 Task: Add an event with the title Second Coffee Meeting with Business Mentor, date '2024/05/23', time 8:00 AM to 10:00 AMand add a description: Welcome to our Negotiation Techniques Training Workshop, a comprehensive and interactive session designed to equip participants with the skills and strategies necessary to navigate successful negotiations. This workshop offers a practical and hands-on approach to negotiation, providing participants with valuable insights and techniques to achieve optimal outcomes in a variety of professional scenarios.Select event color  Lavender . Add location for the event as: 876 Park Avenue, New York City, USA, logged in from the account softage.7@softage.netand send the event invitation to softage.9@softage.net and softage.10@softage.net. Set a reminder for the event Daily
Action: Mouse moved to (88, 127)
Screenshot: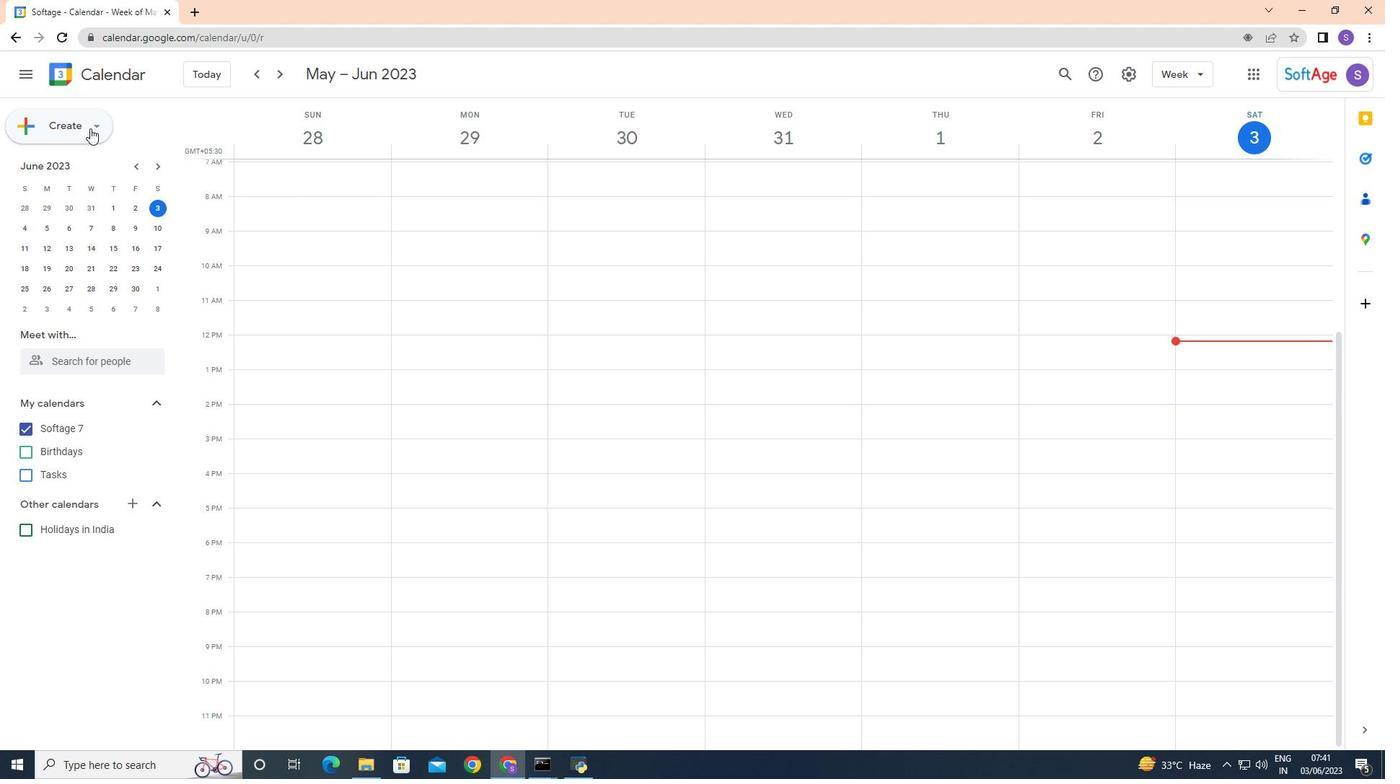 
Action: Mouse pressed left at (88, 127)
Screenshot: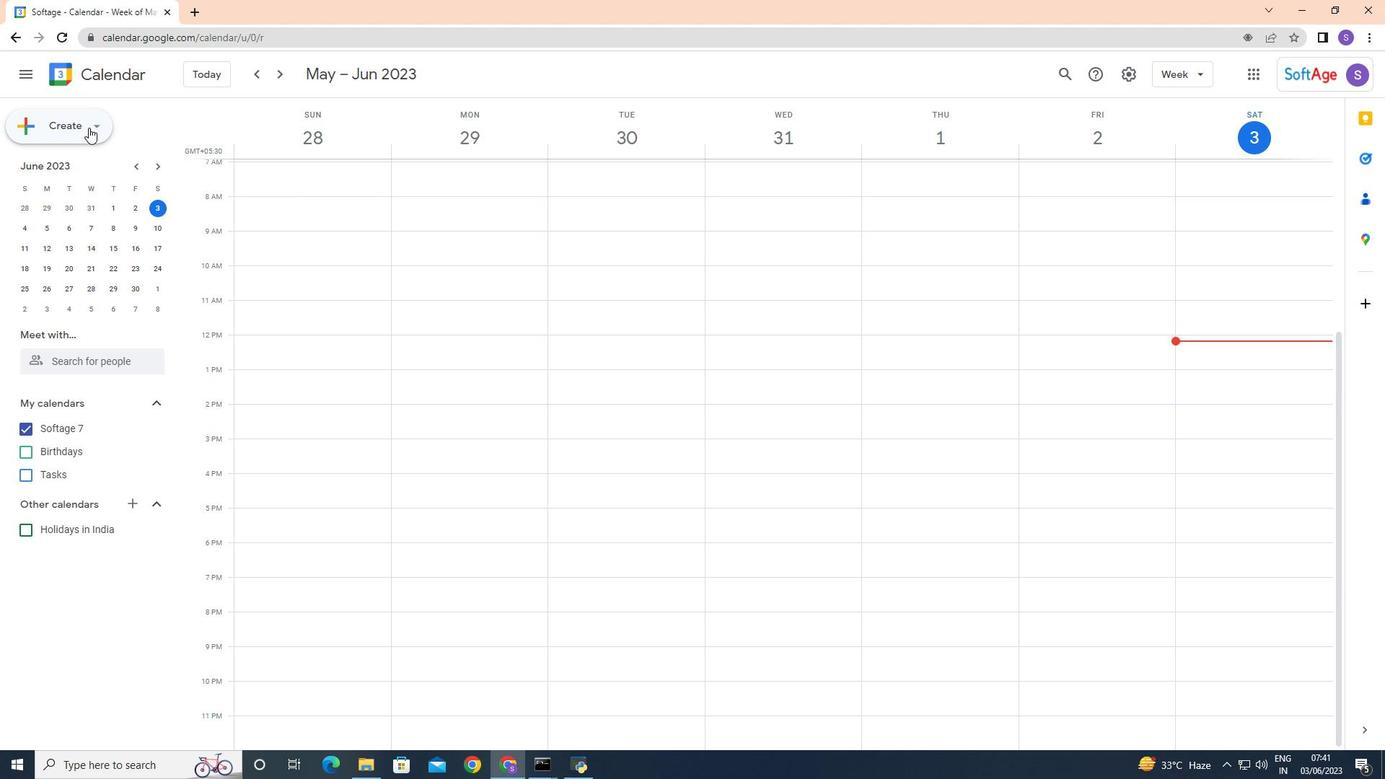 
Action: Mouse moved to (88, 169)
Screenshot: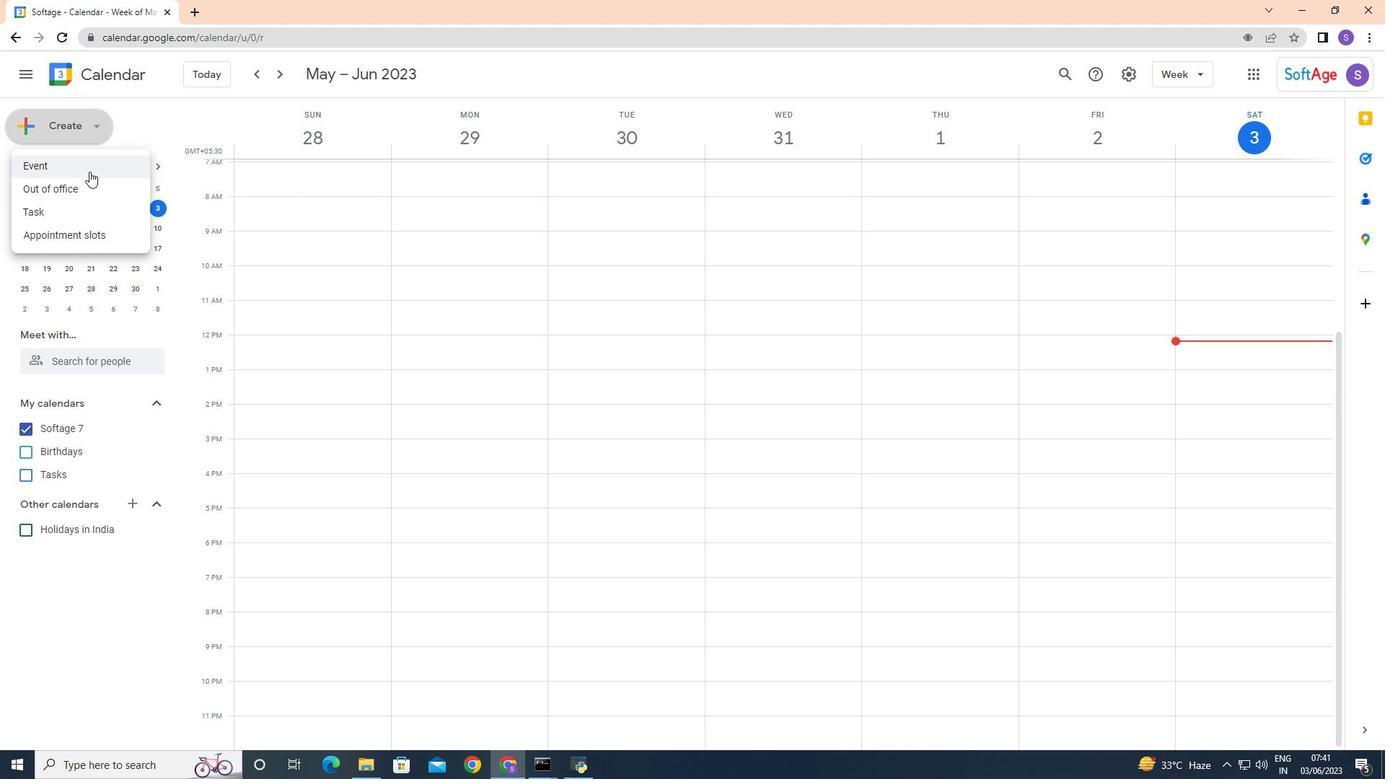 
Action: Mouse pressed left at (88, 169)
Screenshot: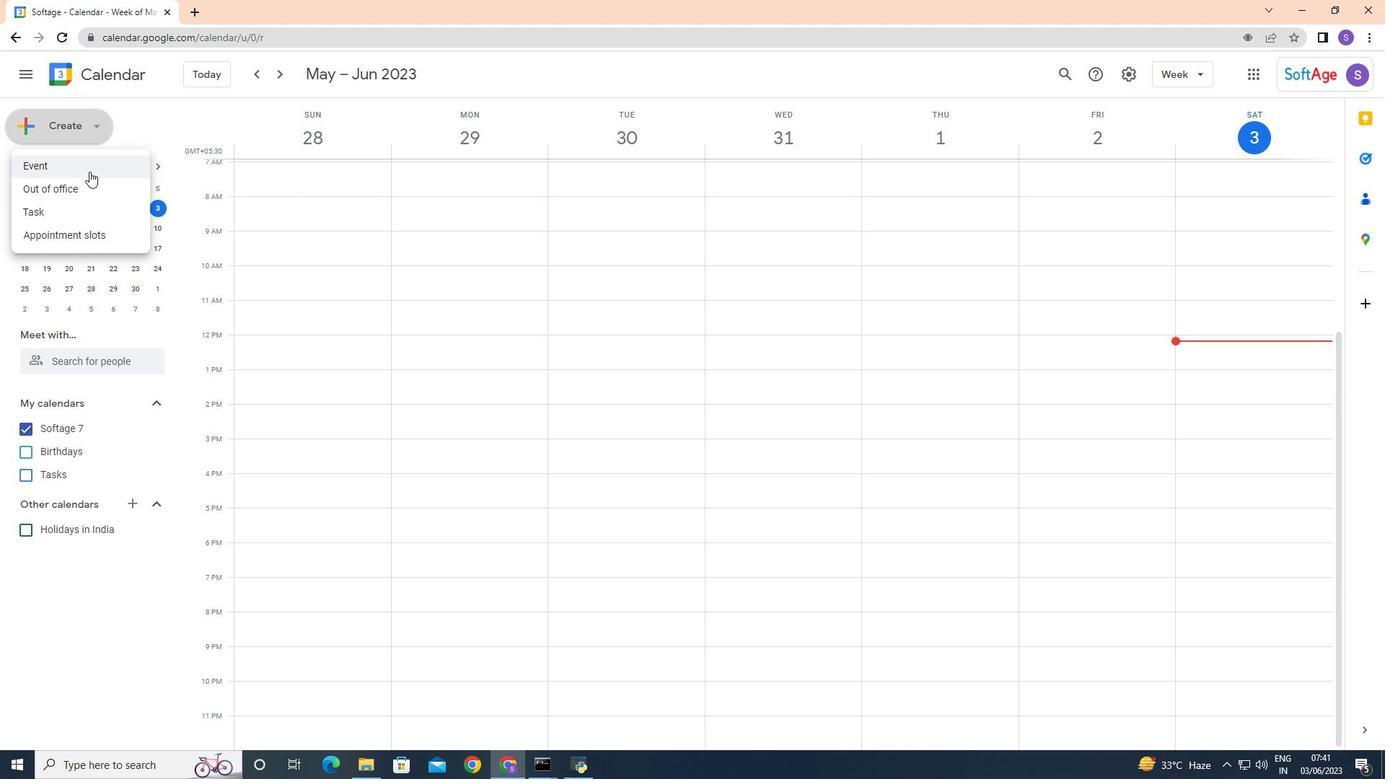 
Action: Mouse moved to (1046, 567)
Screenshot: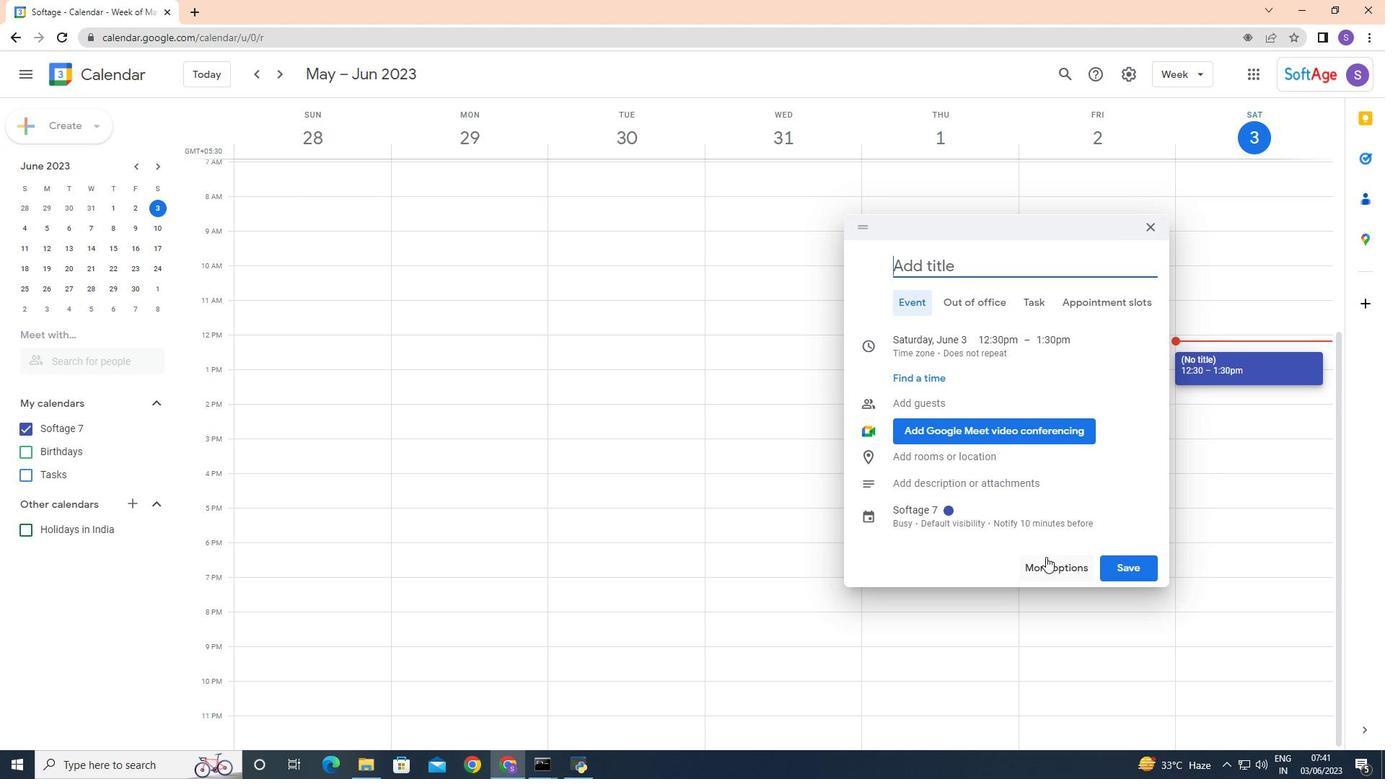 
Action: Mouse pressed left at (1046, 567)
Screenshot: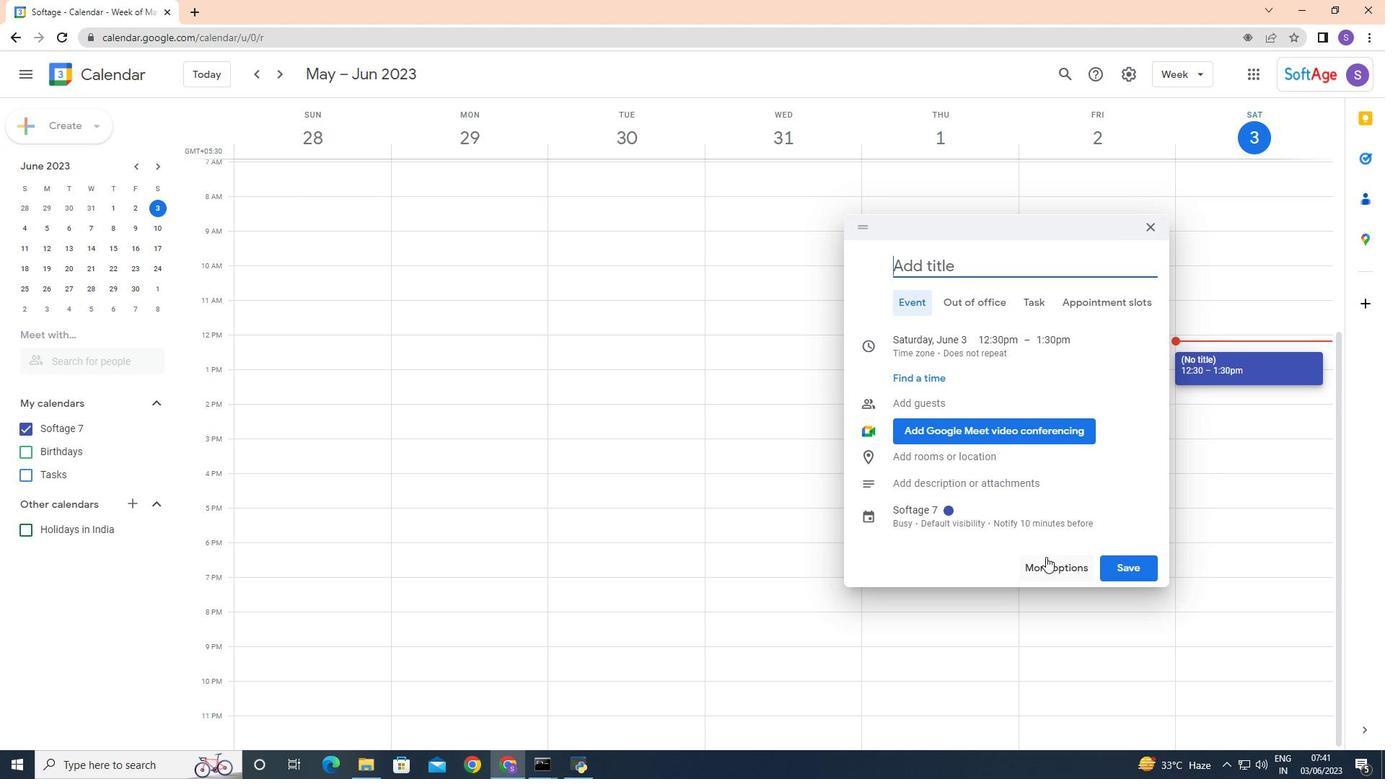 
Action: Mouse moved to (113, 84)
Screenshot: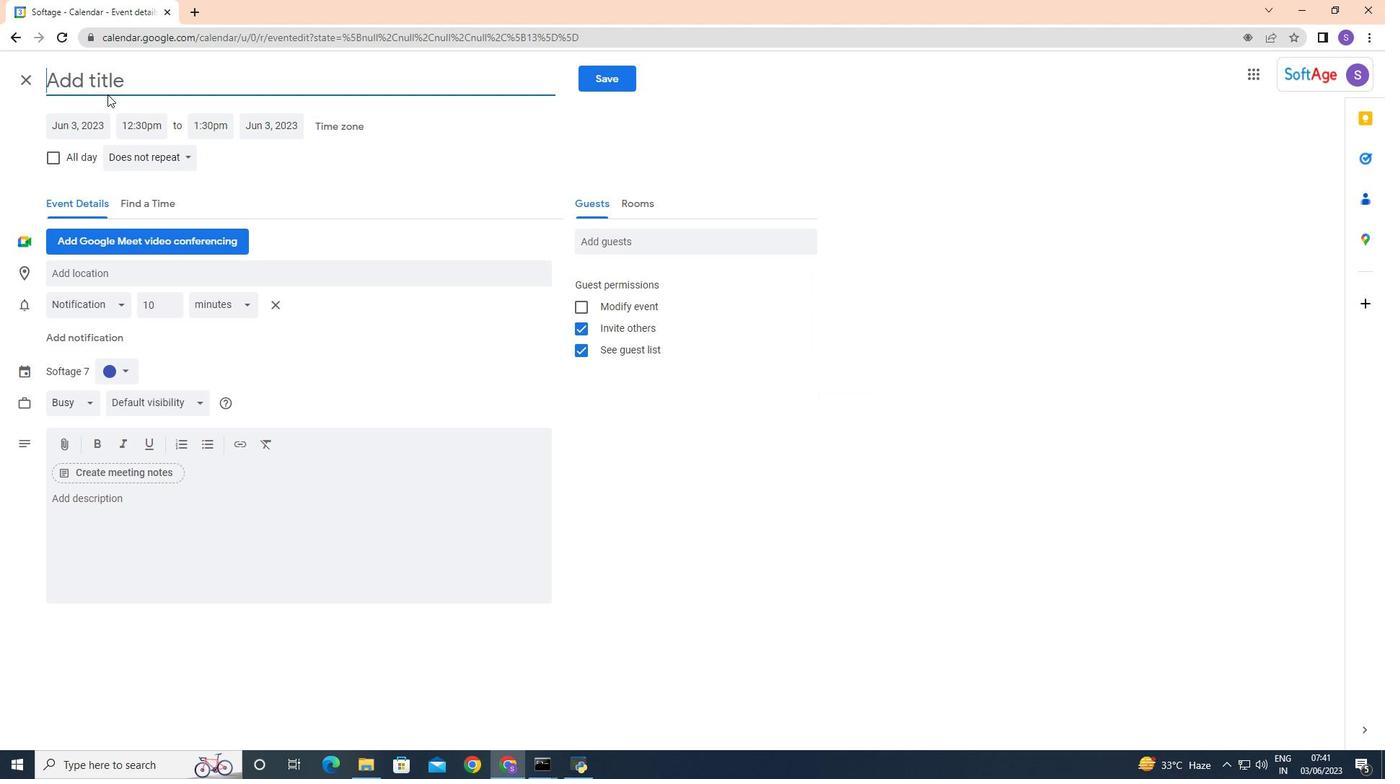 
Action: Mouse pressed left at (113, 84)
Screenshot: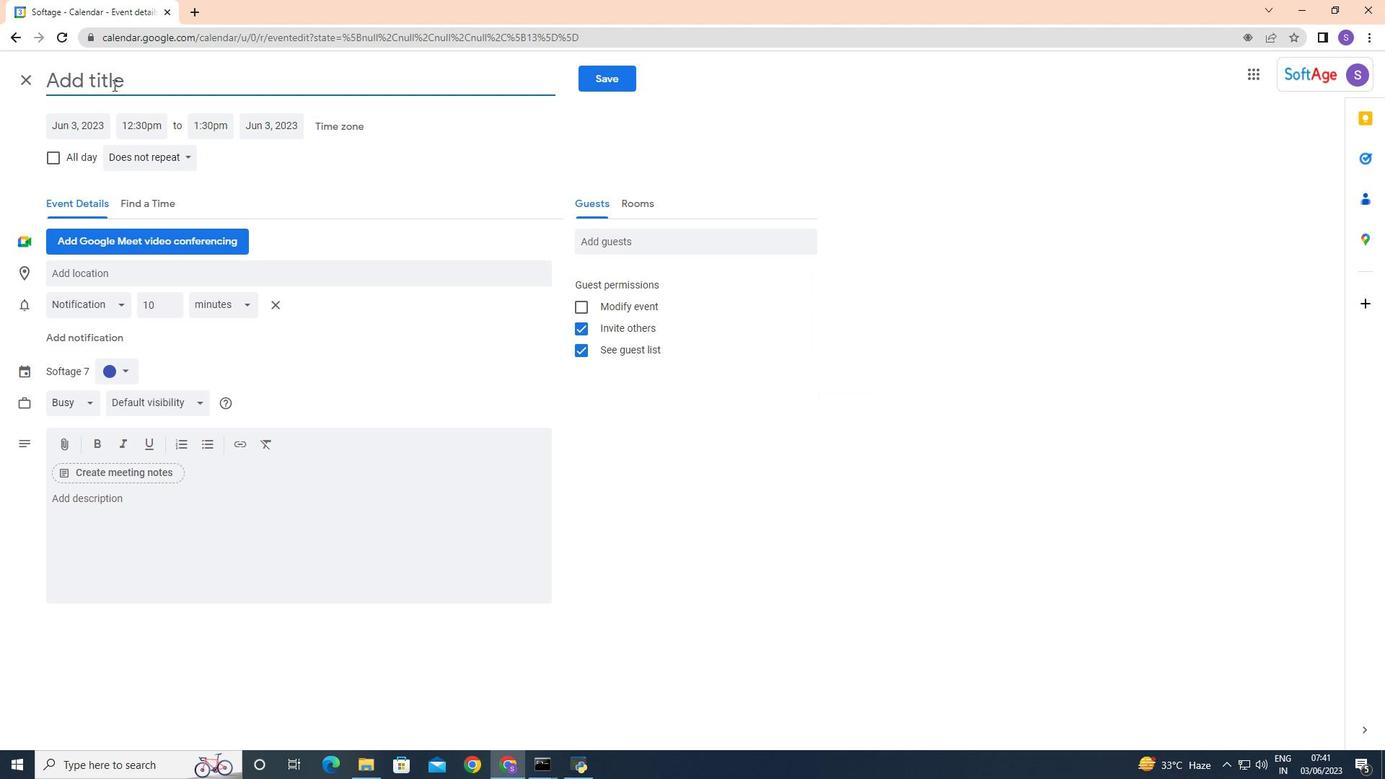 
Action: Key pressed <Key.caps_lock>S<Key.caps_lock>econd<Key.space>c<Key.backspace><Key.caps_lock>CO<Key.backspace><Key.caps_lock>offee<Key.space><Key.caps_lock>ME<Key.backspace><Key.caps_lock>eeting<Key.space>with<Key.space><Key.caps_lock>B<Key.caps_lock>usiness<Key.space>m<Key.backspace><Key.caps_lock>N<Key.backspace><Key.caps_lock>m<Key.backspace><Key.caps_lock>N<Key.backspace>M<Key.caps_lock>entor<Key.space>
Screenshot: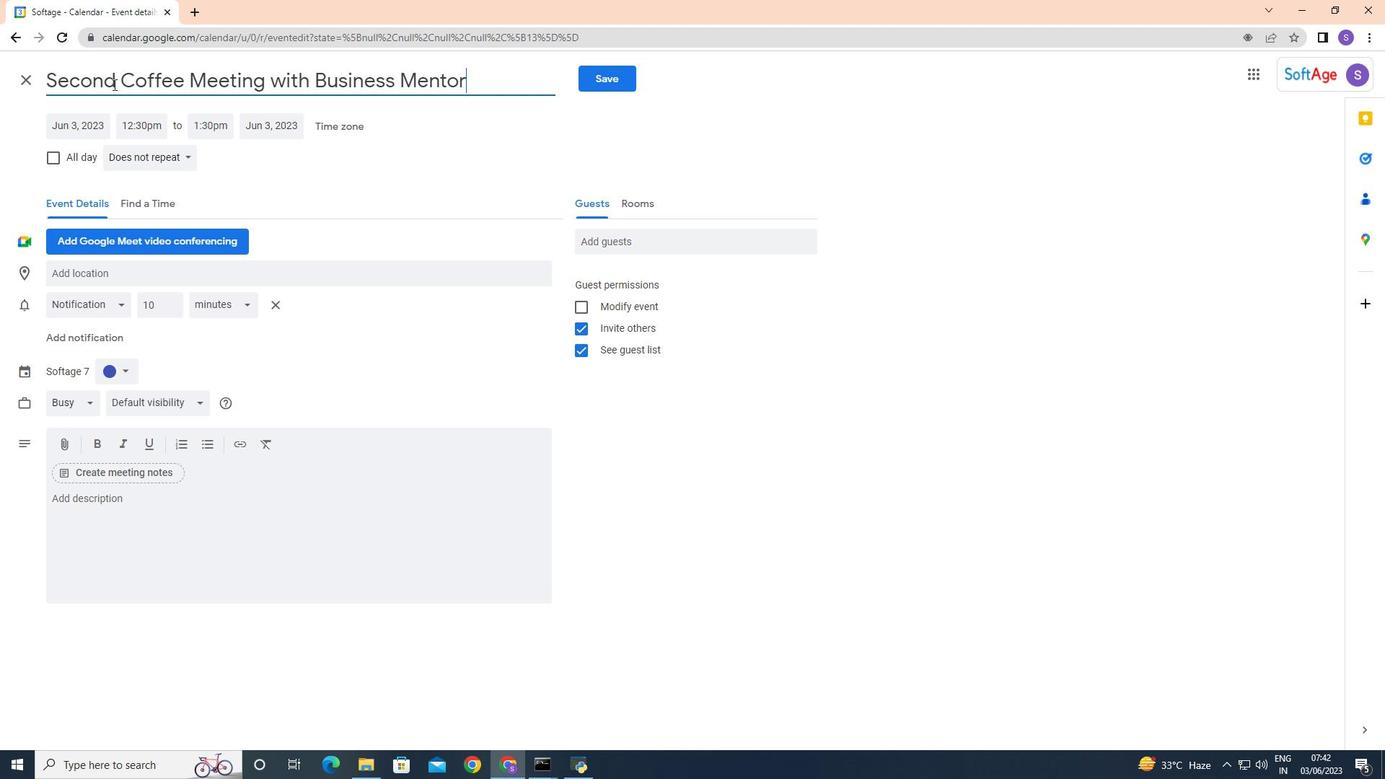 
Action: Mouse moved to (355, 166)
Screenshot: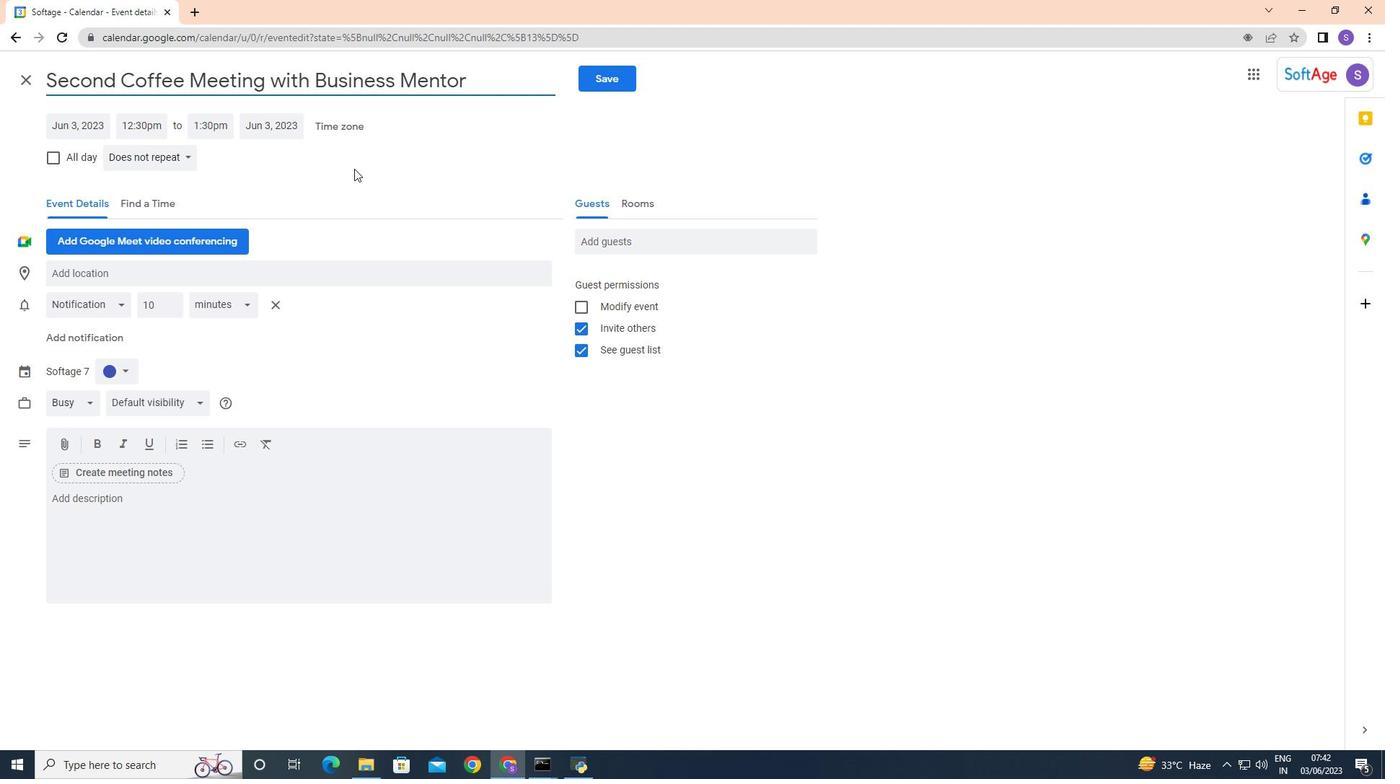 
Action: Mouse pressed left at (355, 166)
Screenshot: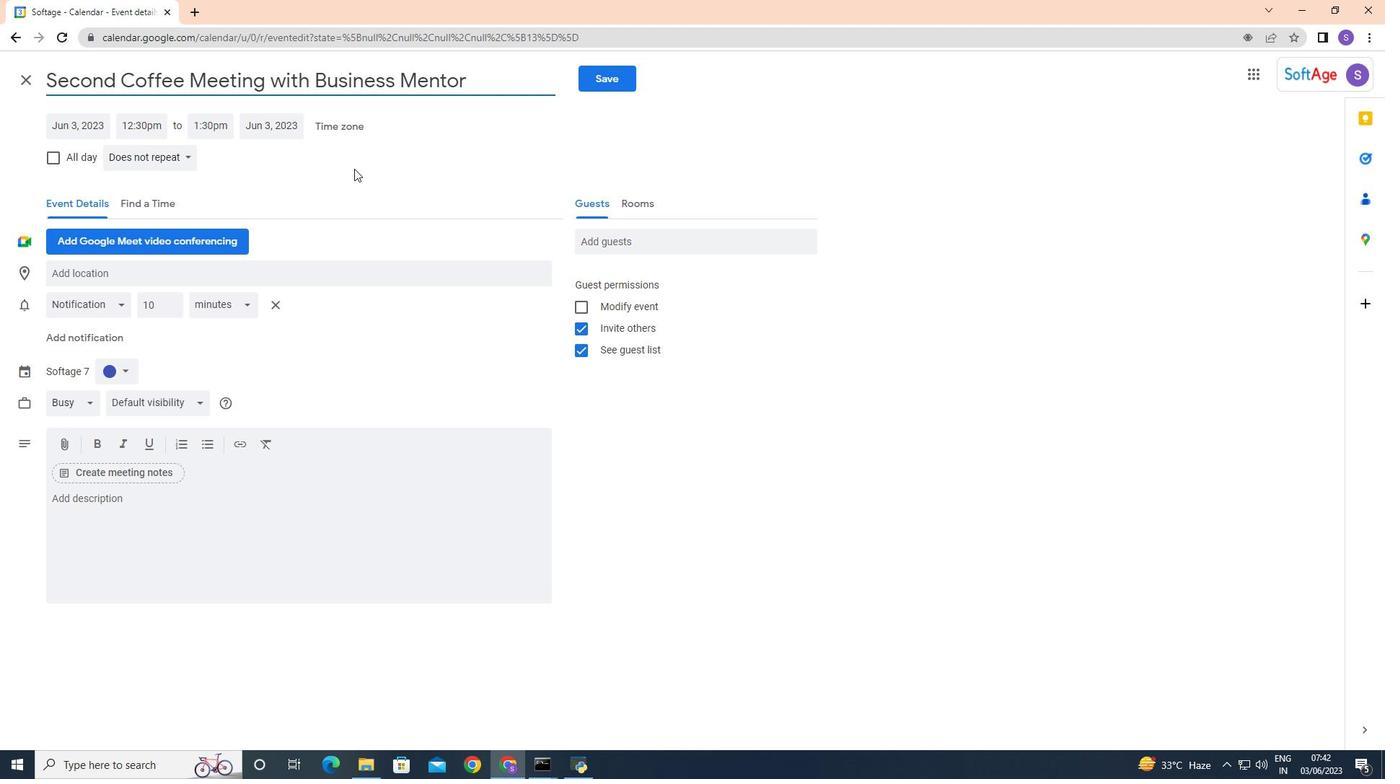 
Action: Mouse moved to (86, 118)
Screenshot: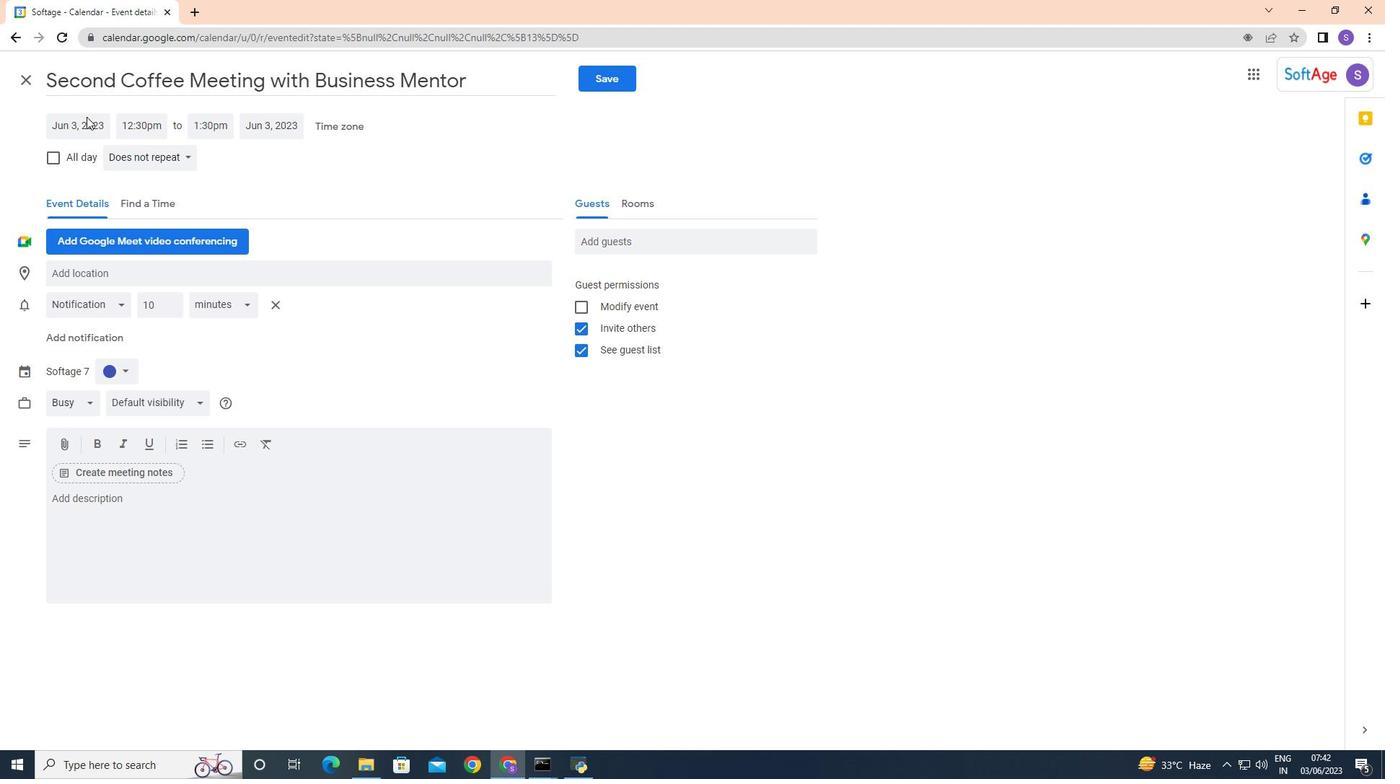 
Action: Mouse pressed left at (86, 118)
Screenshot: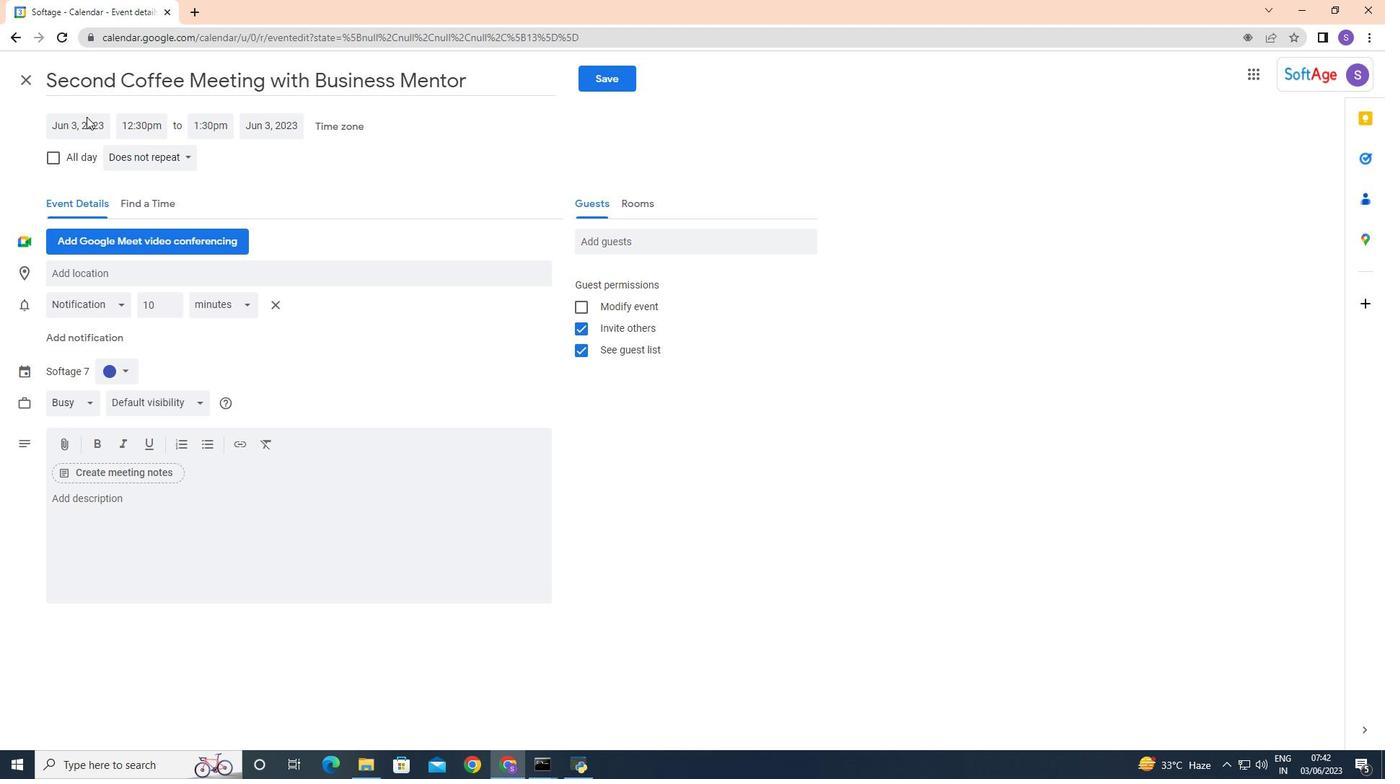 
Action: Mouse moved to (228, 154)
Screenshot: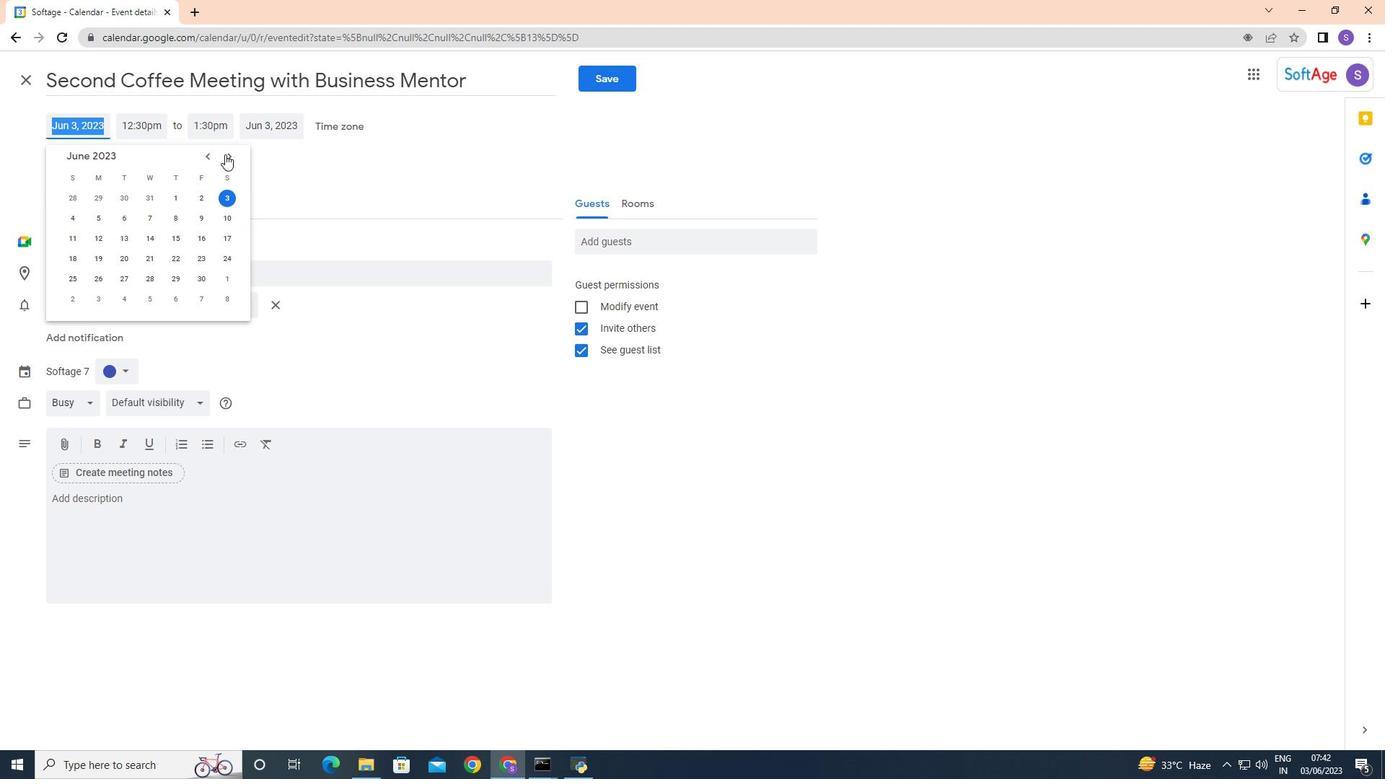 
Action: Mouse pressed left at (228, 154)
Screenshot: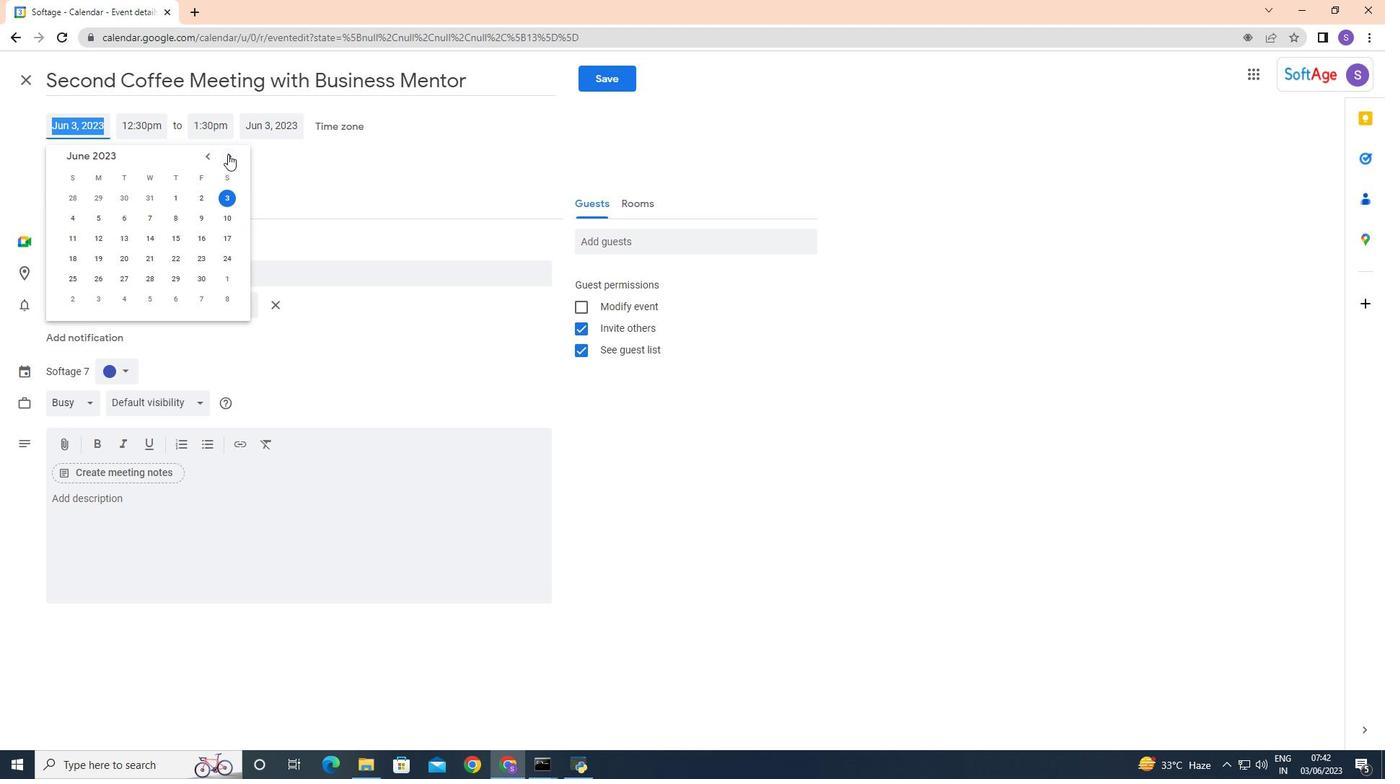 
Action: Mouse pressed left at (228, 154)
Screenshot: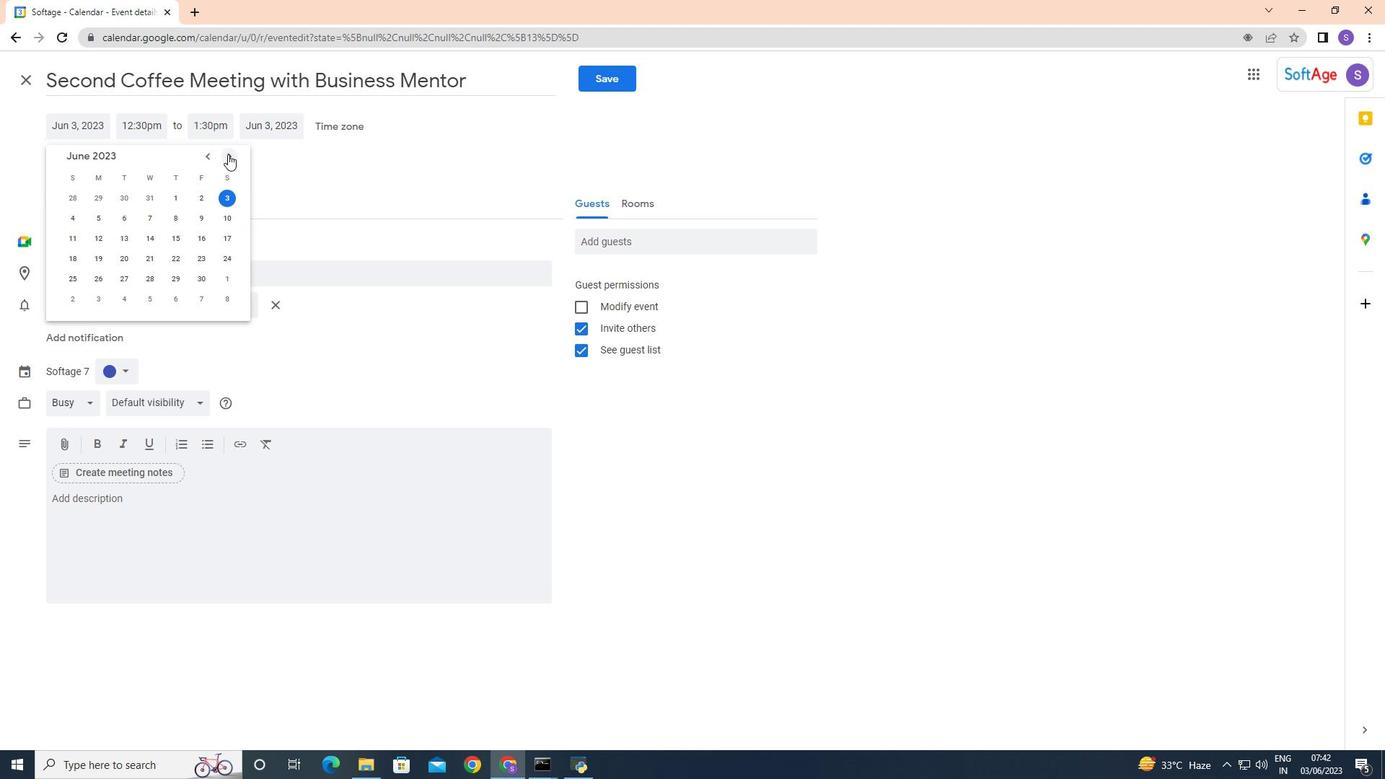 
Action: Mouse pressed left at (228, 154)
Screenshot: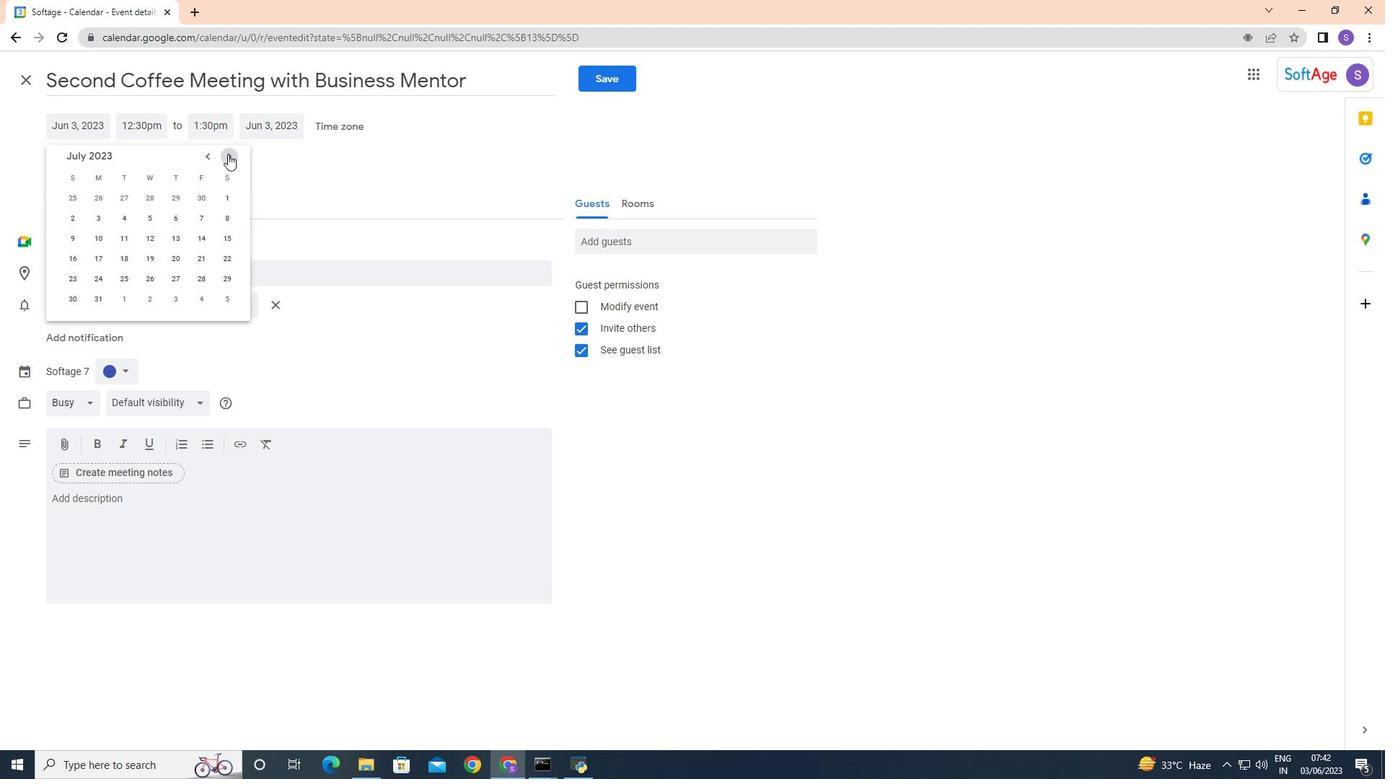 
Action: Mouse pressed left at (228, 154)
Screenshot: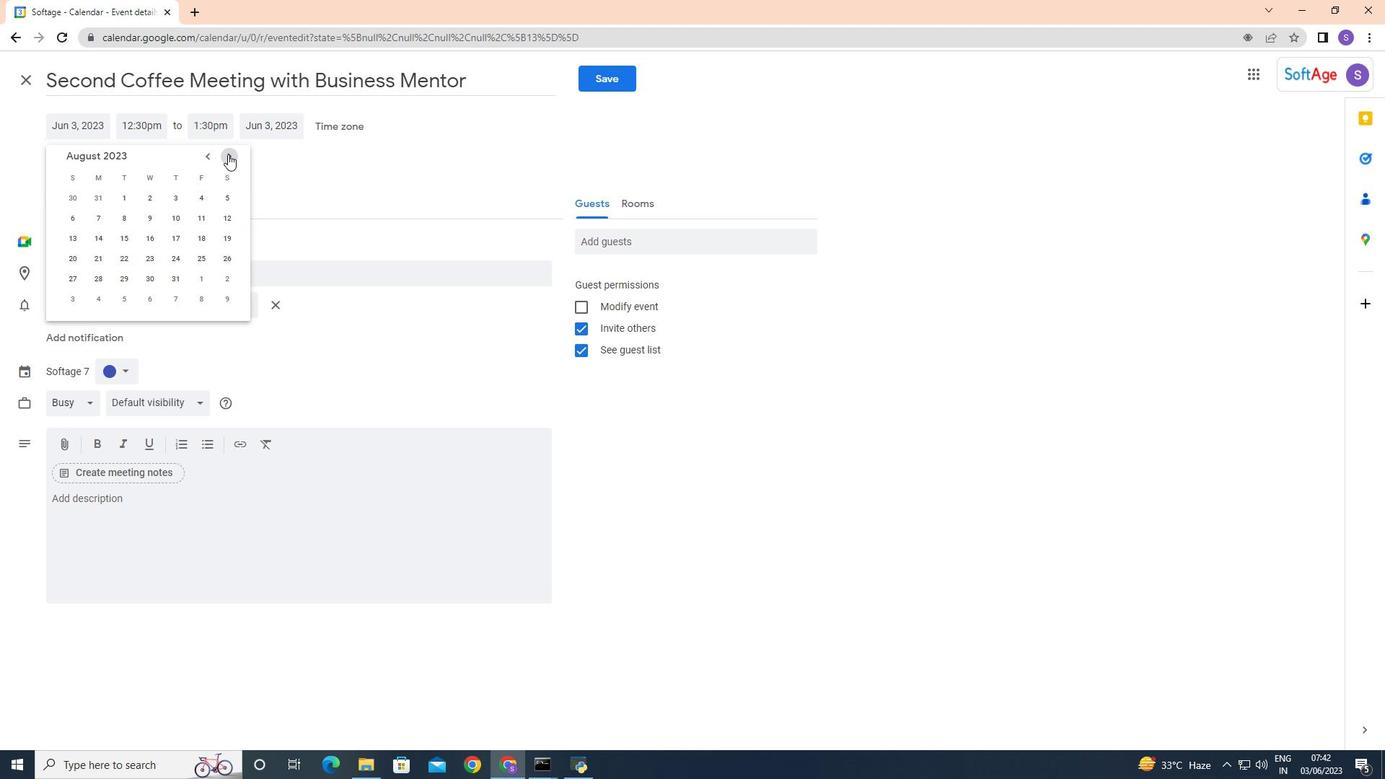 
Action: Mouse pressed left at (228, 154)
Screenshot: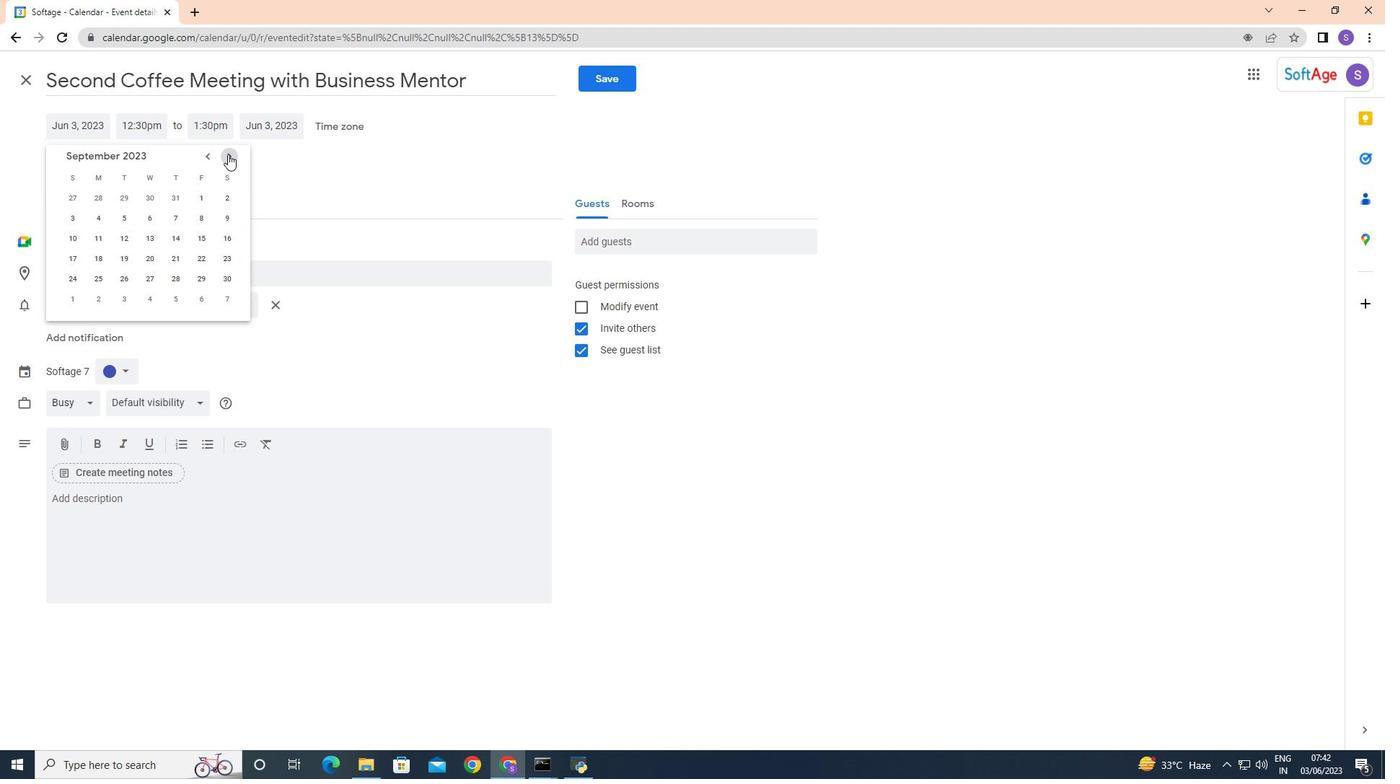
Action: Mouse pressed left at (228, 154)
Screenshot: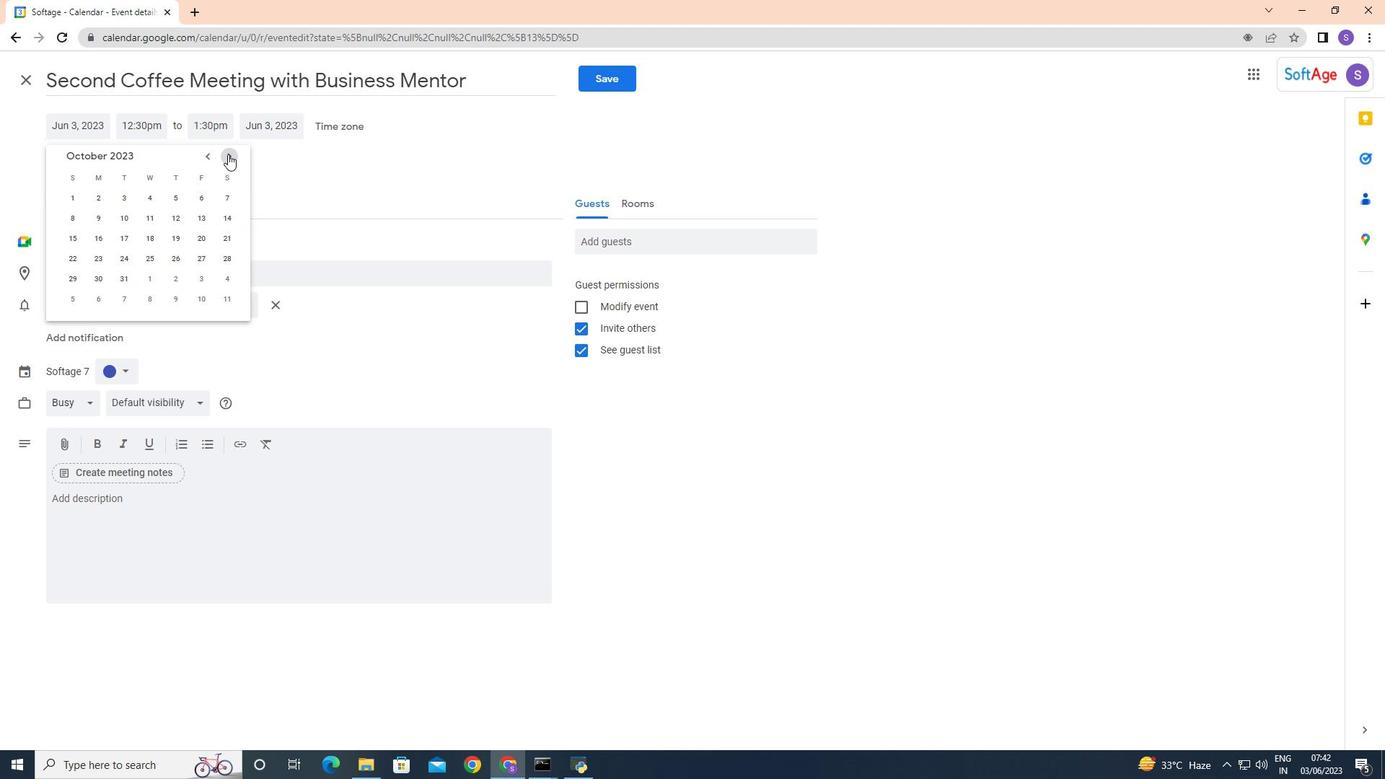 
Action: Mouse pressed left at (228, 154)
Screenshot: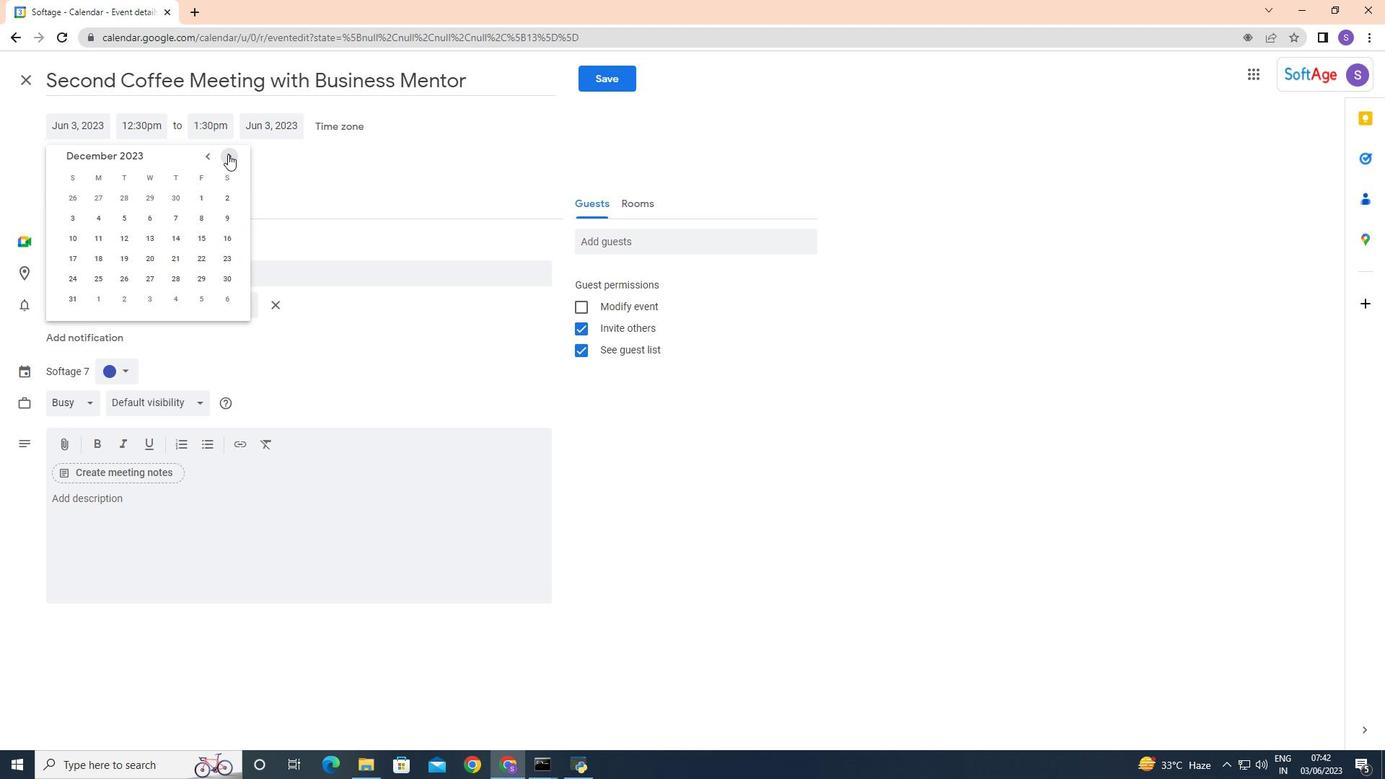 
Action: Mouse pressed left at (228, 154)
Screenshot: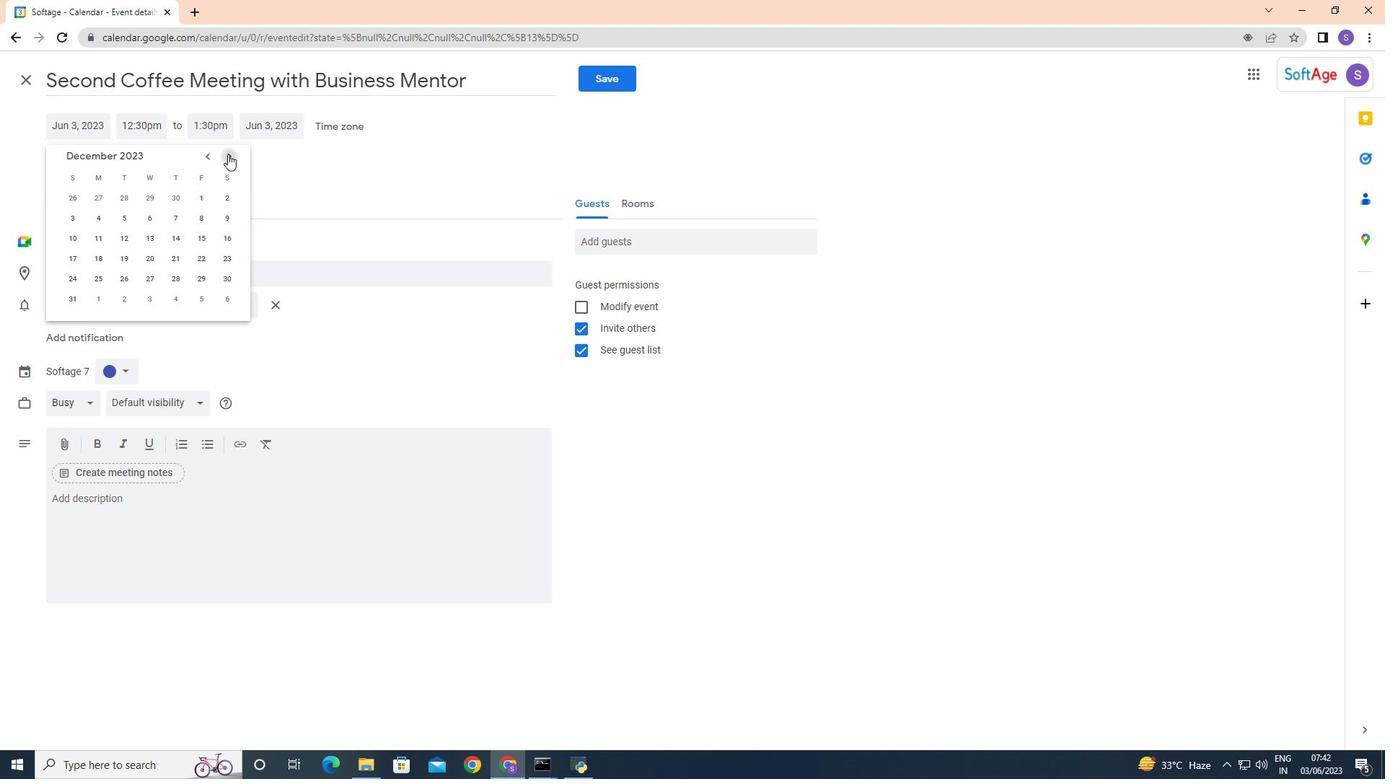 
Action: Mouse pressed left at (228, 154)
Screenshot: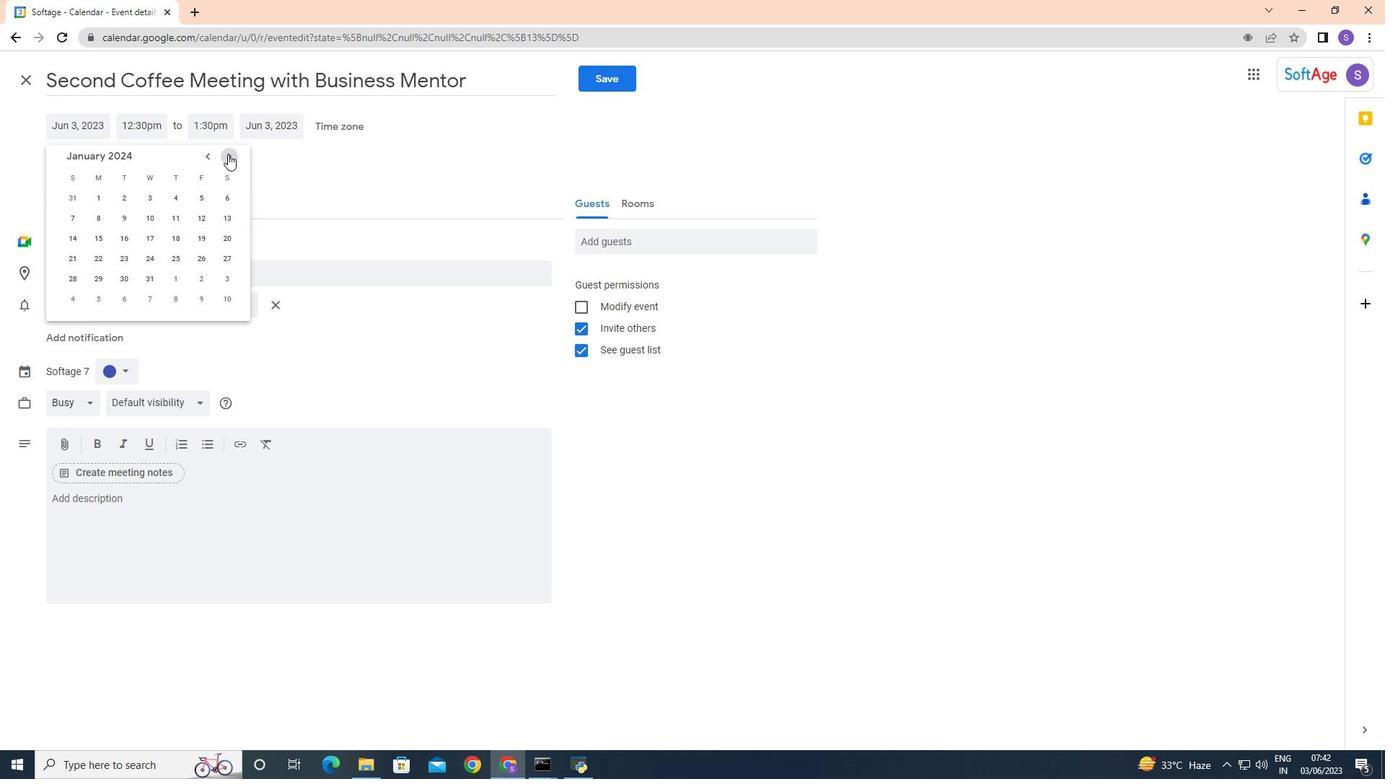 
Action: Mouse moved to (228, 154)
Screenshot: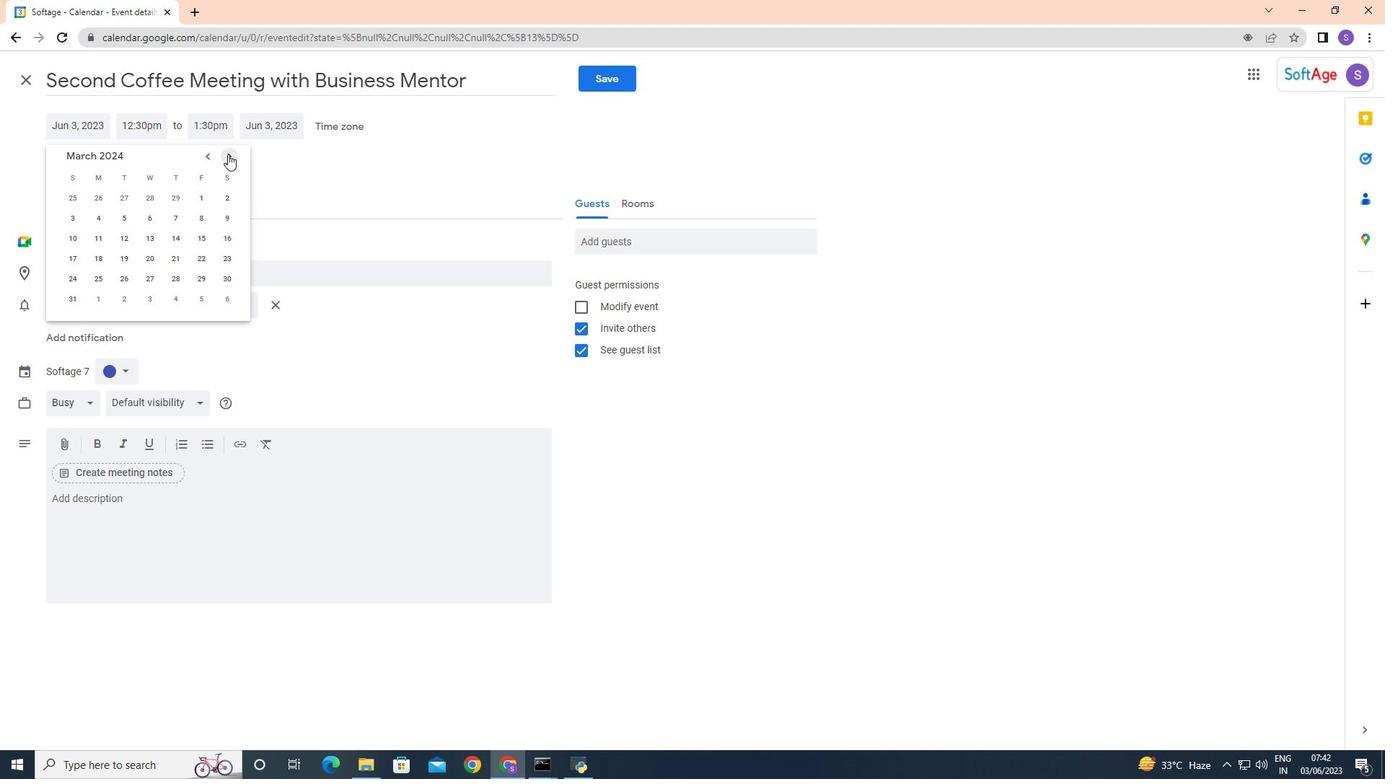
Action: Mouse pressed left at (228, 154)
Screenshot: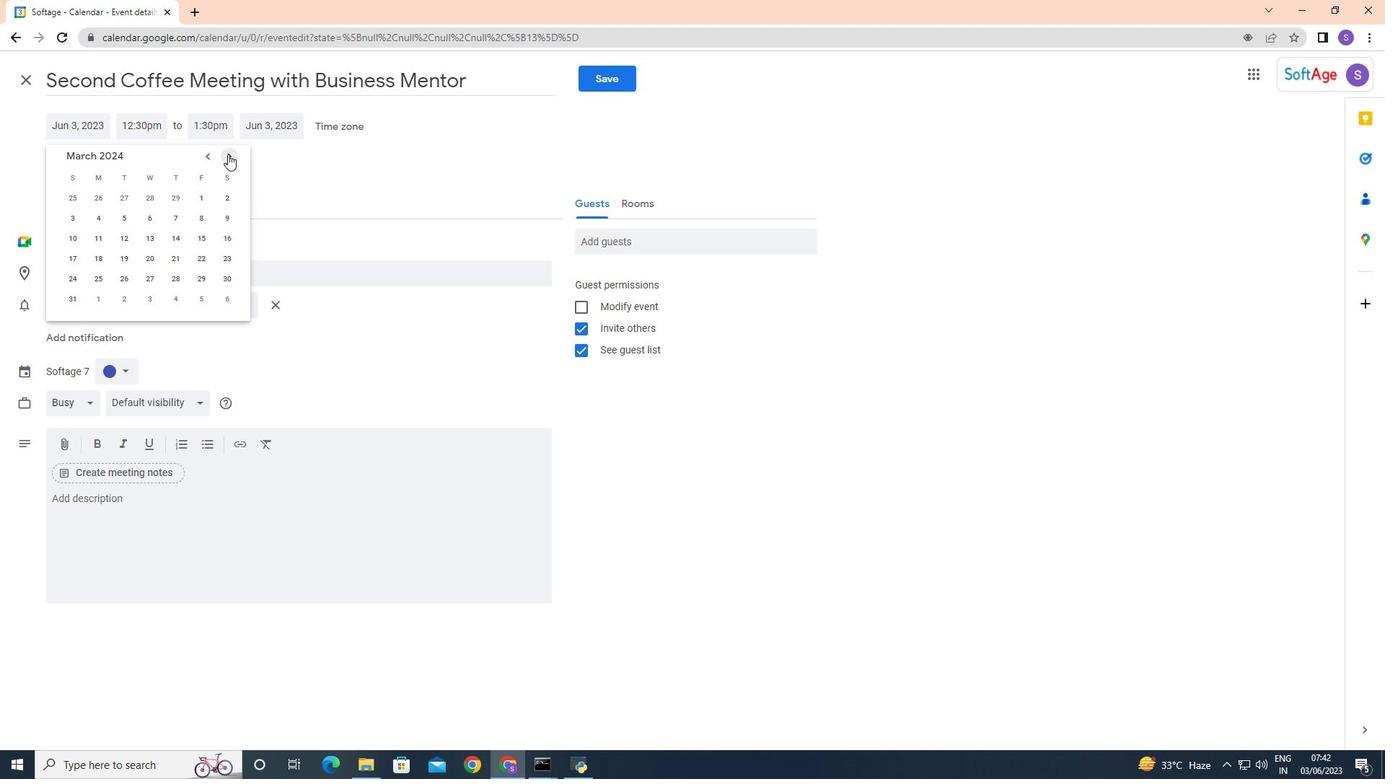 
Action: Mouse pressed left at (228, 154)
Screenshot: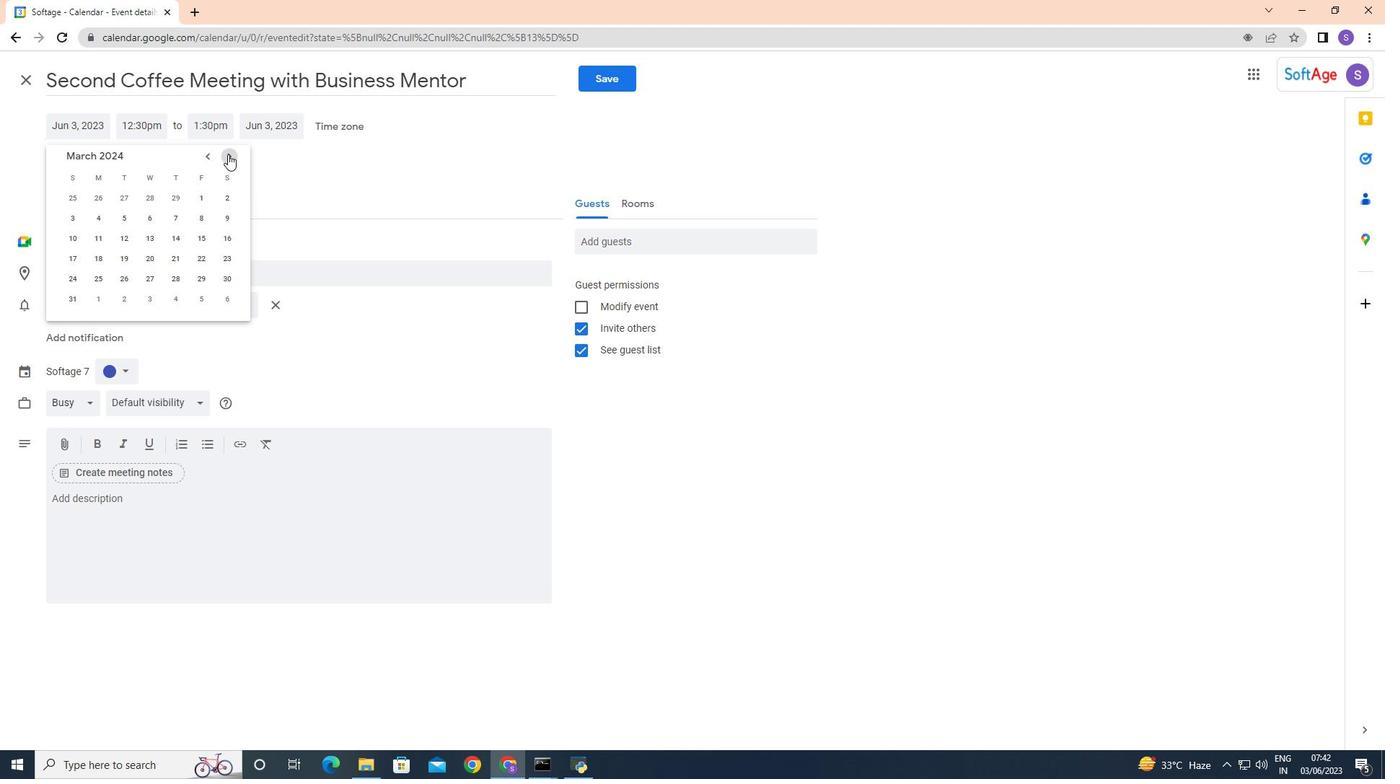 
Action: Mouse moved to (174, 259)
Screenshot: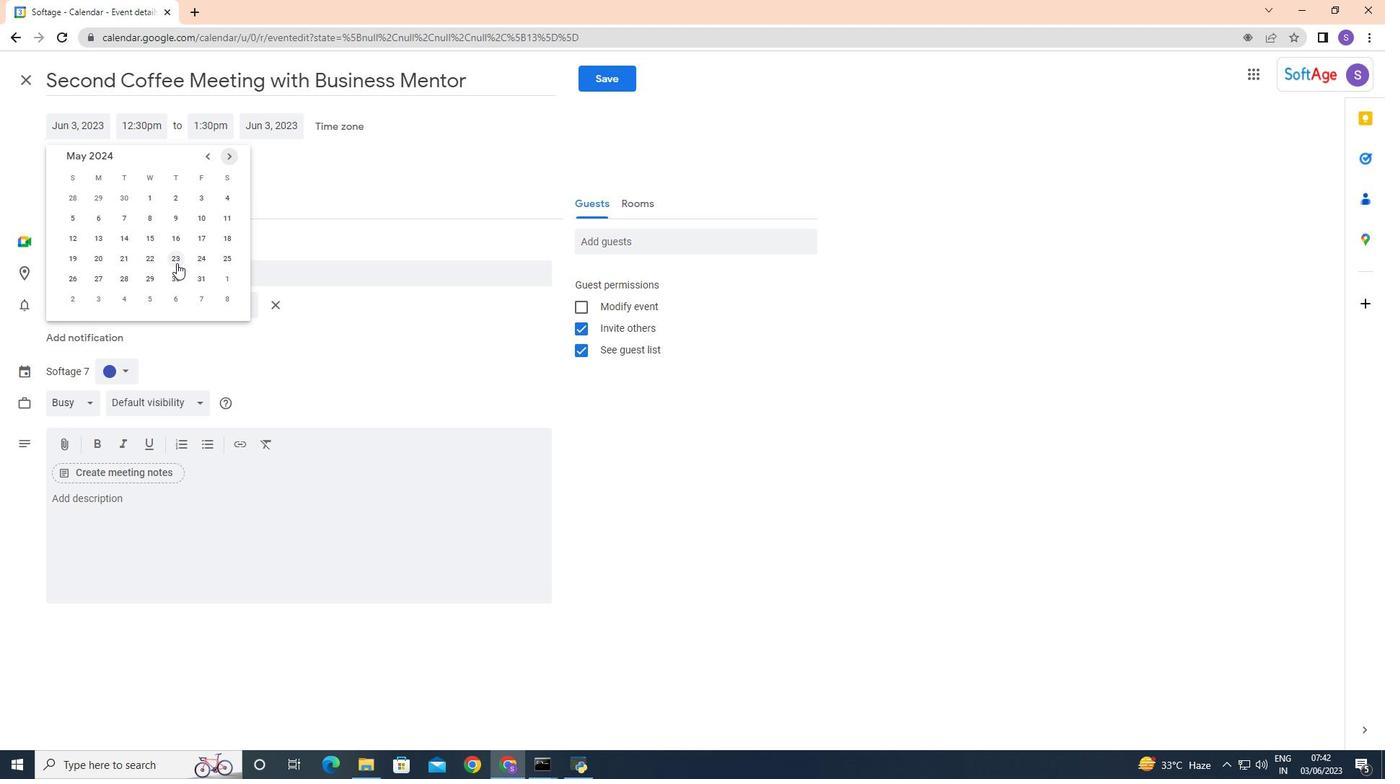 
Action: Mouse pressed left at (174, 259)
Screenshot: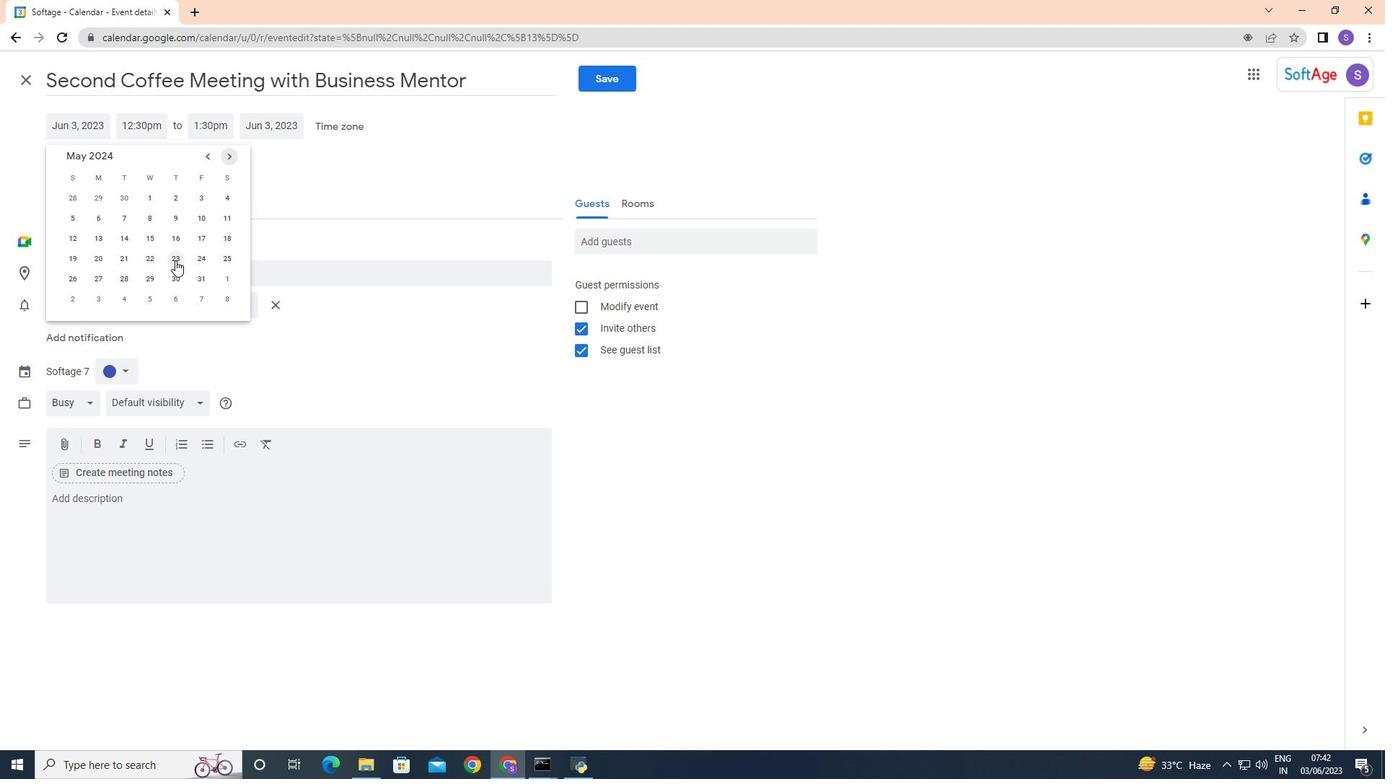 
Action: Mouse moved to (153, 123)
Screenshot: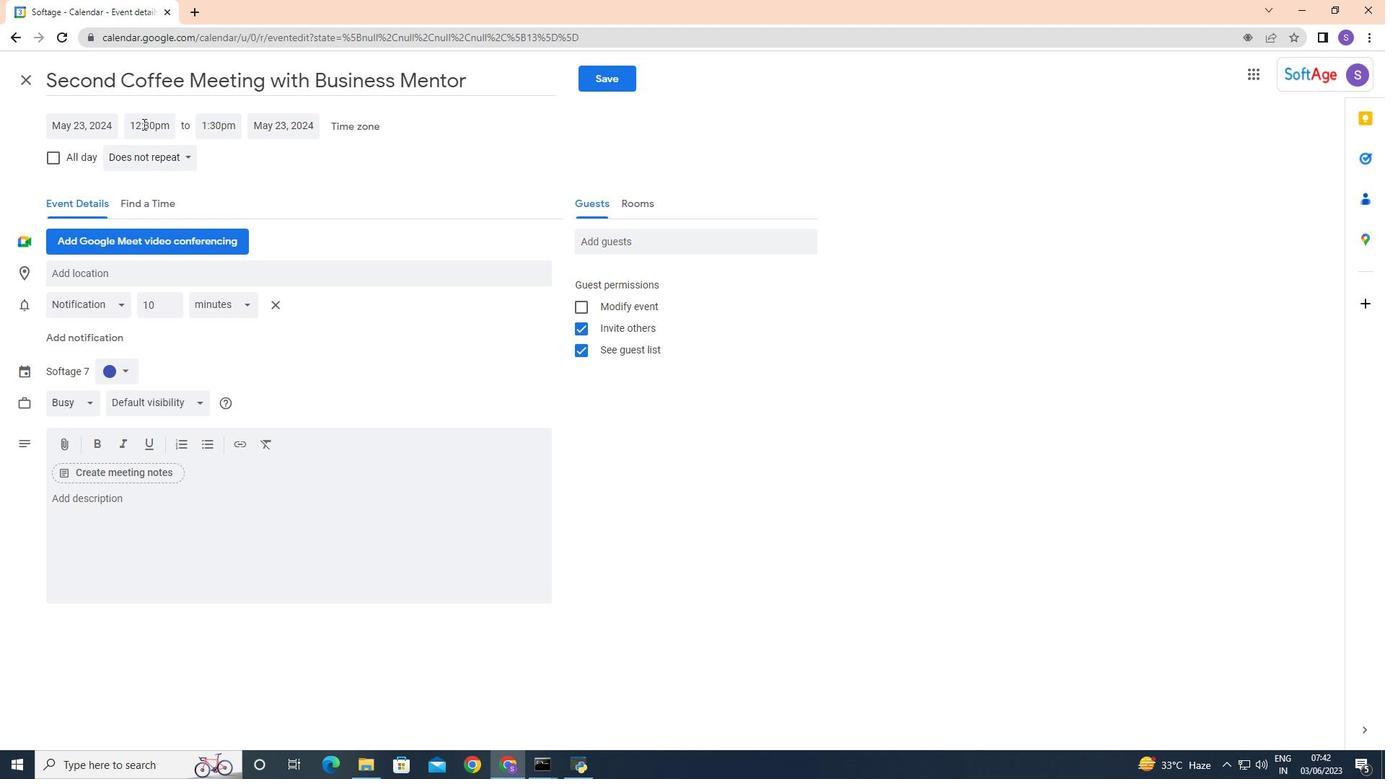 
Action: Mouse pressed left at (153, 123)
Screenshot: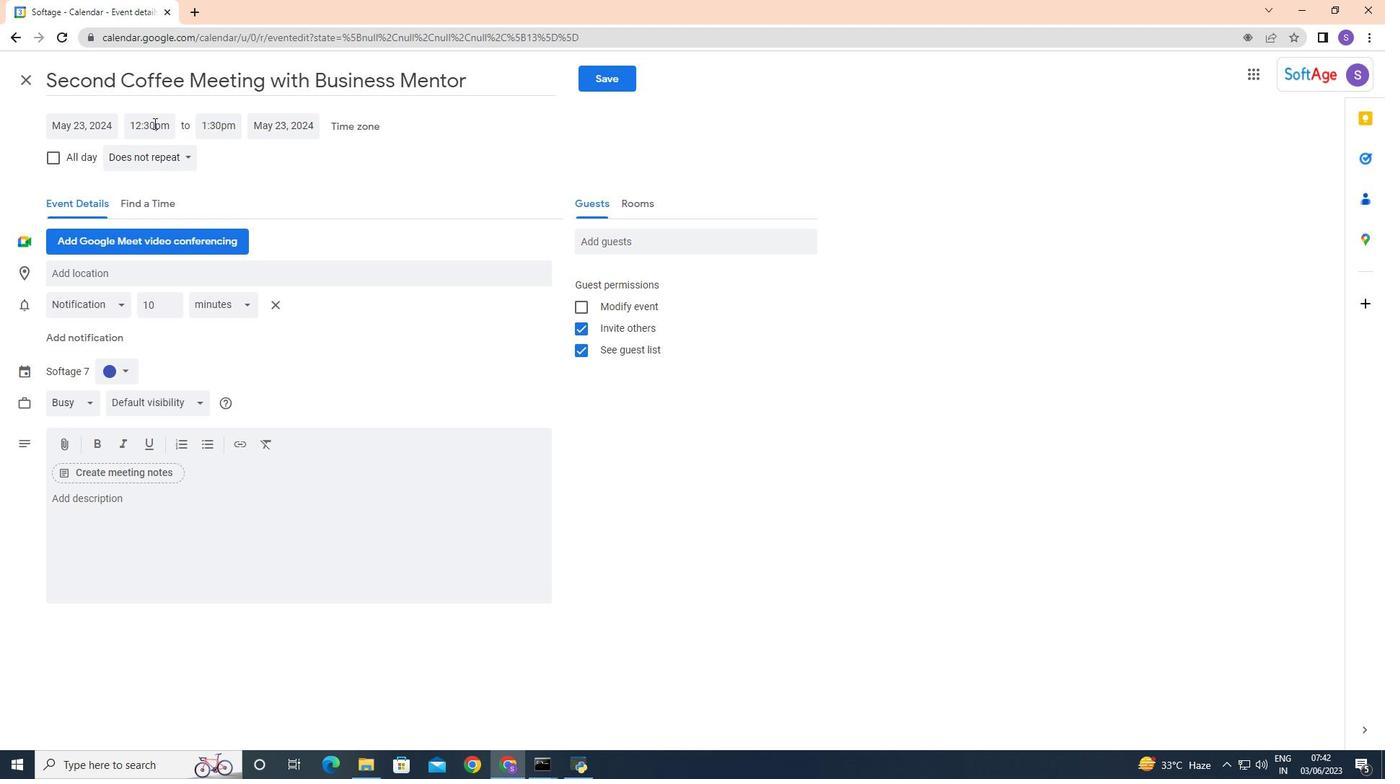 
Action: Mouse moved to (189, 258)
Screenshot: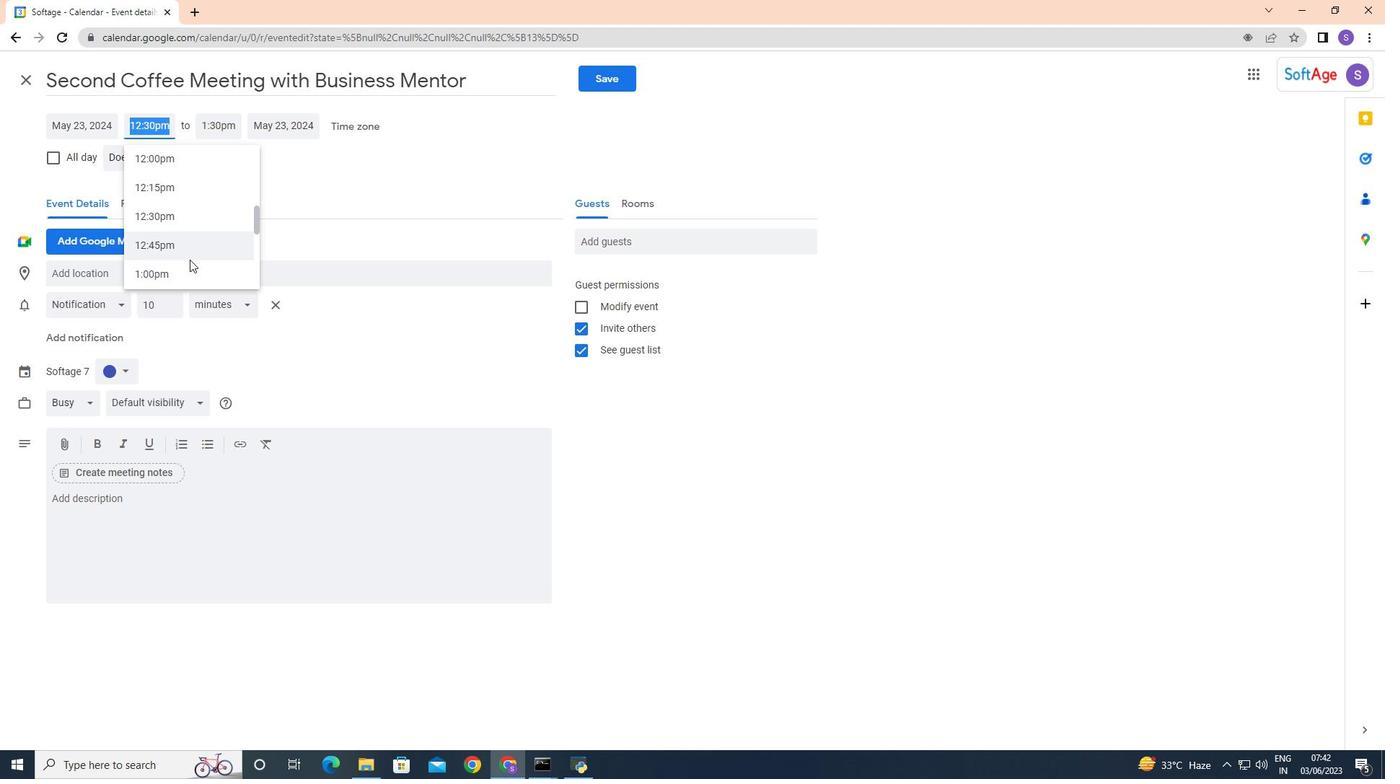 
Action: Mouse scrolled (189, 259) with delta (0, 0)
Screenshot: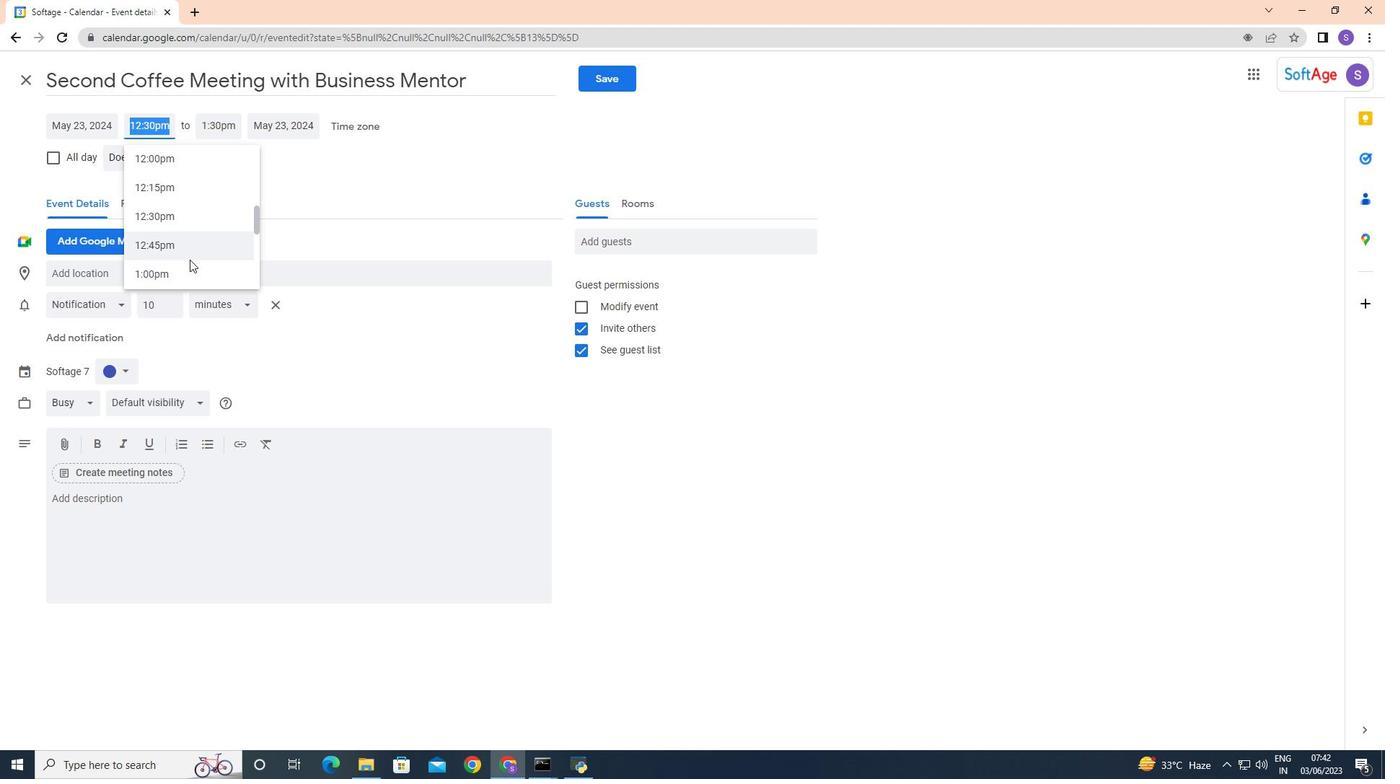 
Action: Mouse scrolled (189, 259) with delta (0, 0)
Screenshot: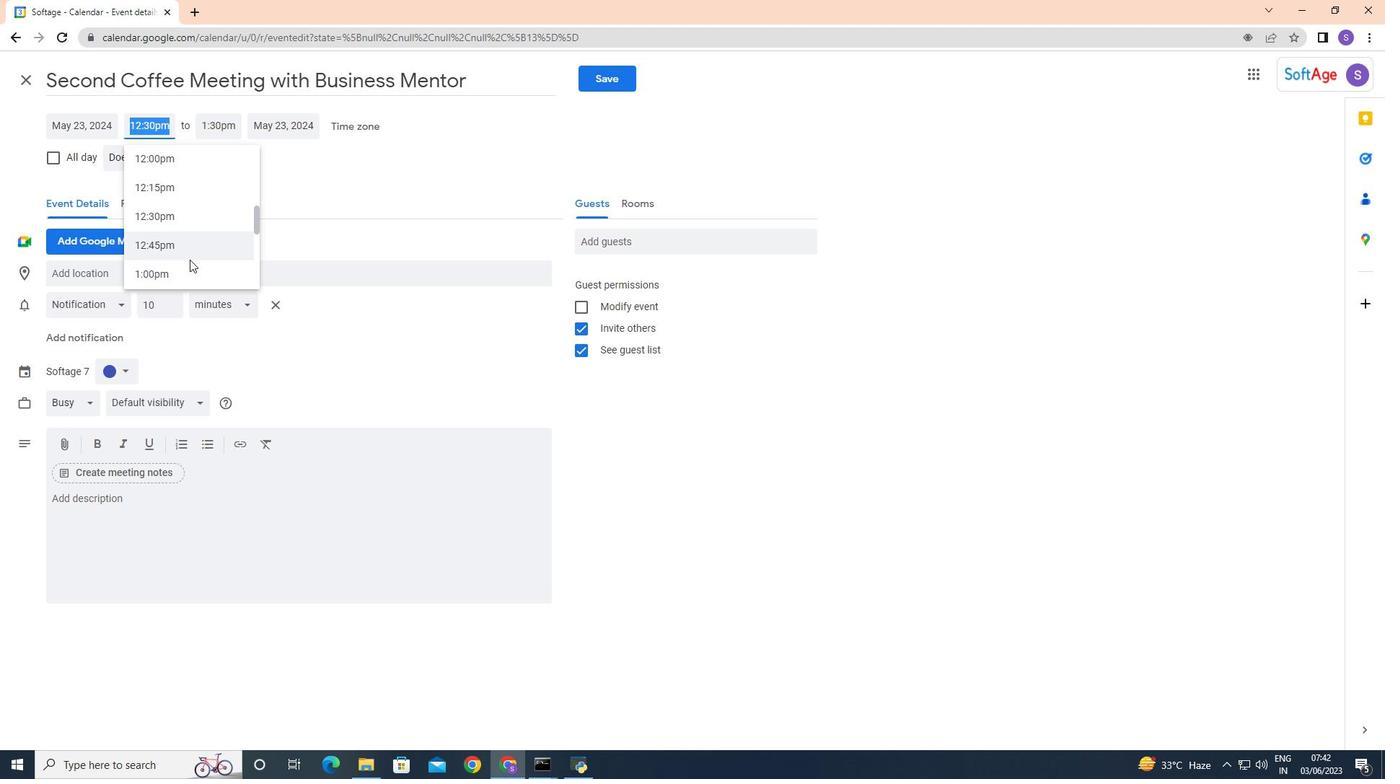 
Action: Mouse scrolled (189, 259) with delta (0, 0)
Screenshot: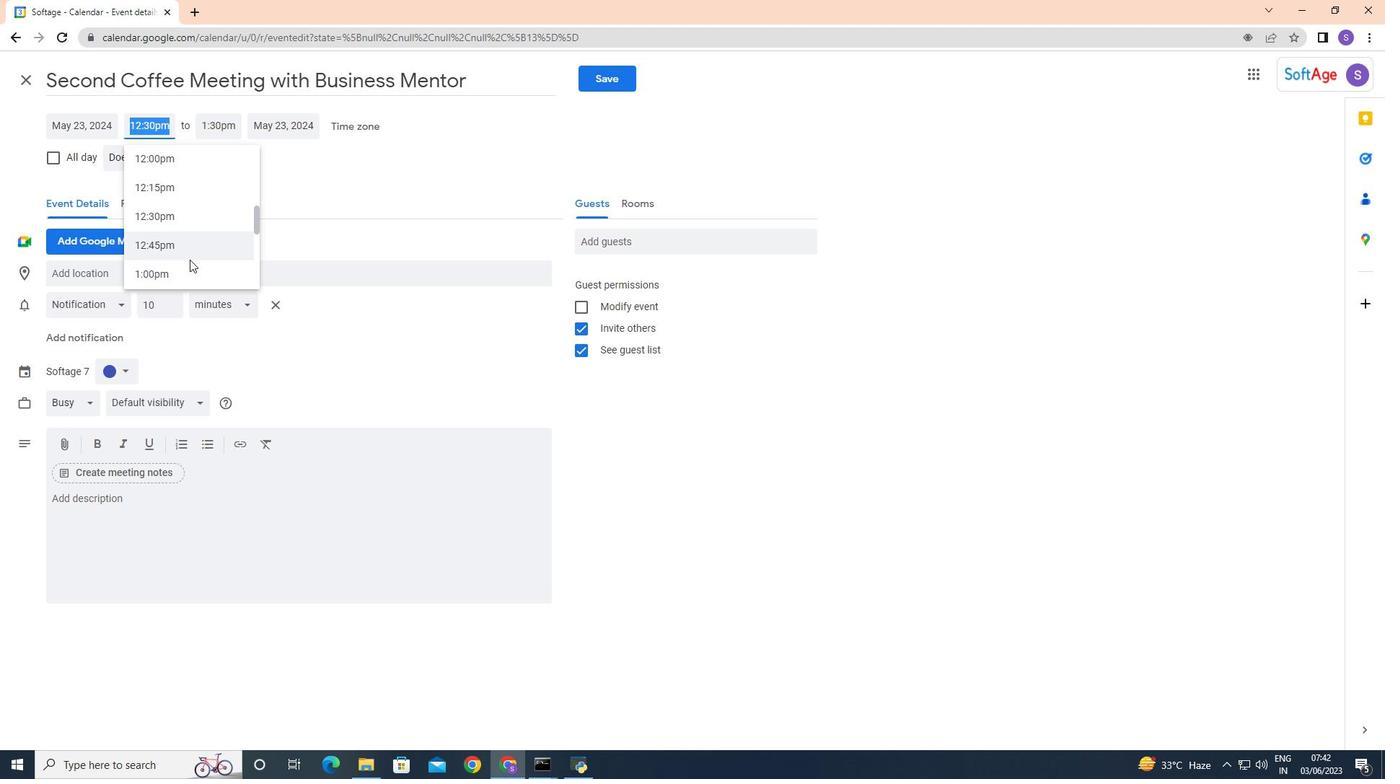
Action: Mouse moved to (175, 233)
Screenshot: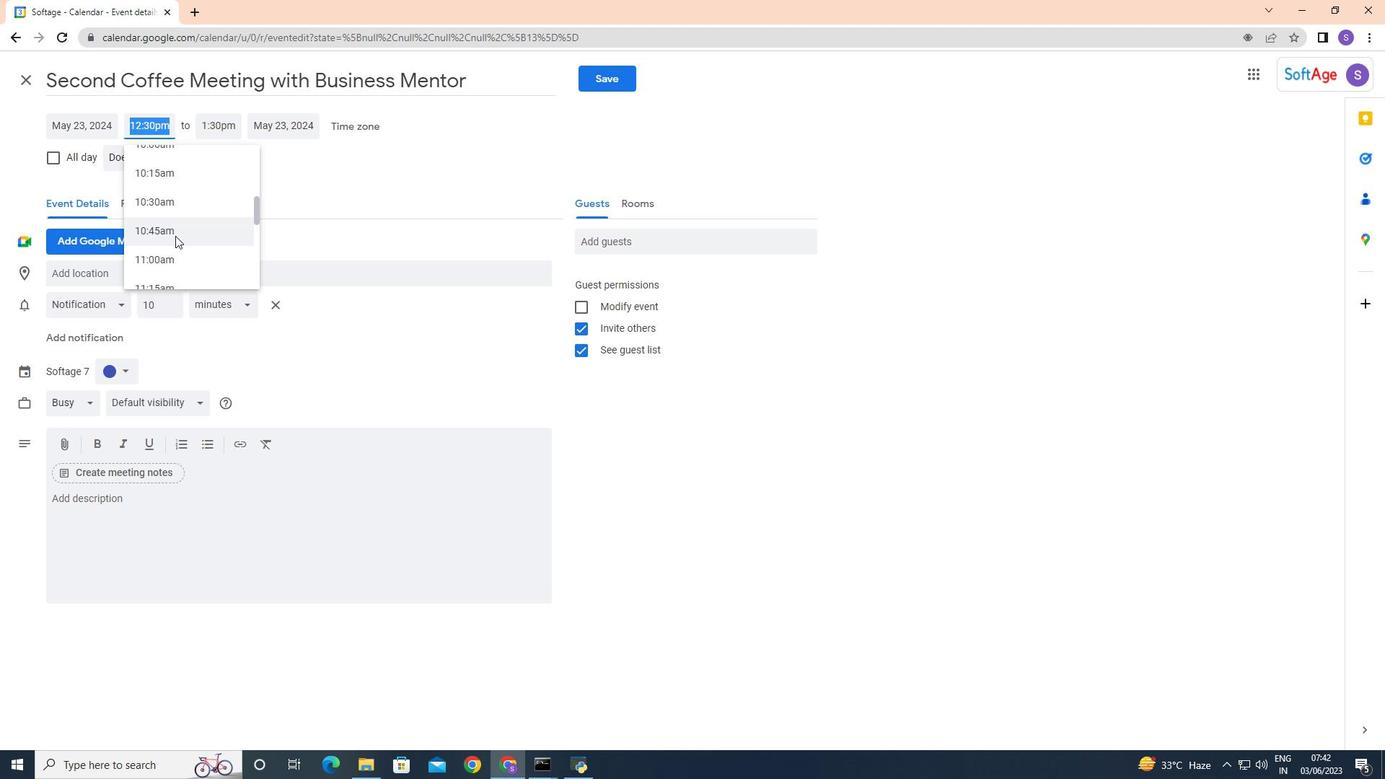 
Action: Mouse scrolled (175, 234) with delta (0, 0)
Screenshot: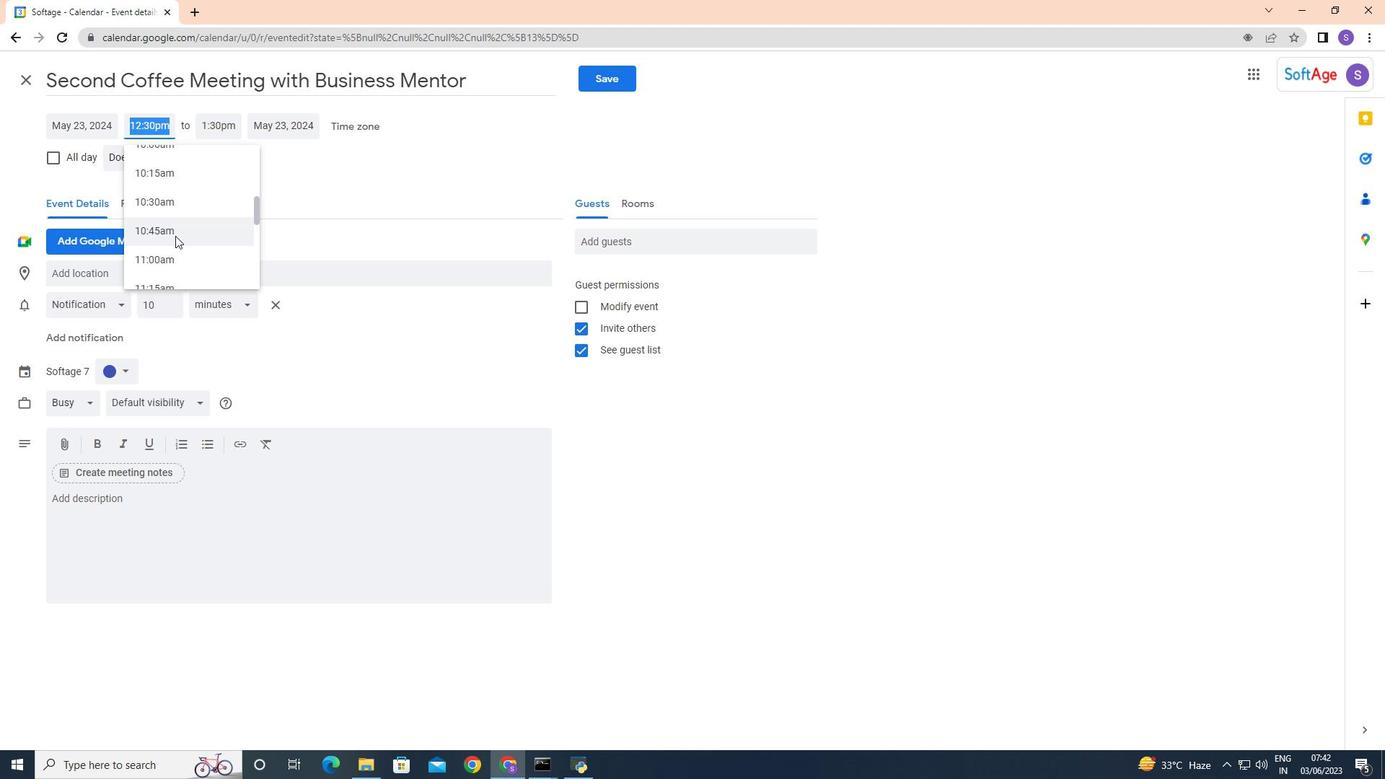 
Action: Mouse moved to (175, 233)
Screenshot: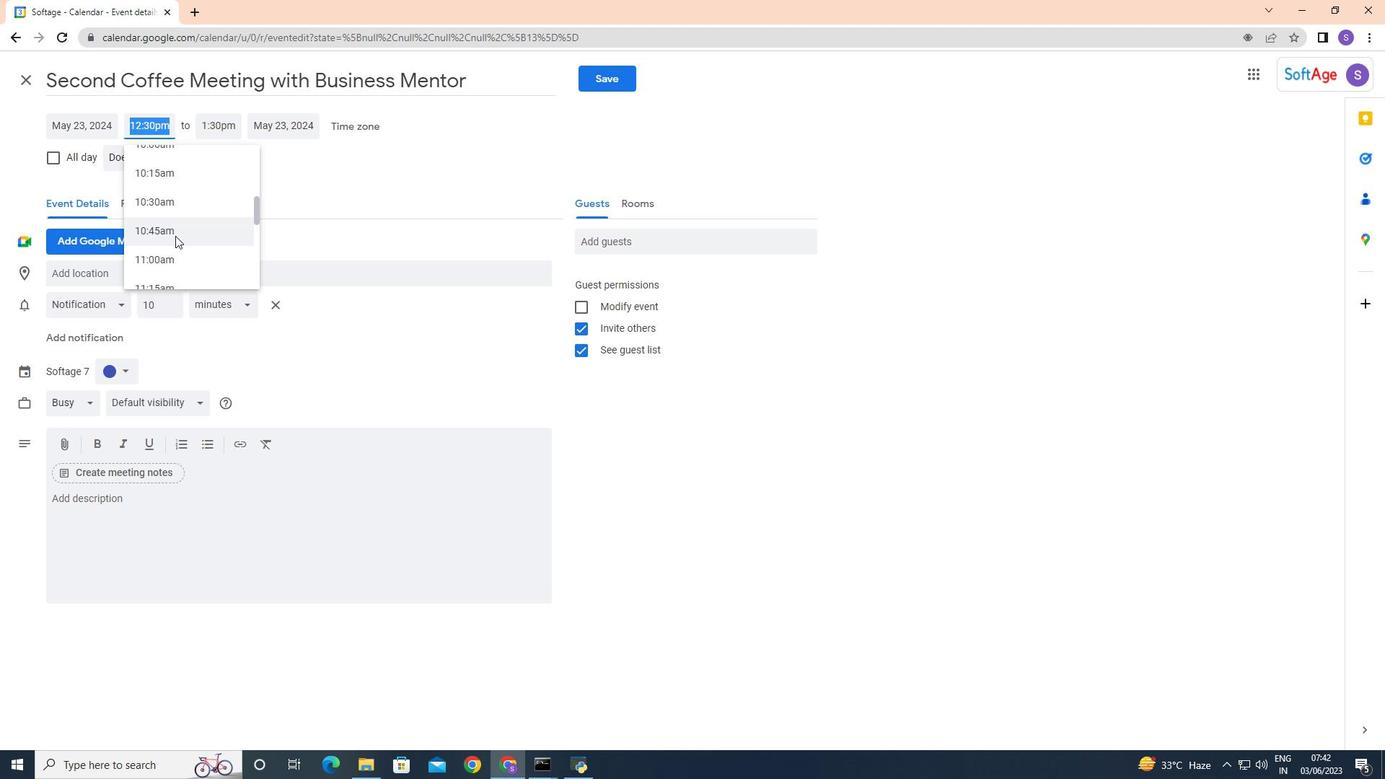 
Action: Mouse scrolled (175, 233) with delta (0, 0)
Screenshot: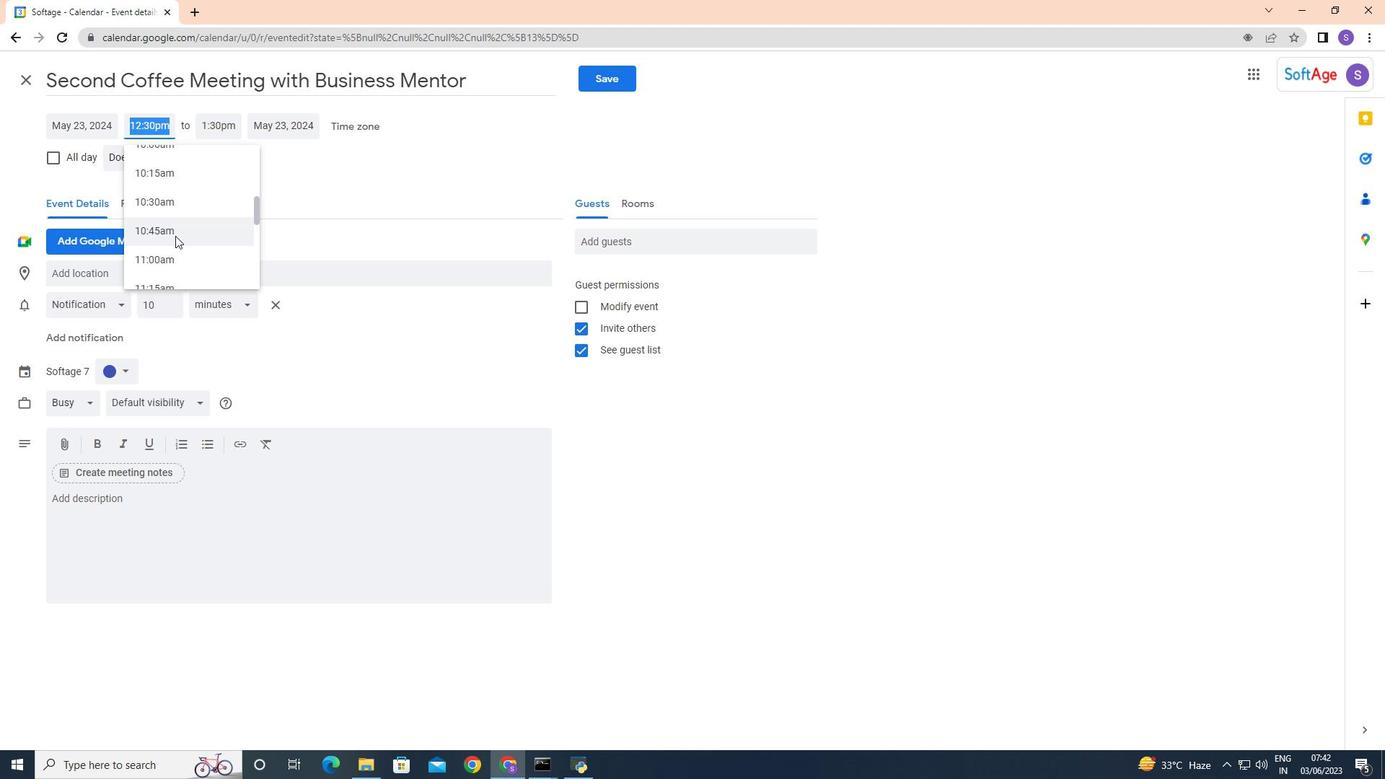 
Action: Mouse scrolled (175, 233) with delta (0, 0)
Screenshot: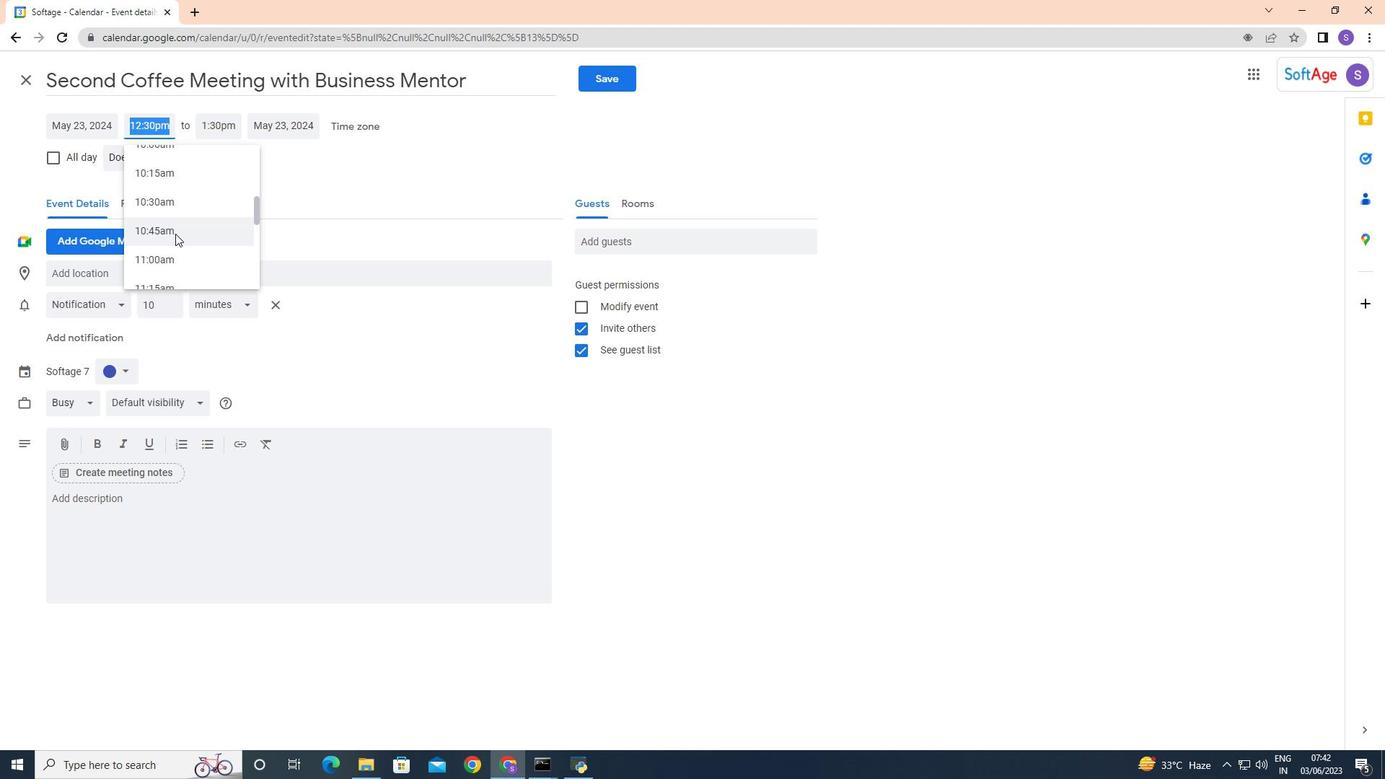 
Action: Mouse moved to (175, 230)
Screenshot: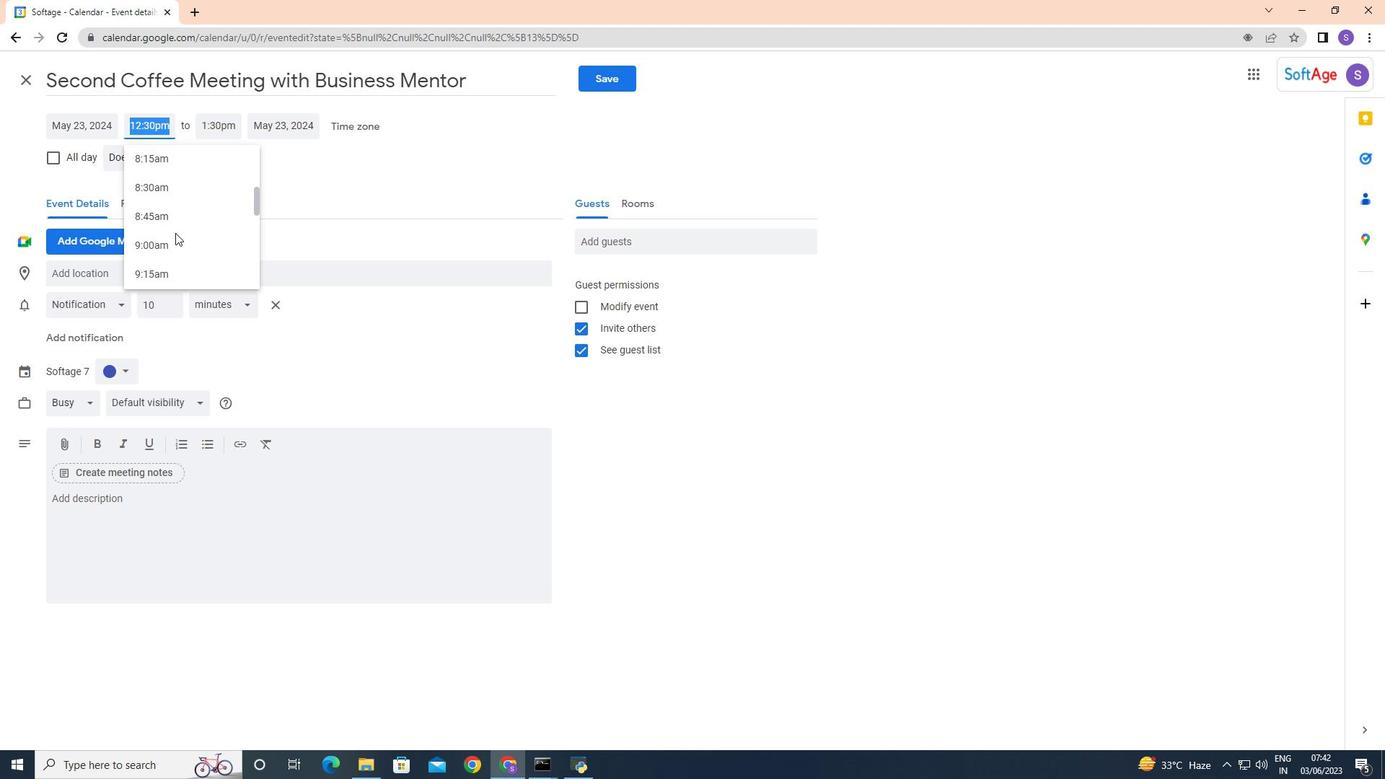 
Action: Mouse scrolled (175, 231) with delta (0, 0)
Screenshot: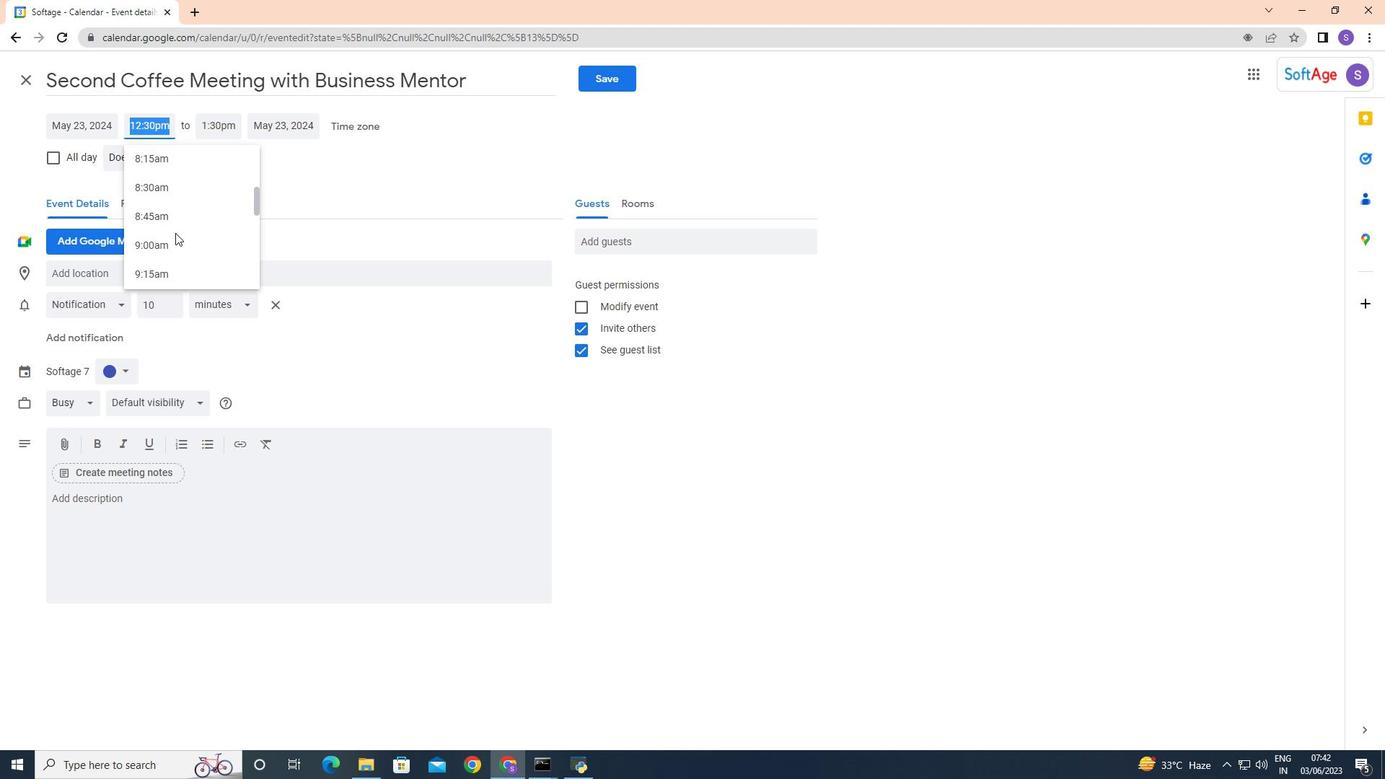 
Action: Mouse scrolled (175, 231) with delta (0, 0)
Screenshot: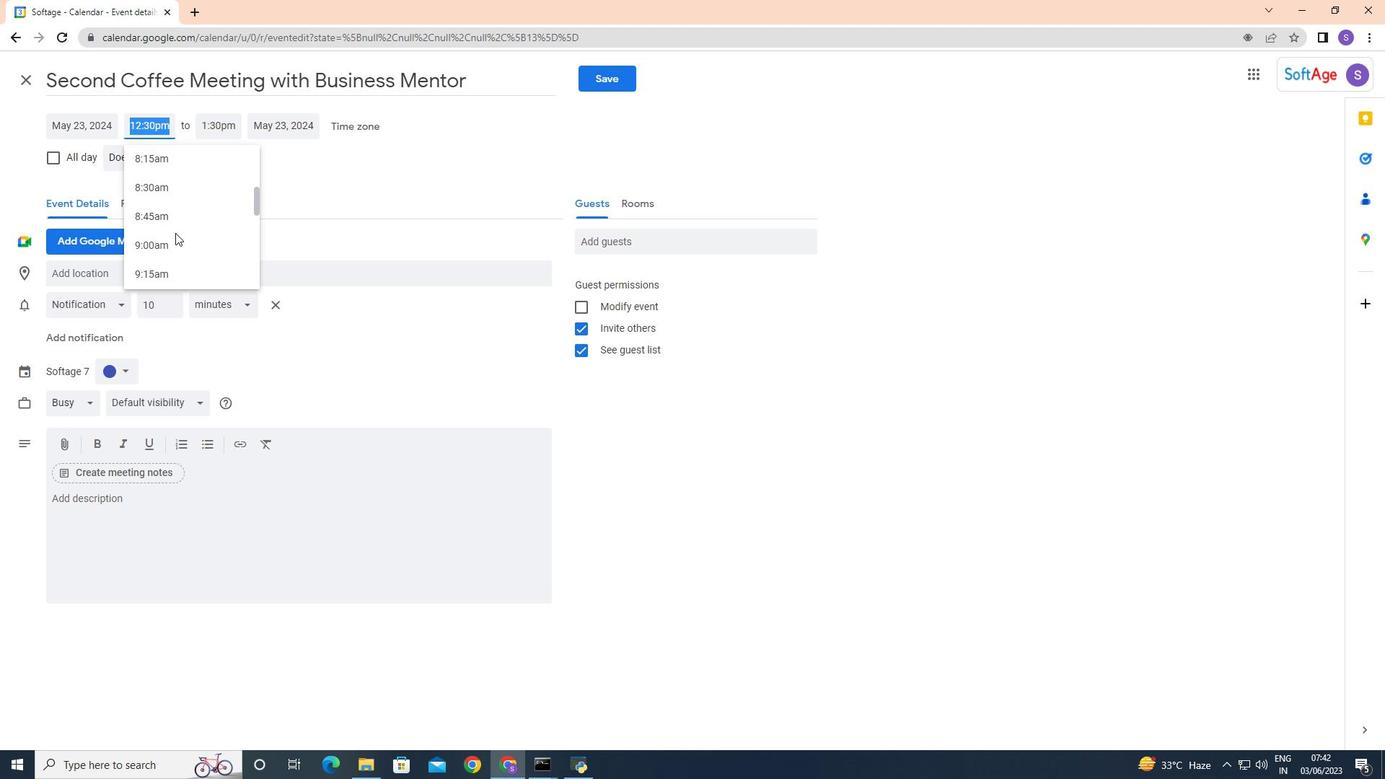 
Action: Mouse scrolled (175, 231) with delta (0, 0)
Screenshot: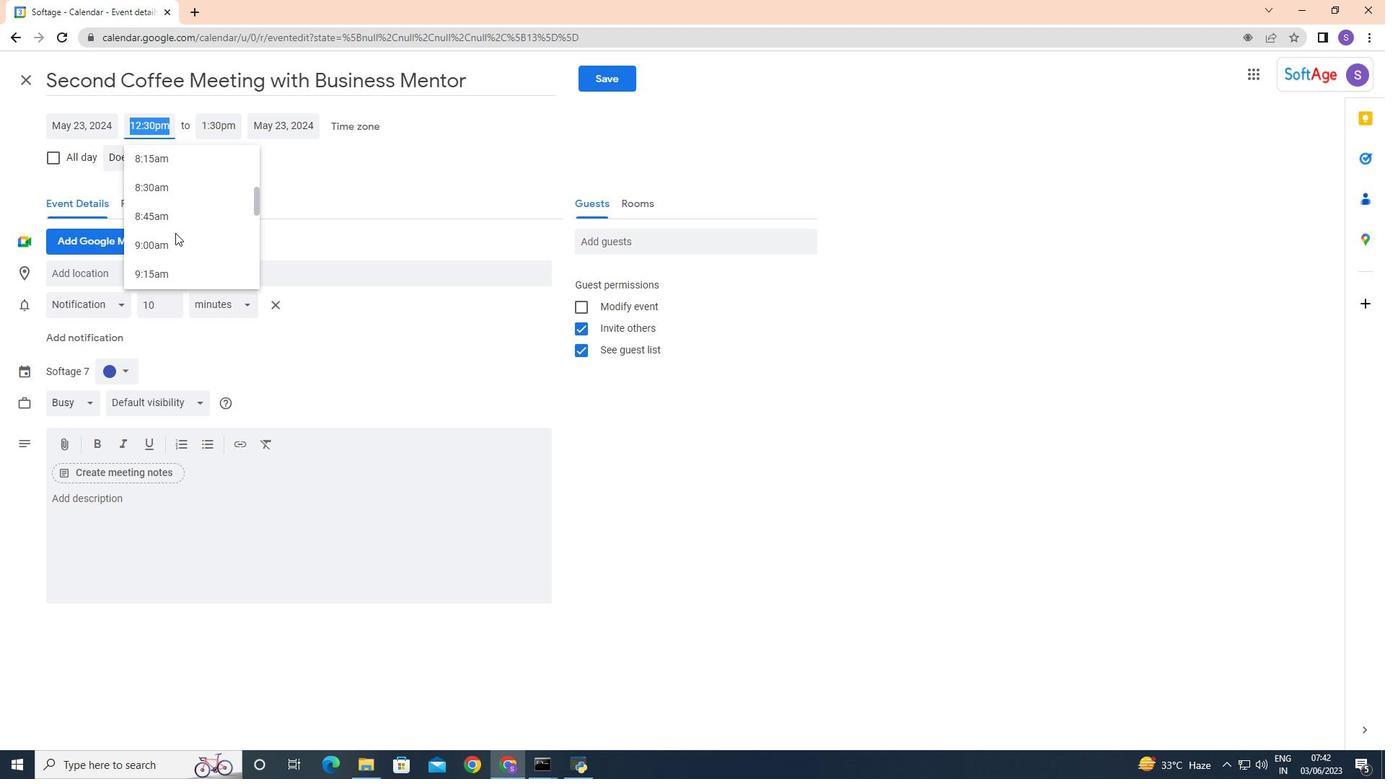 
Action: Mouse moved to (171, 237)
Screenshot: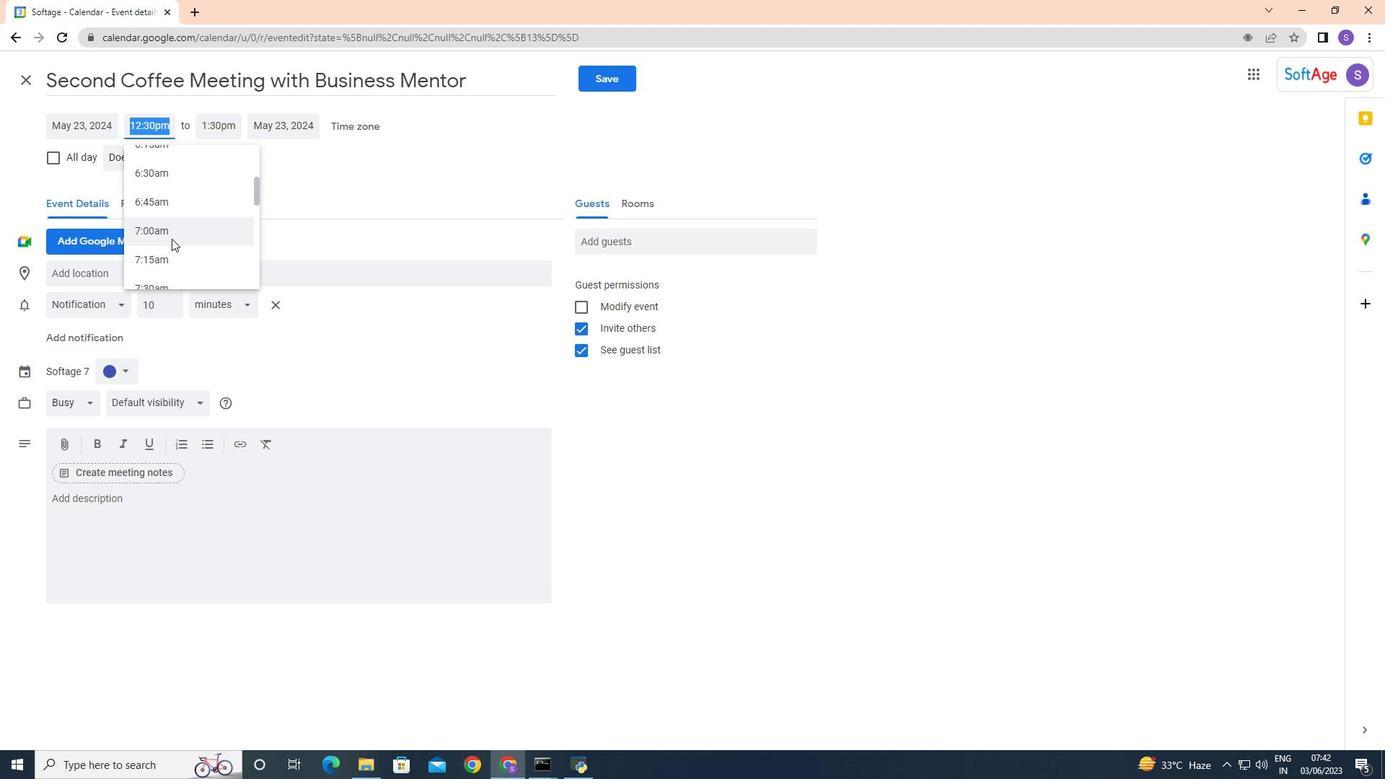 
Action: Mouse scrolled (171, 236) with delta (0, 0)
Screenshot: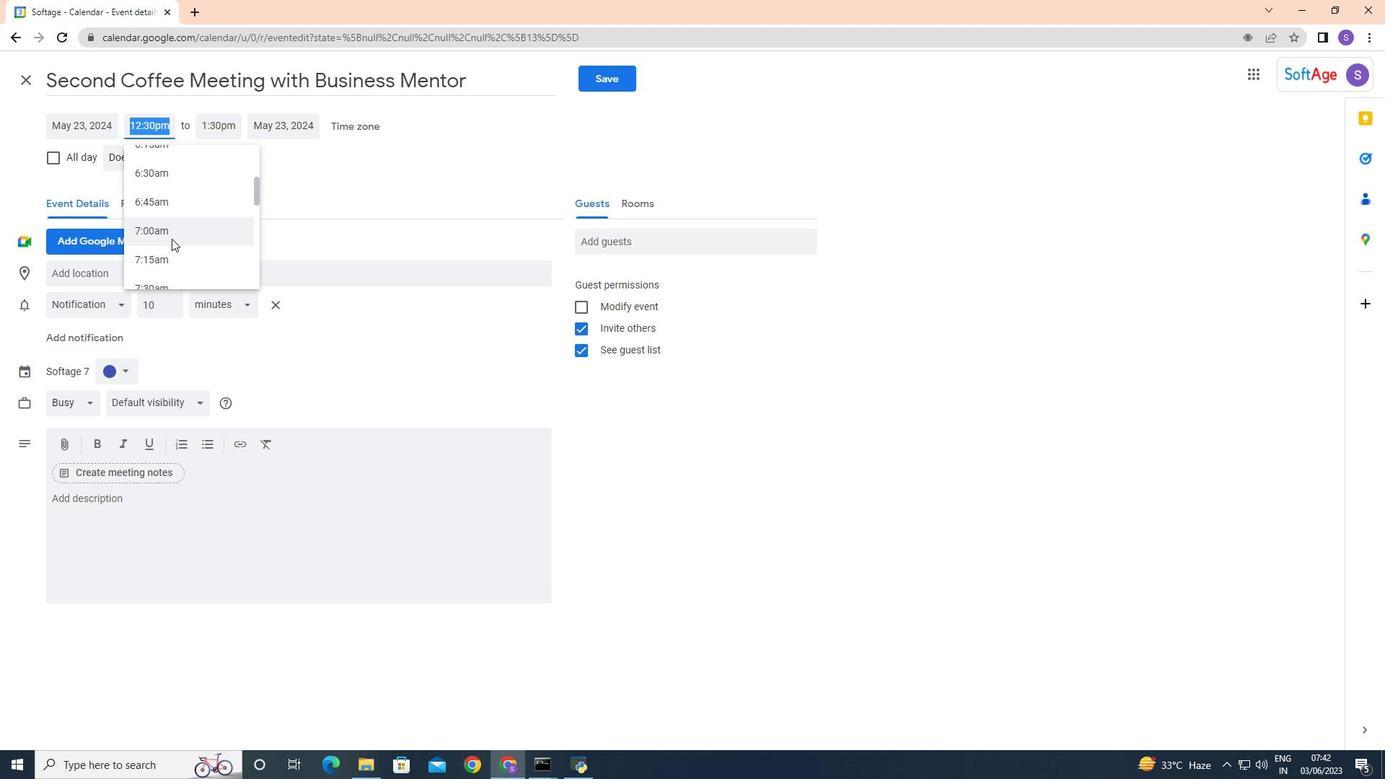 
Action: Mouse scrolled (171, 236) with delta (0, 0)
Screenshot: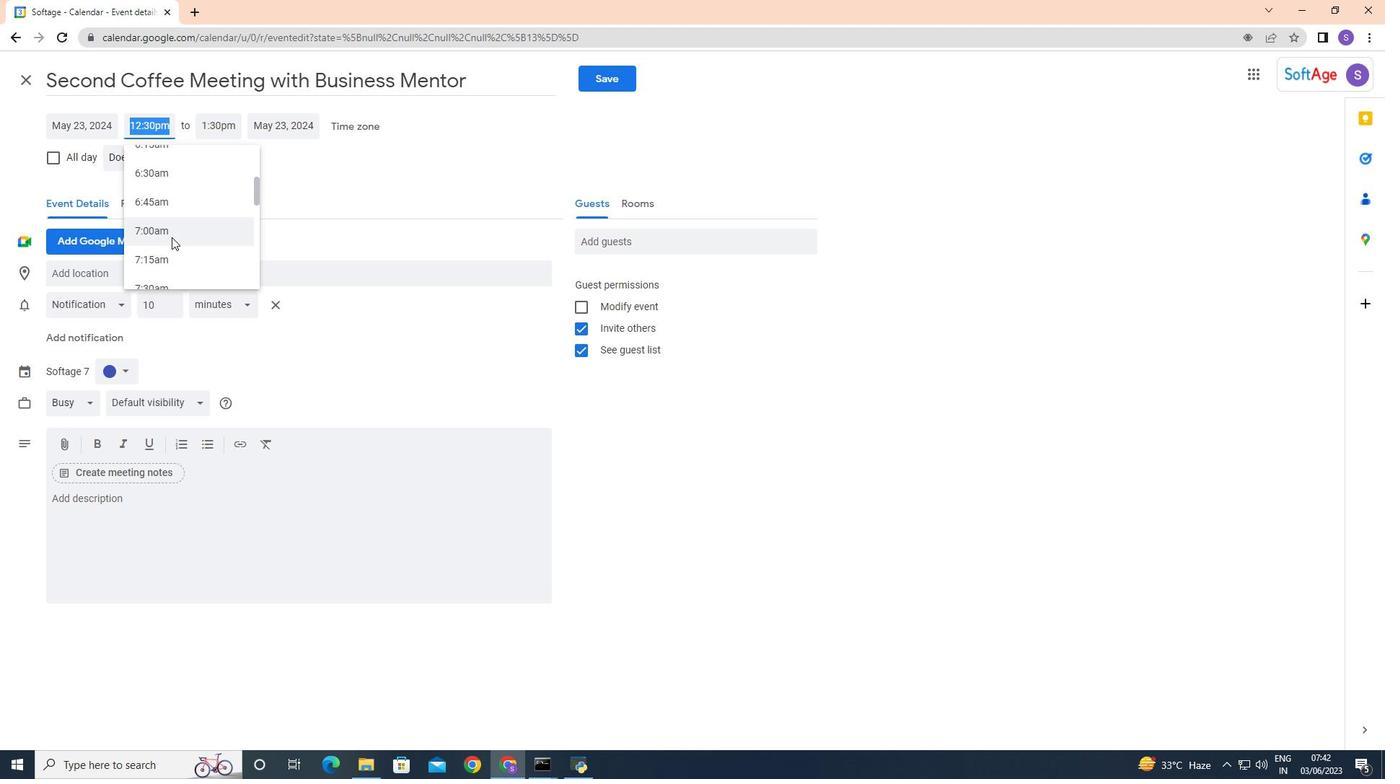 
Action: Mouse moved to (155, 207)
Screenshot: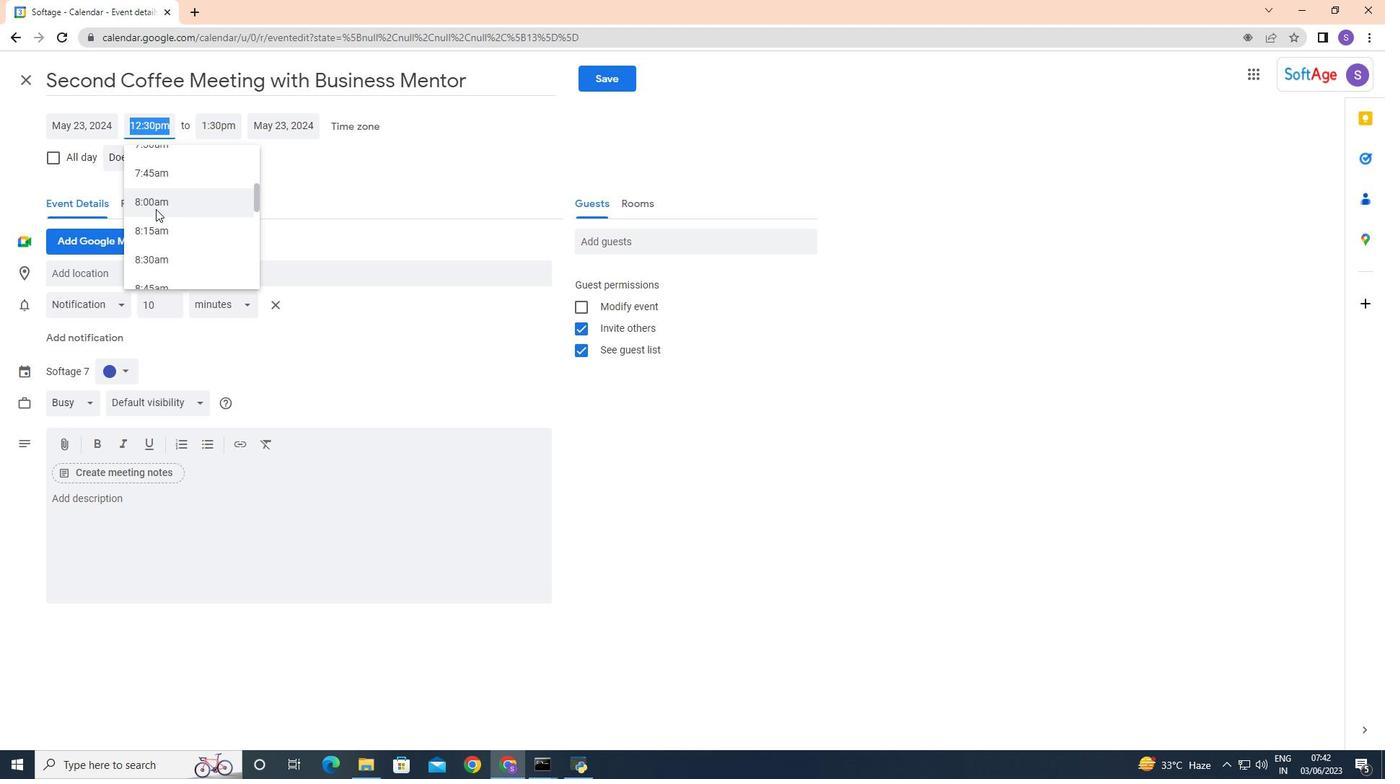 
Action: Mouse pressed left at (155, 207)
Screenshot: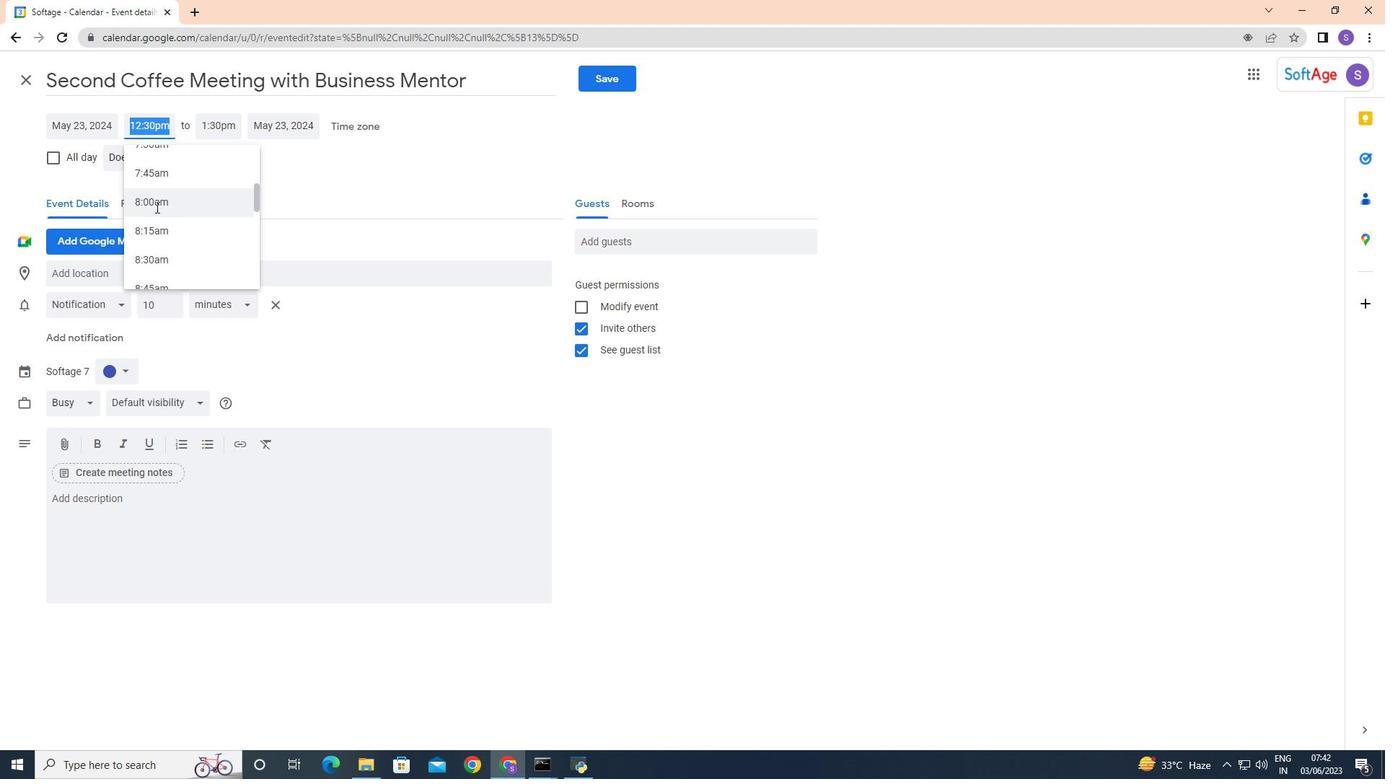 
Action: Mouse moved to (216, 125)
Screenshot: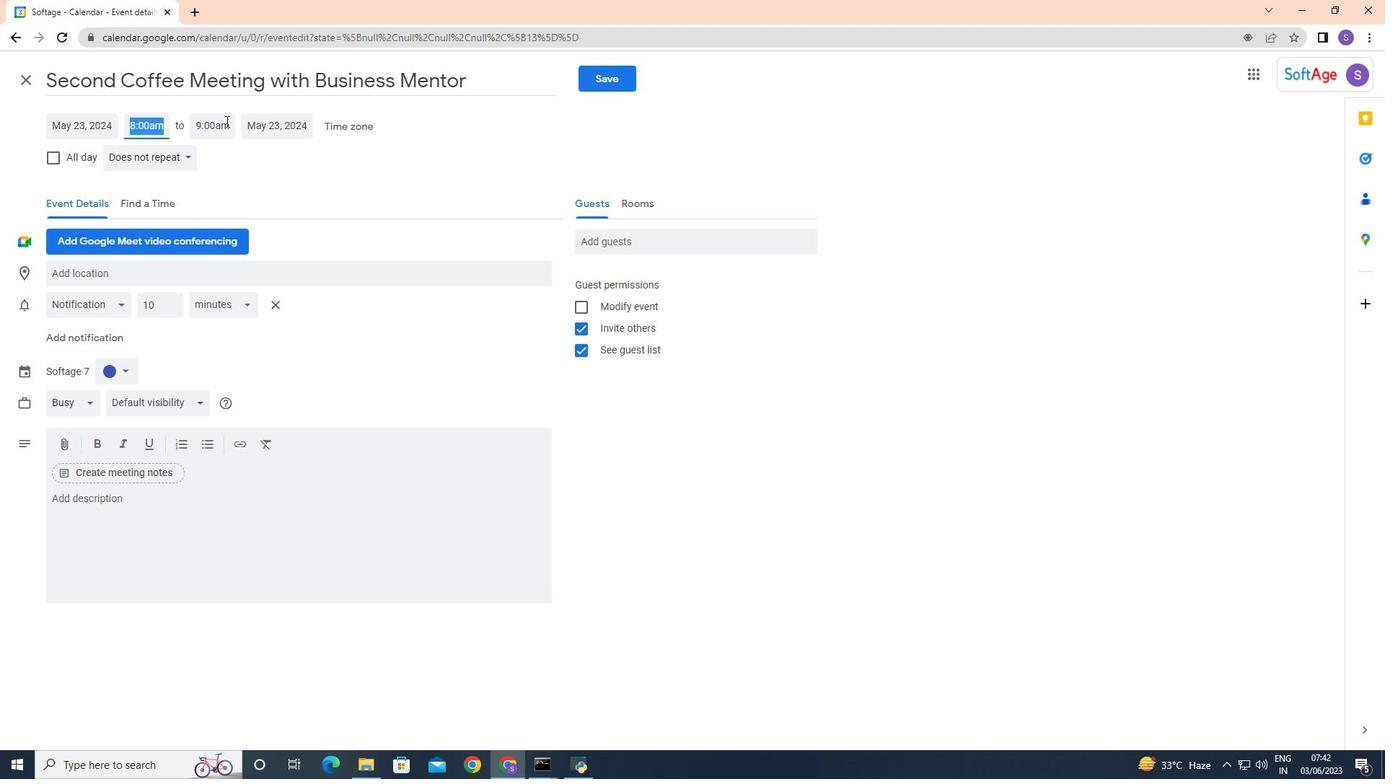
Action: Mouse pressed left at (216, 125)
Screenshot: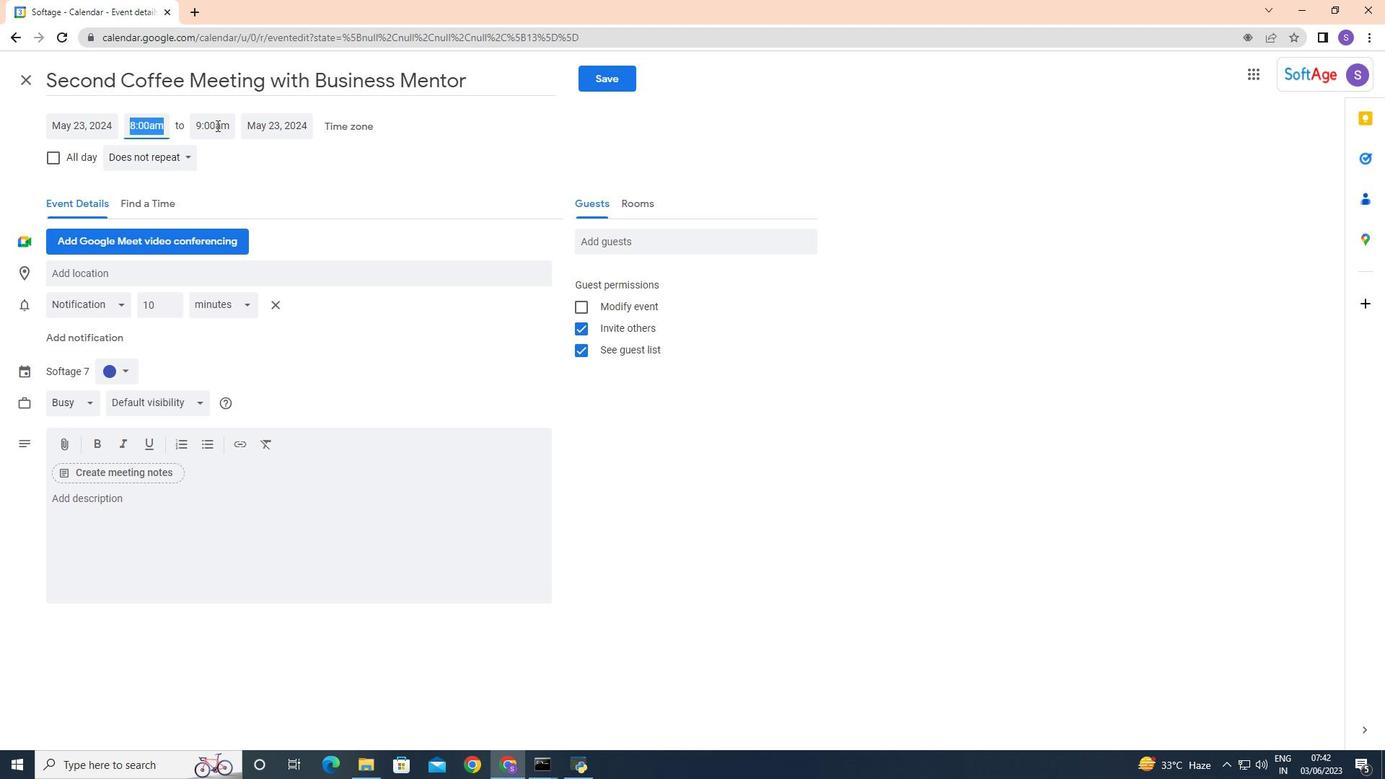 
Action: Mouse moved to (243, 274)
Screenshot: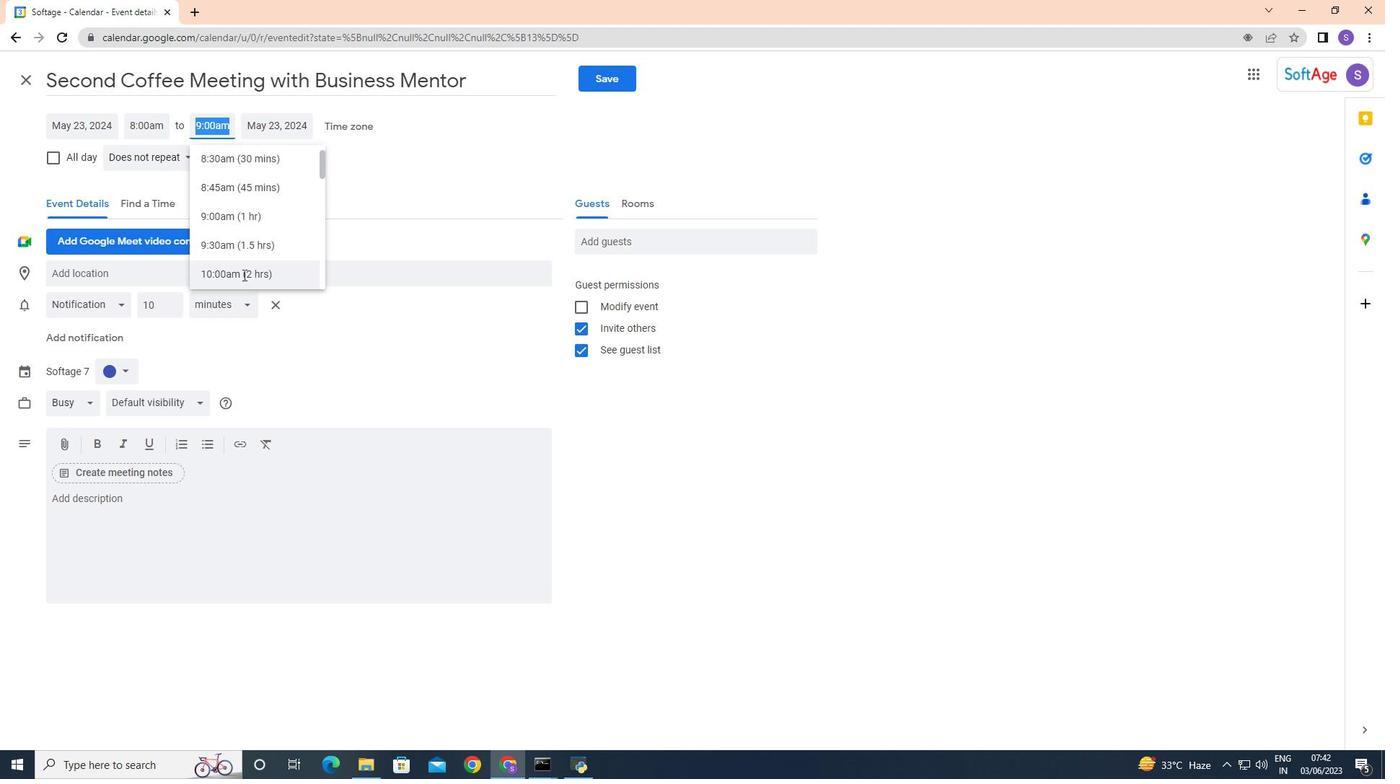 
Action: Mouse pressed left at (243, 274)
Screenshot: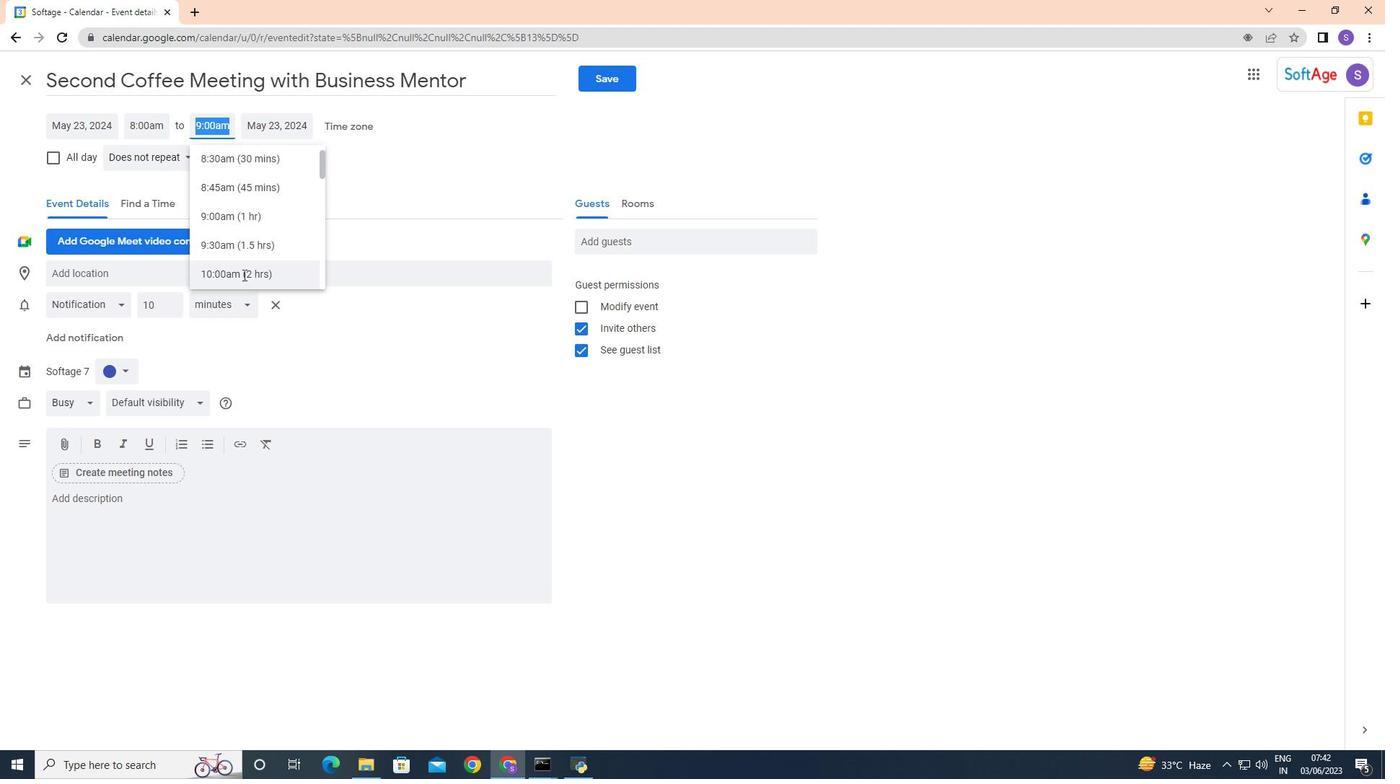 
Action: Mouse moved to (313, 168)
Screenshot: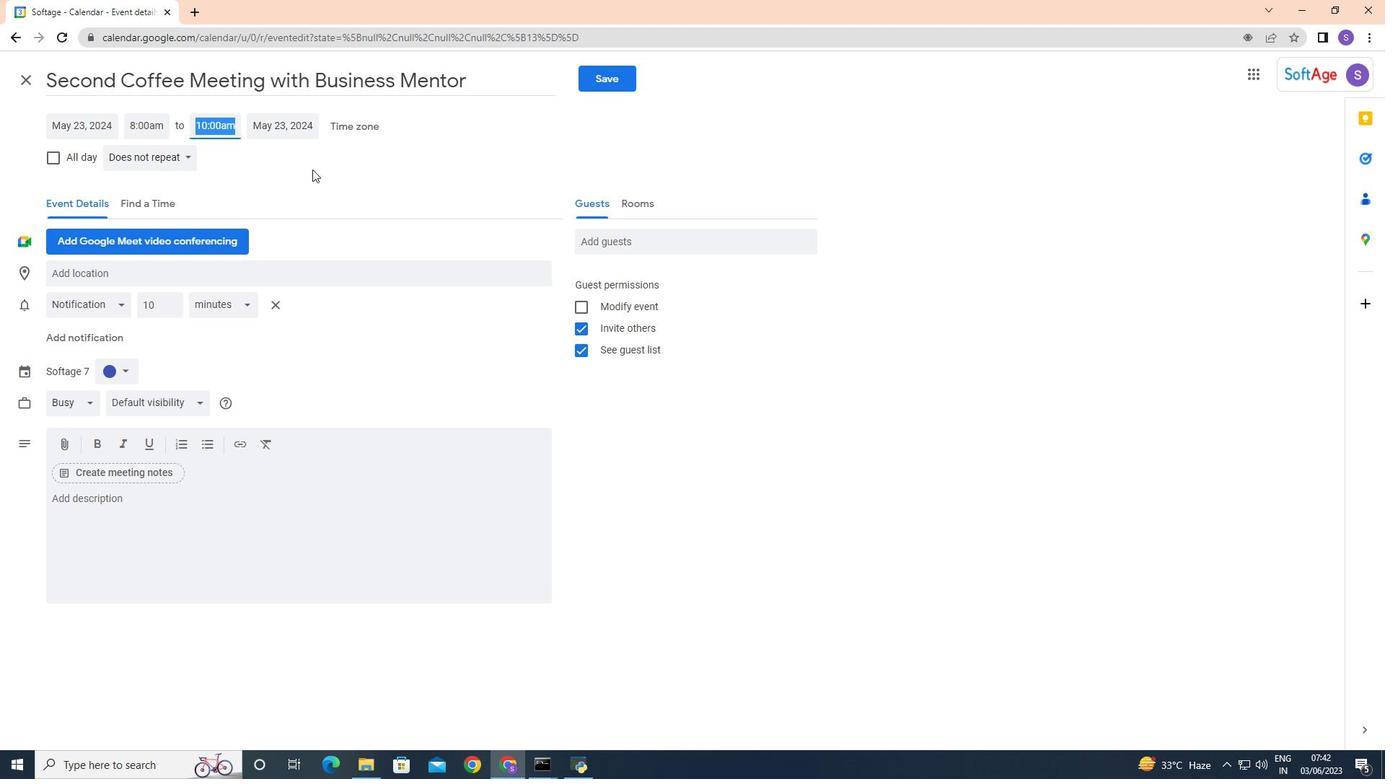 
Action: Mouse pressed left at (313, 168)
Screenshot: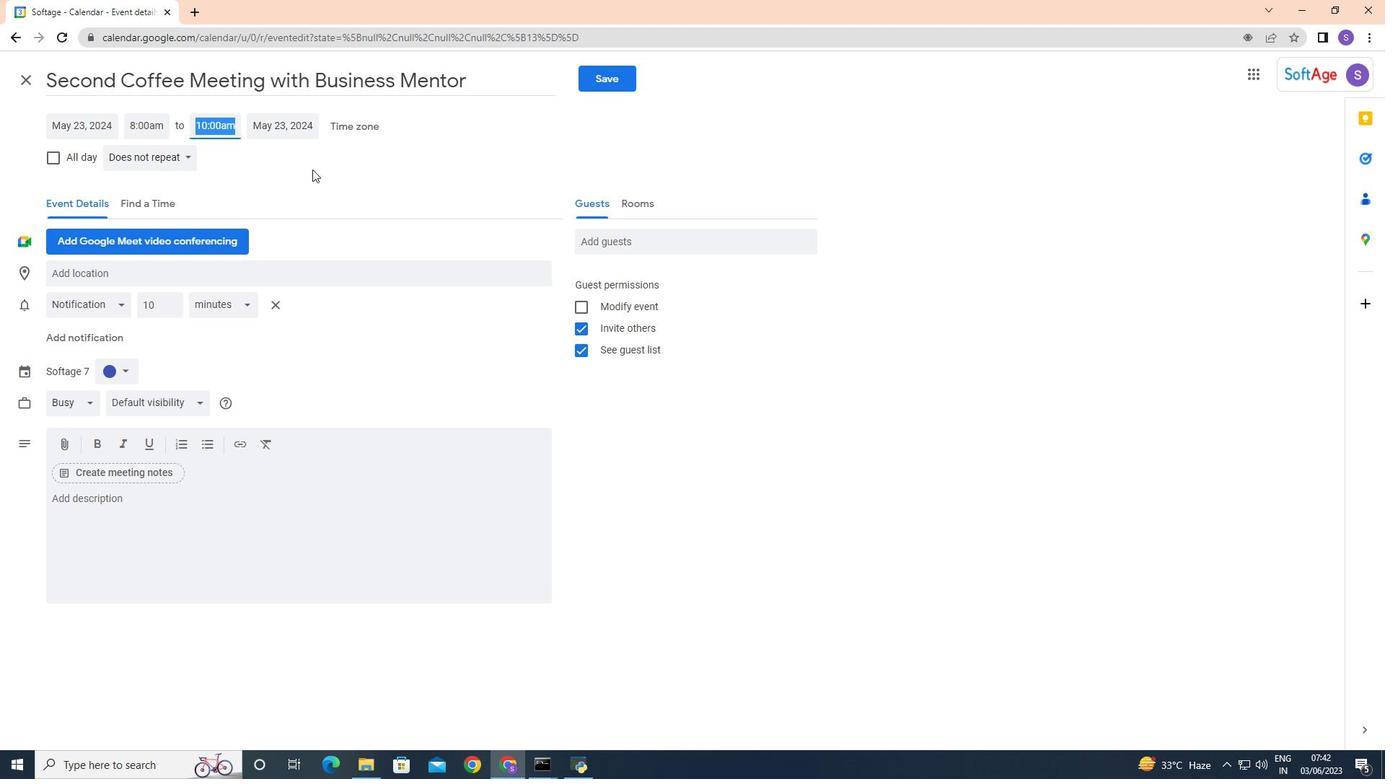 
Action: Mouse moved to (130, 507)
Screenshot: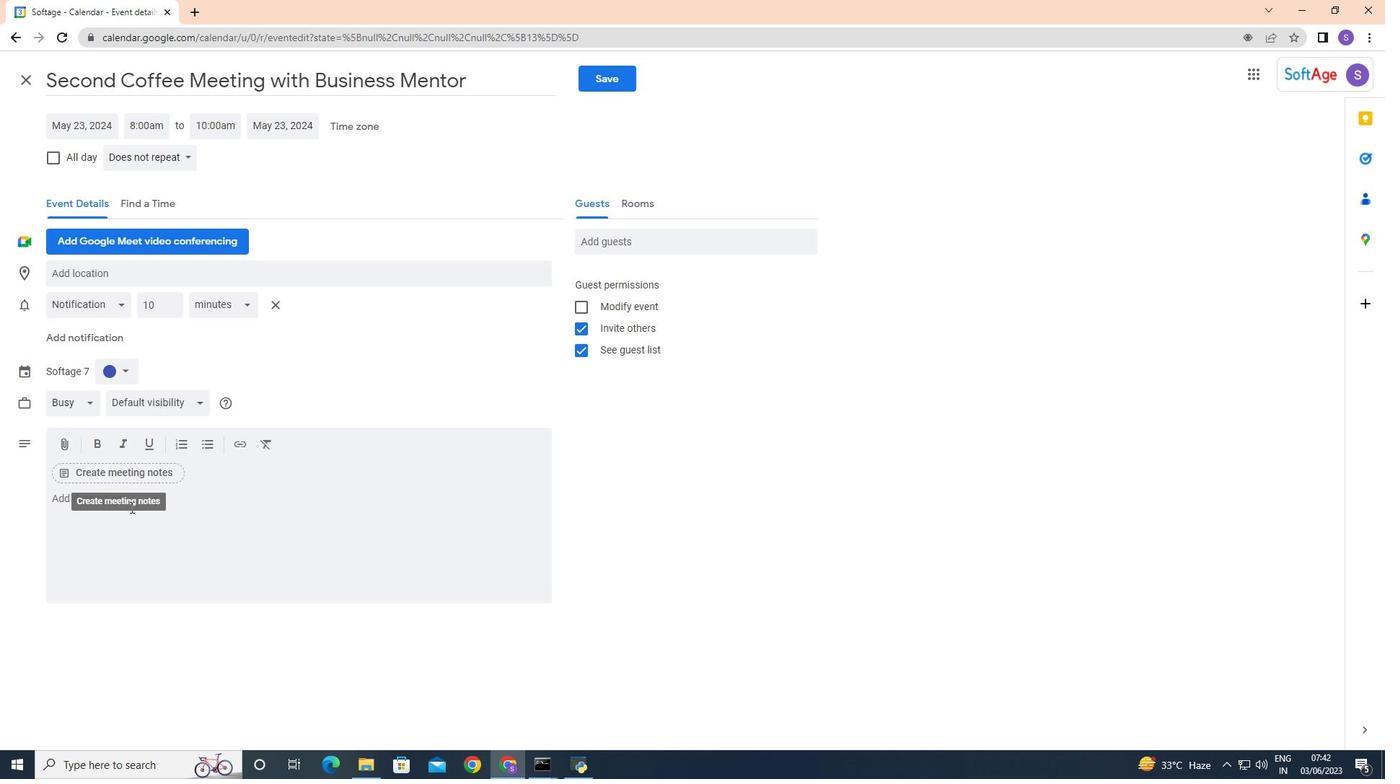
Action: Mouse pressed left at (130, 507)
Screenshot: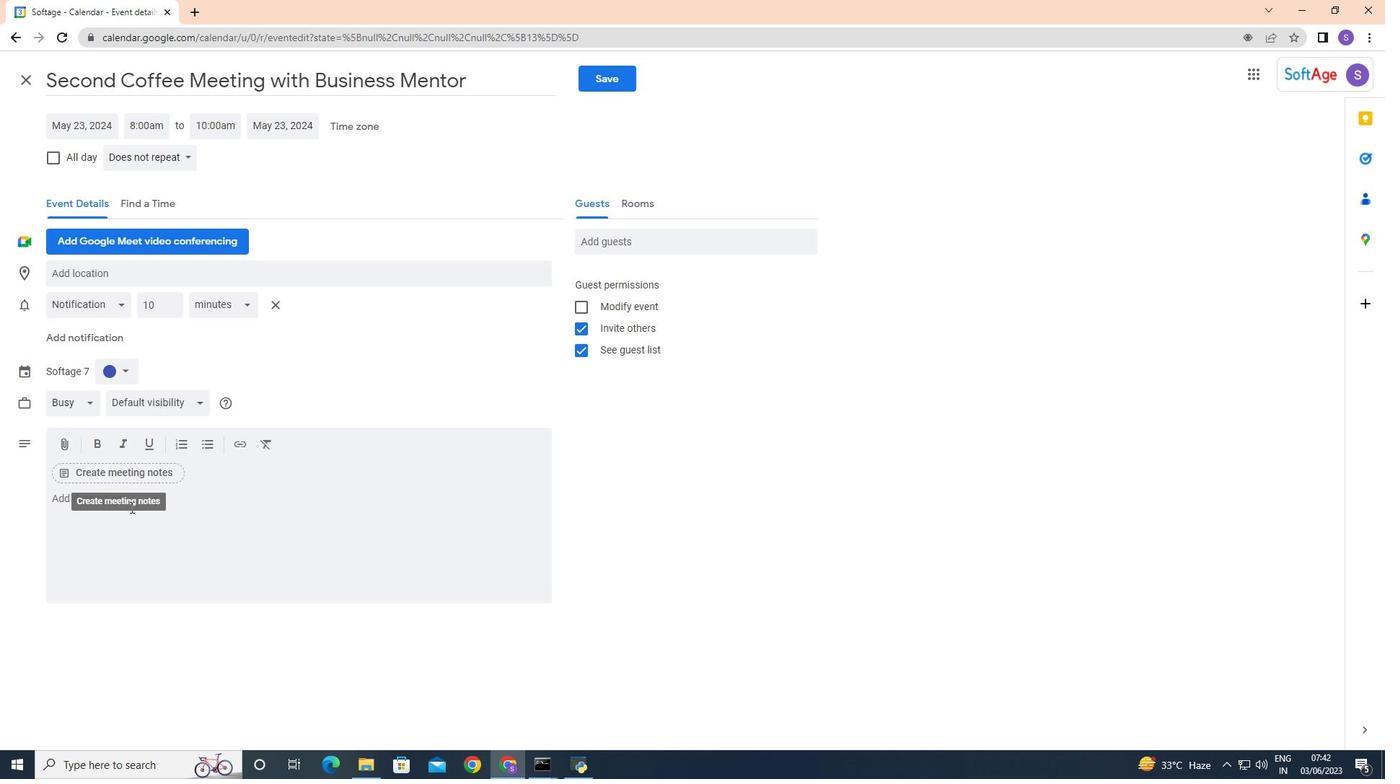 
Action: Key pressed <Key.caps_lock>W<Key.caps_lock>elcome<Key.space>to<Key.space>our<Key.space><Key.caps_lock>N<Key.caps_lock>w<Key.backspace>eho<Key.backspace>g<Key.backspace><Key.backspace>gotiation<Key.space><Key.caps_lock>T<Key.caps_lock>echnic<Key.backspace>ques<Key.space><Key.caps_lock>T<Key.caps_lock>ranining<Key.space><Key.caps_lock><Key.backspace><Key.backspace><Key.backspace><Key.backspace><Key.backspace>NG<Key.space><Key.backspace><Key.backspace><Key.backspace><Key.caps_lock>ng<Key.space><Key.backspace><Key.backspace><Key.backspace><Key.backspace><Key.backspace>ining<Key.space><Key.caps_lock>W<Key.caps_lock>orkshop,<Key.space>a<Key.space>comprehensive<Key.space>and<Key.space>interactive<Key.space>session<Key.space>designed<Key.space>to<Key.space>equip<Key.space>partivi<Key.backspace><Key.backspace>cipants<Key.space>with<Key.space>the<Key.space>skills<Key.space>and<Key.space>strategies<Key.space>necessart<Key.backspace>y<Key.space>to<Key.space>navigate<Key.space>sucess<Key.backspace><Key.backspace><Key.backspace>cessful<Key.space>negotion<Key.backspace><Key.backspace>ations,<Key.space><Key.caps_lock>T<Key.caps_lock>he<Key.backspace>is<Key.space>workshop<Key.space>offers<Key.space>a<Key.space>practical<Key.space>and<Key.space>hands<Key.space><Key.backspace>-on<Key.space>approch<Key.backspace><Key.backspace>ach<Key.space>to<Key.space>negotiation,<Key.space>providing<Key.space>partiv<Key.backspace>cipants<Key.space>with<Key.space>valuable<Key.space>insights<Key.space>and<Key.space>techniqui<Key.backspace>e<Key.space>and<Key.space>techniques<Key.space>to<Key.space>achieve<Key.space>optimal<Key.space>outcomes<Key.space>in<Key.space>a<Key.space>vari<Key.backspace>iety<Key.space>of<Key.space>professional<Key.space><Key.caps_lock>S<Key.caps_lock>cenarios.
Screenshot: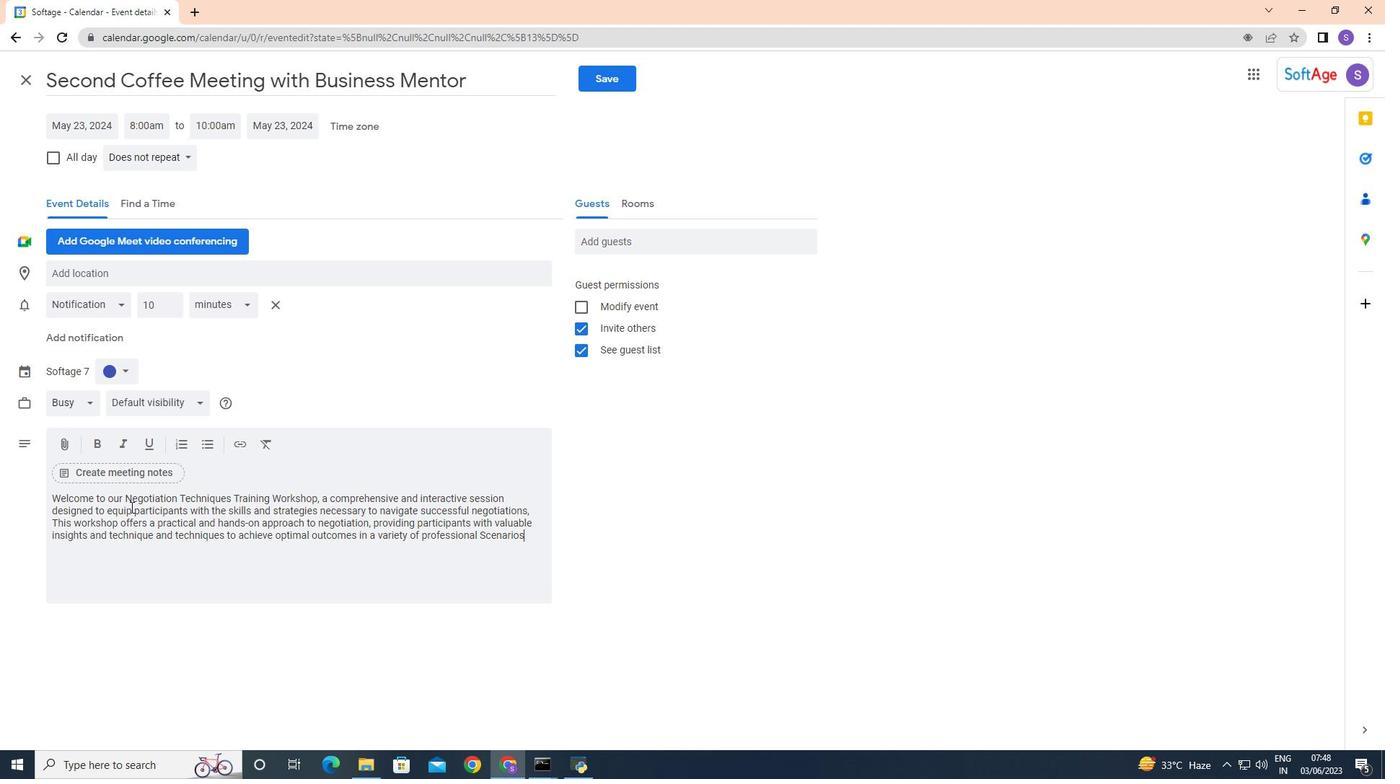 
Action: Mouse moved to (119, 365)
Screenshot: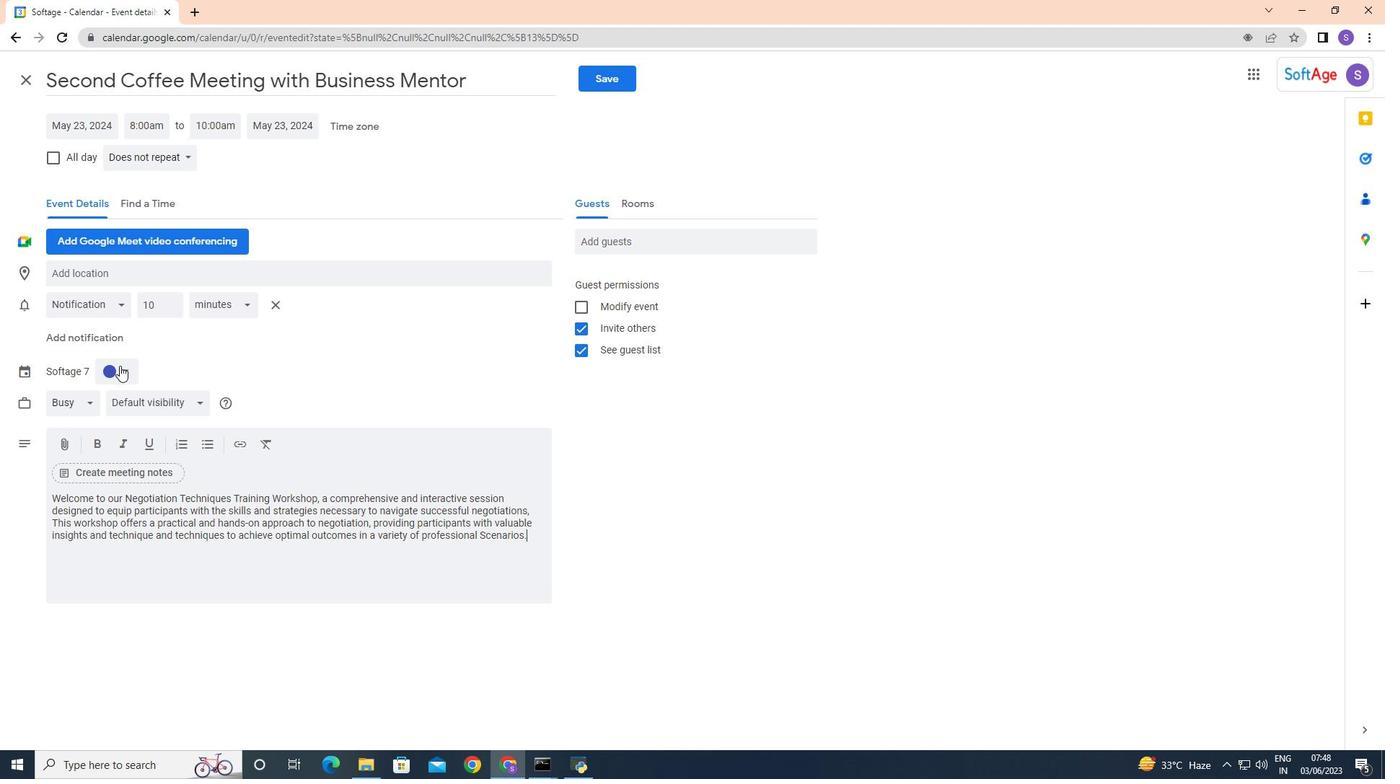 
Action: Mouse pressed left at (119, 365)
Screenshot: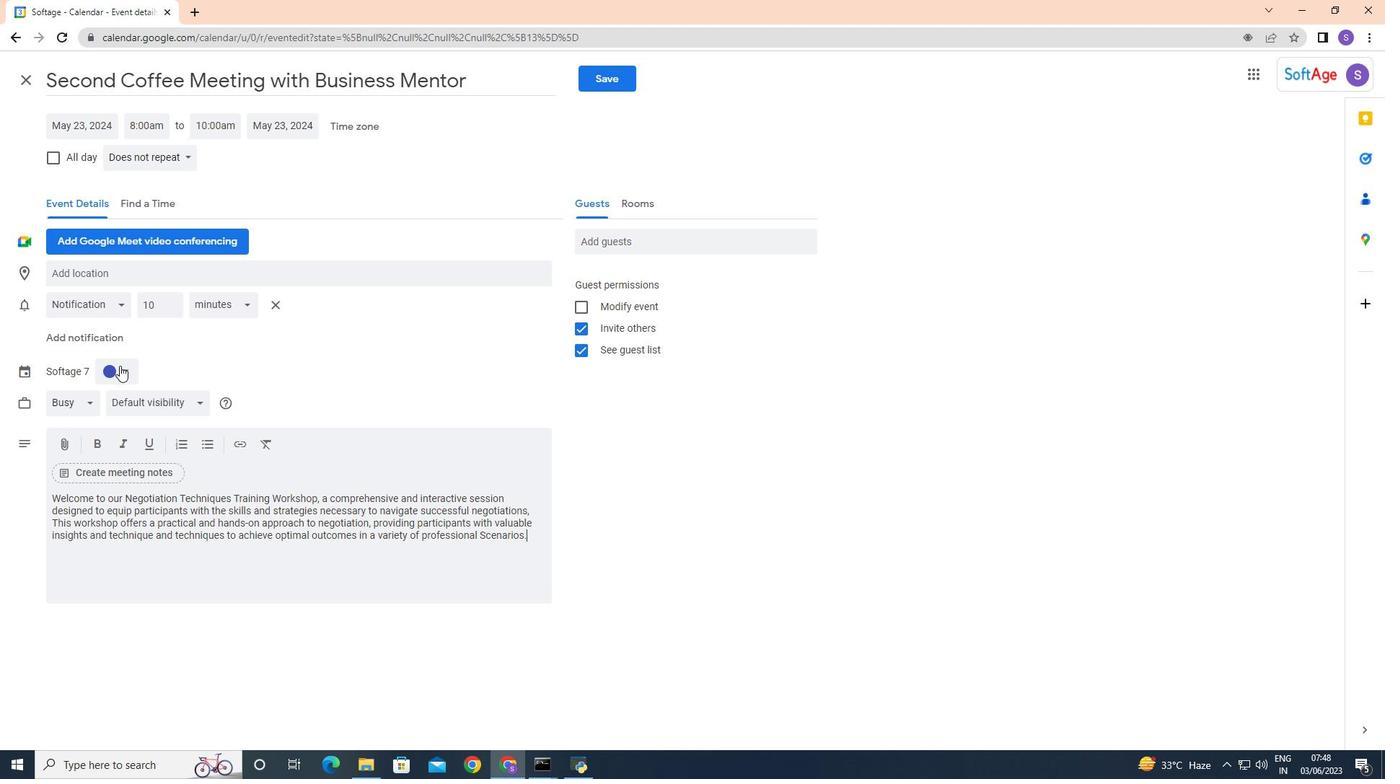 
Action: Mouse moved to (113, 438)
Screenshot: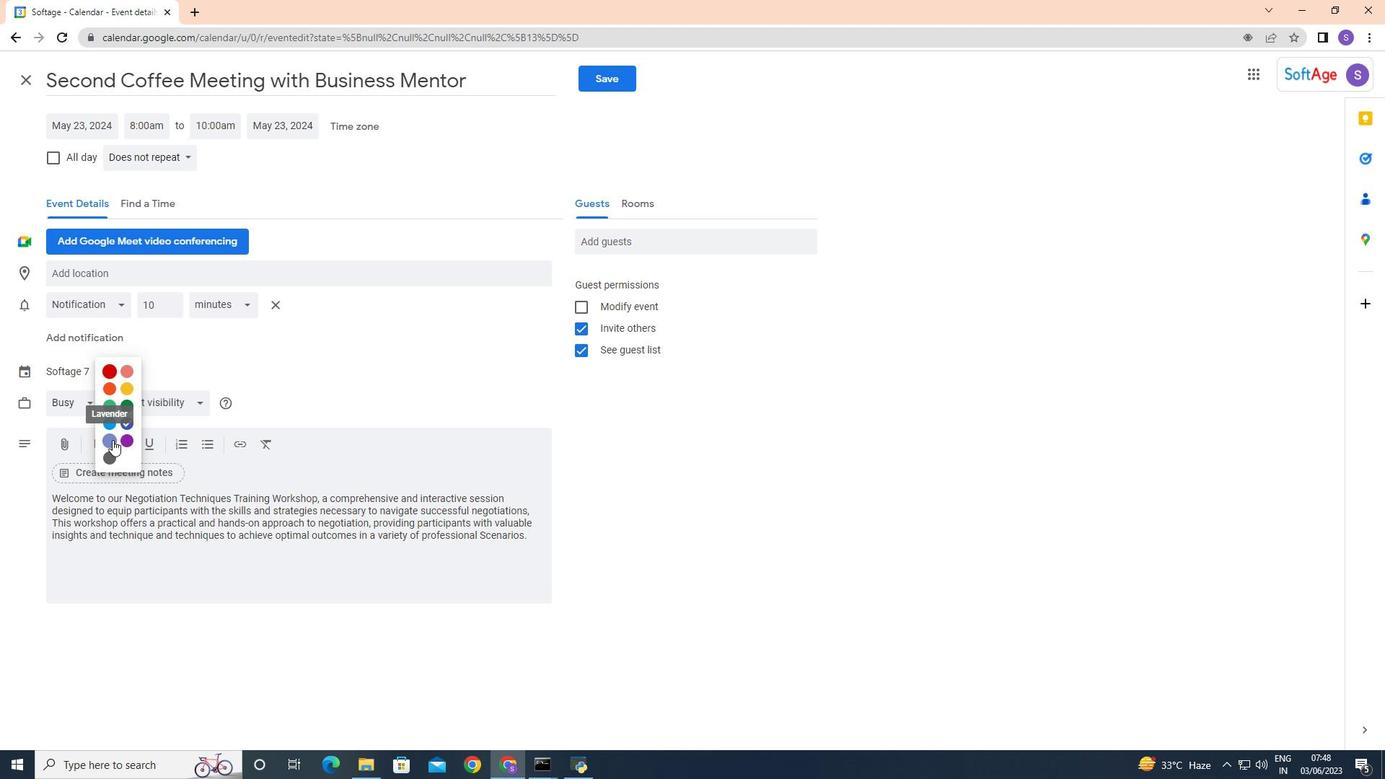 
Action: Mouse pressed left at (113, 438)
Screenshot: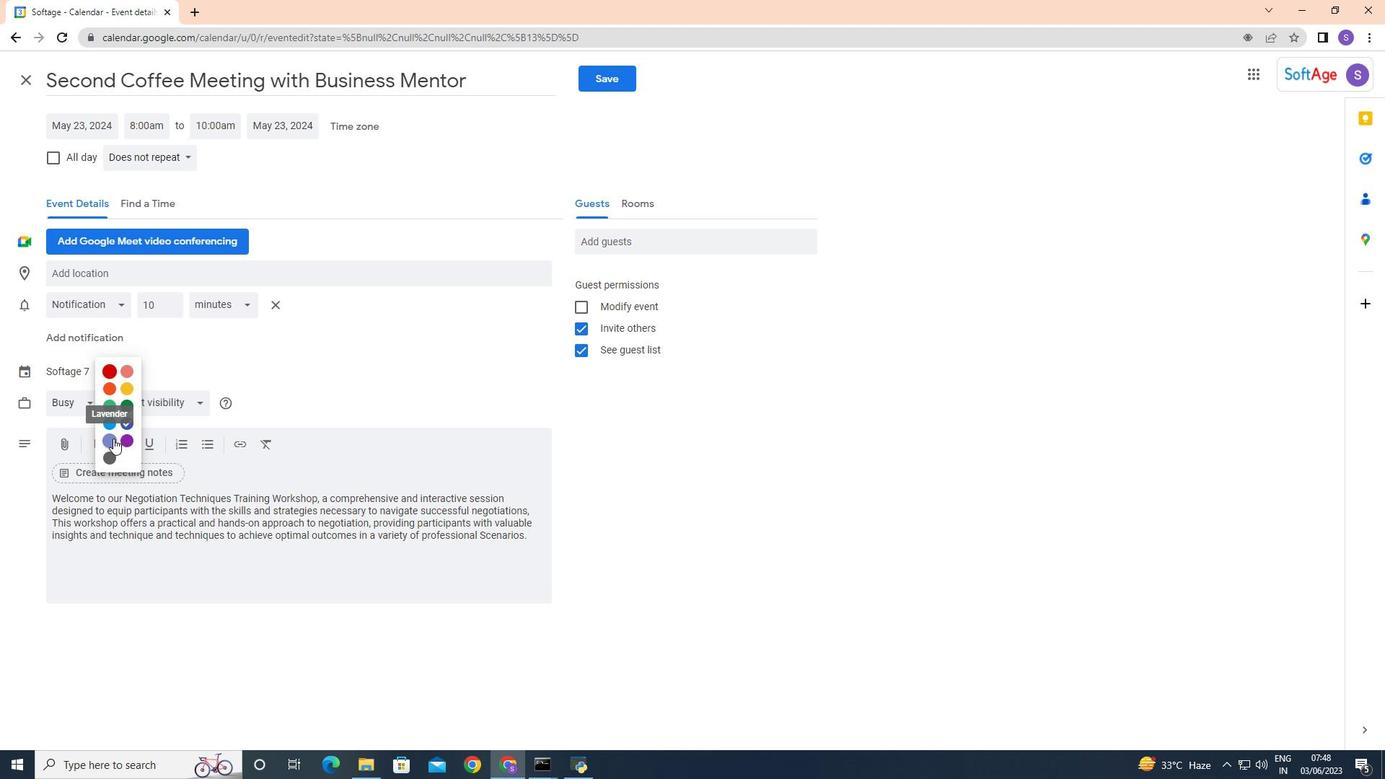 
Action: Mouse moved to (165, 266)
Screenshot: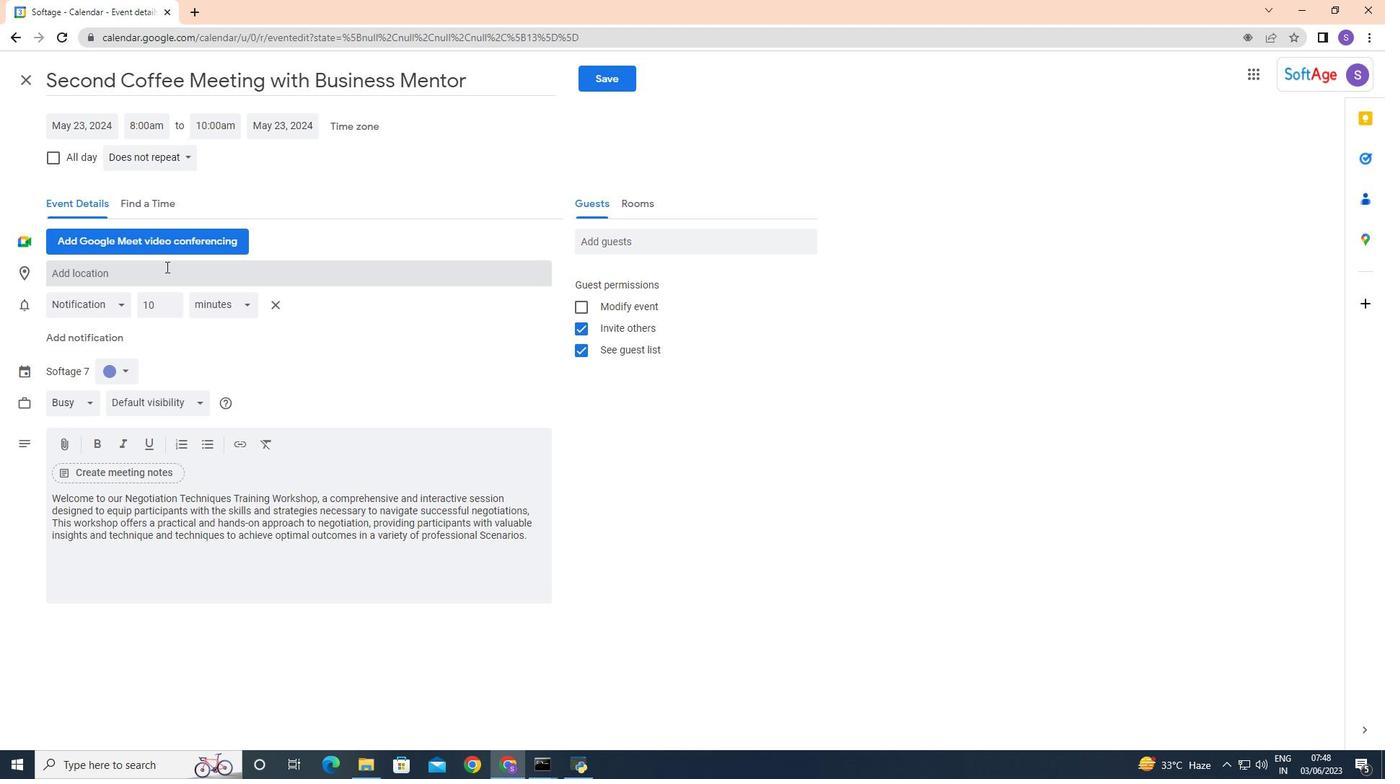 
Action: Mouse pressed left at (165, 266)
Screenshot: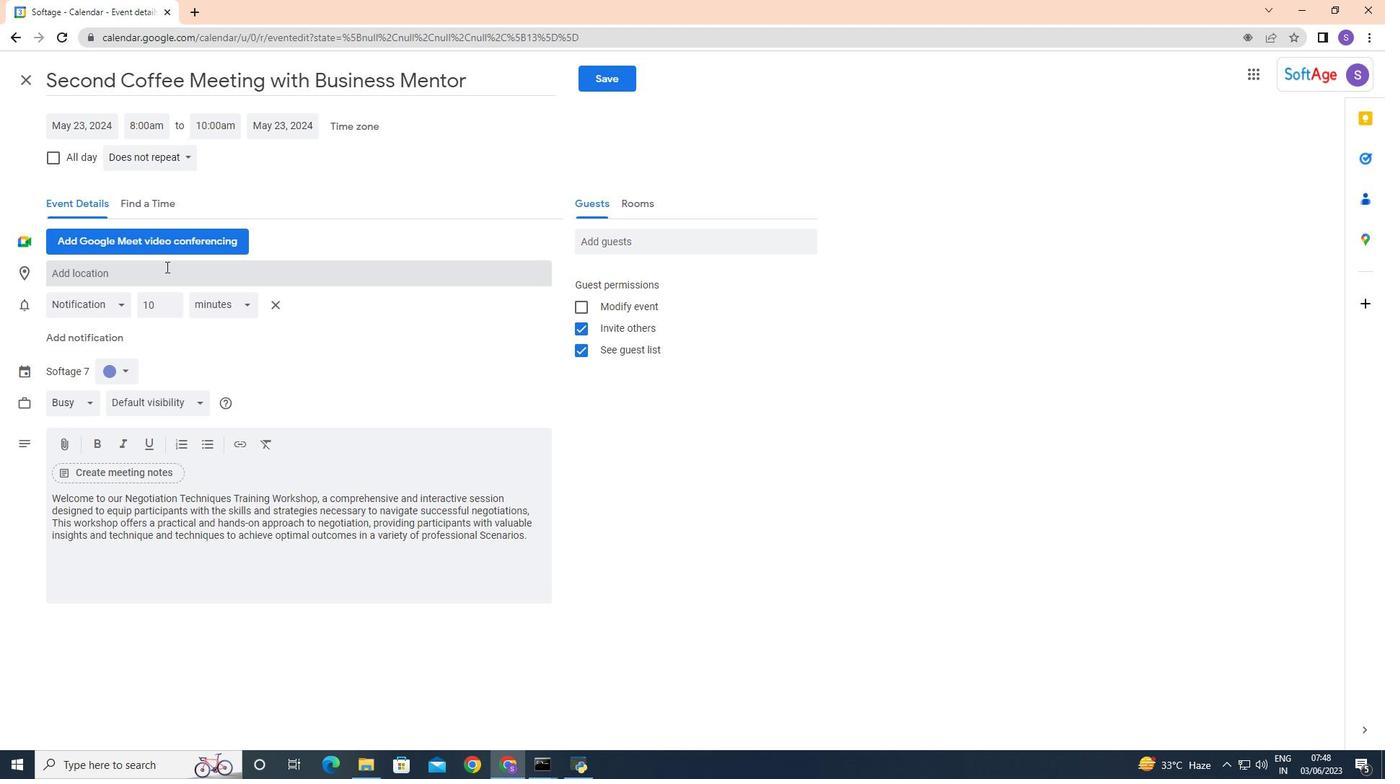
Action: Key pressed <Key.caps_lock>876<Key.space><Key.shift><Key.shift>pARK<Key.space><Key.shift><Key.shift><Key.shift><Key.shift><Key.shift><Key.shift><Key.shift><Key.shift><Key.shift><Key.shift><Key.shift><Key.backspace><Key.backspace><Key.backspace><Key.backspace><Key.backspace><Key.caps_lock><Key.shift>Park<Key.space><Key.shift>Avenue,<Key.space><Key.shift>New<Key.space><Key.shift>York<Key.space><Key.shift>City,<Key.space><Key.shift>USA
Screenshot: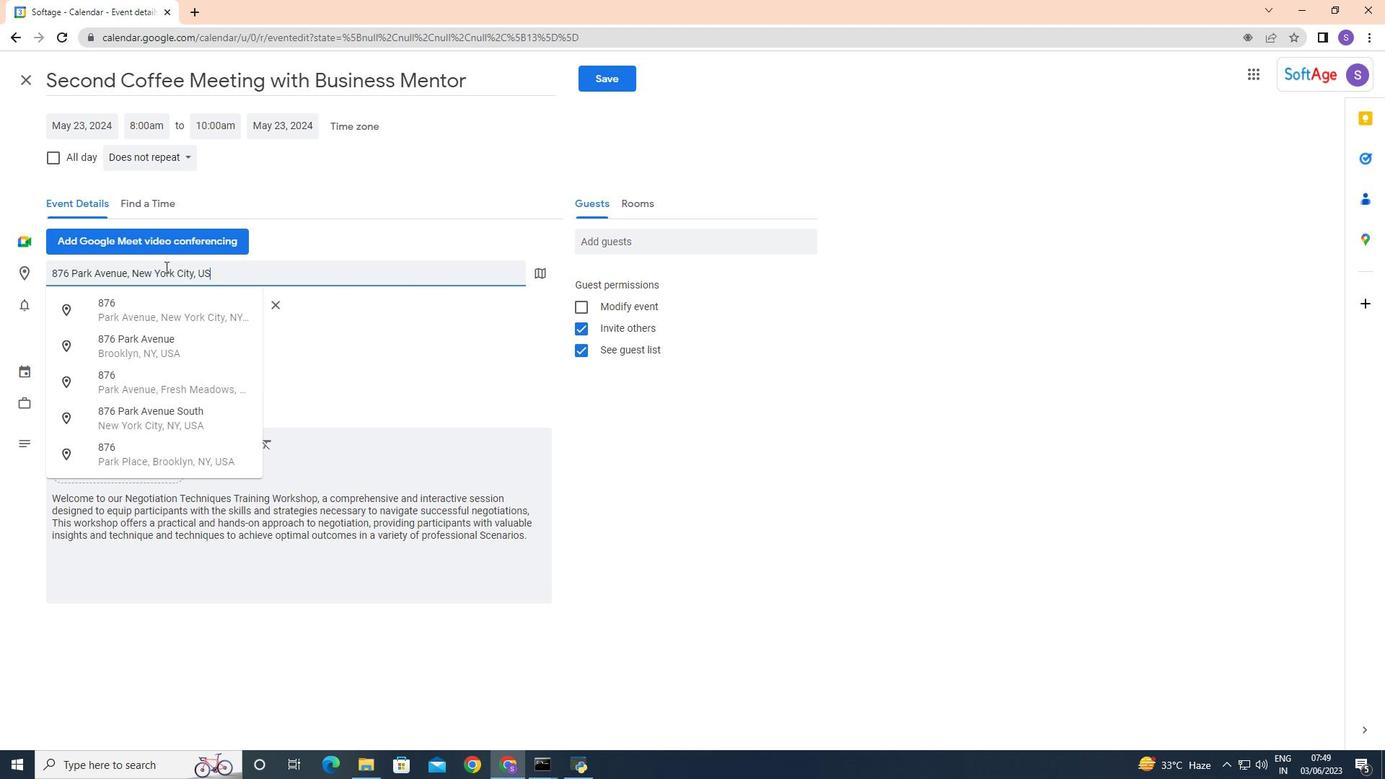 
Action: Mouse moved to (460, 377)
Screenshot: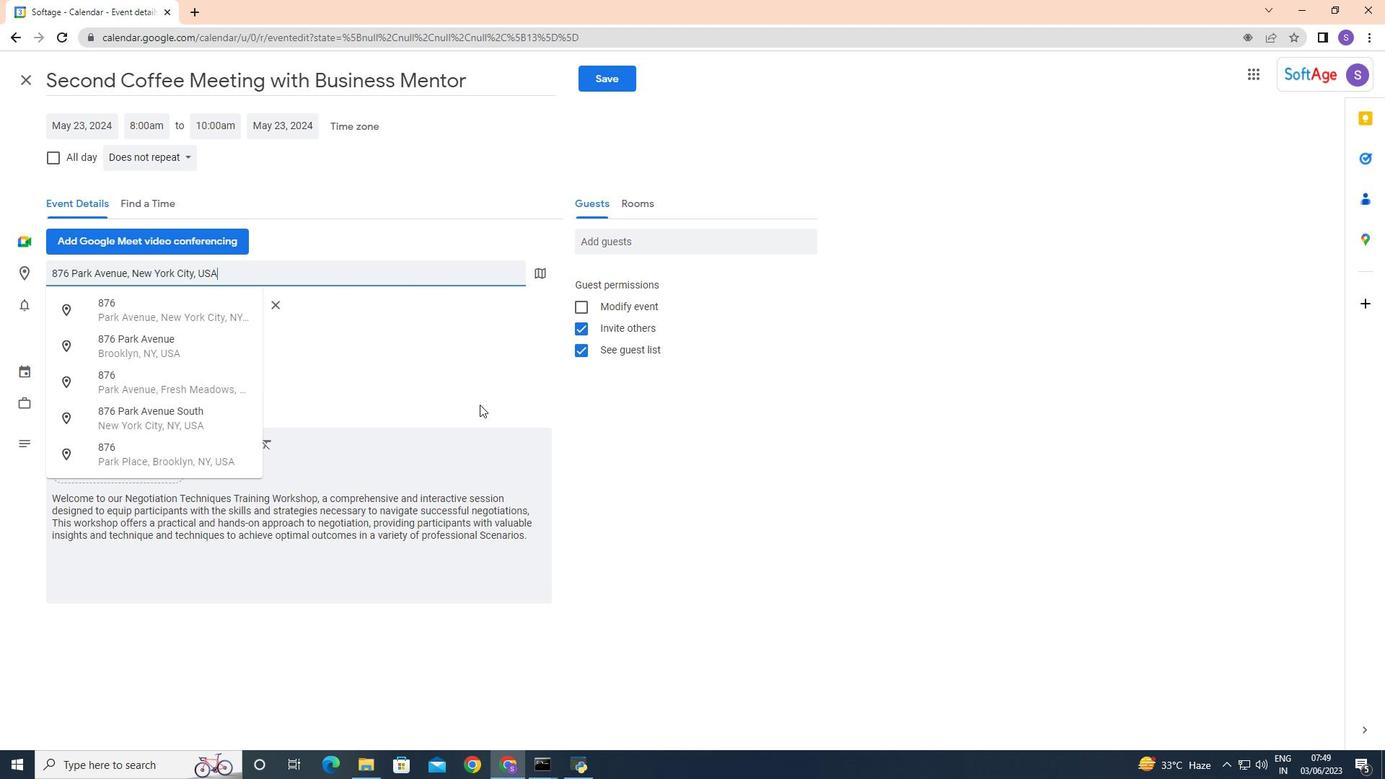 
Action: Mouse pressed left at (460, 377)
Screenshot: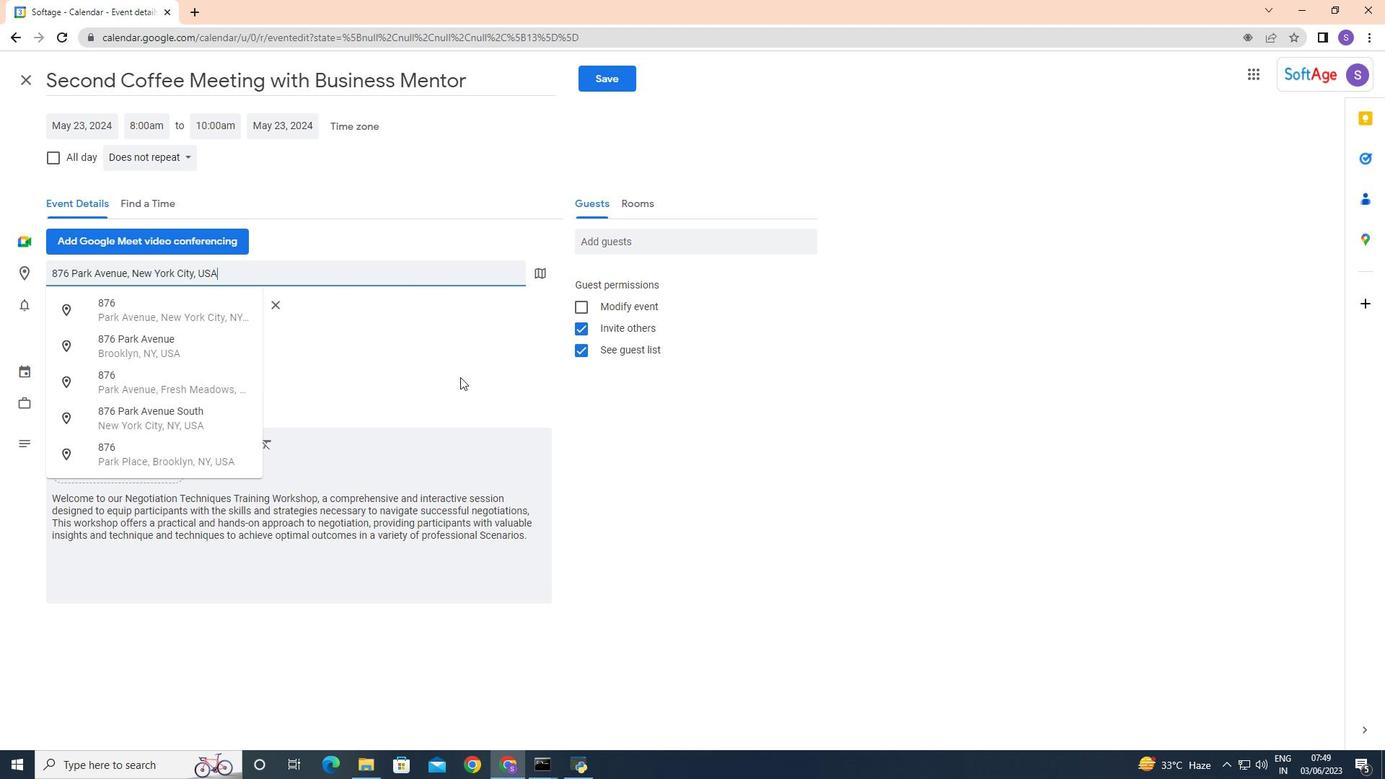 
Action: Mouse moved to (597, 238)
Screenshot: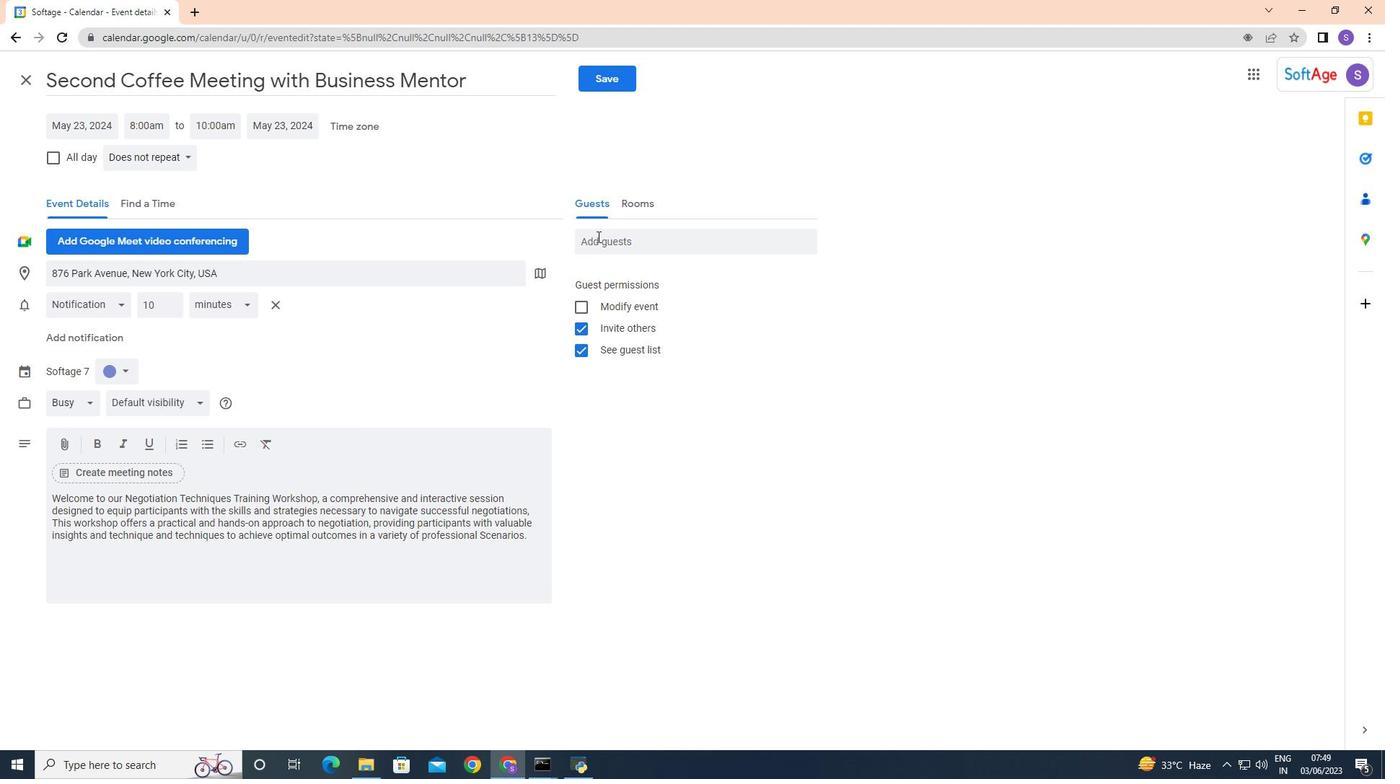 
Action: Mouse pressed left at (597, 238)
Screenshot: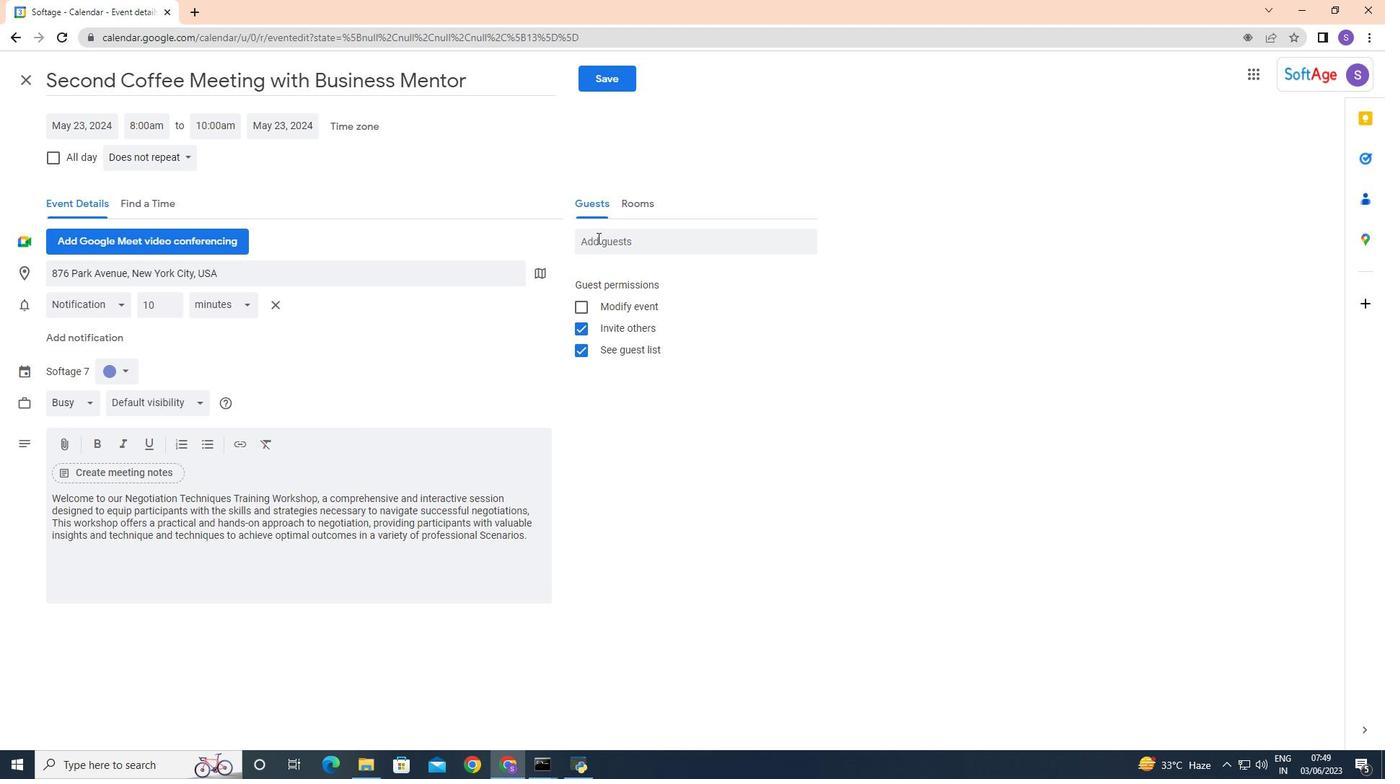 
Action: Mouse moved to (597, 239)
Screenshot: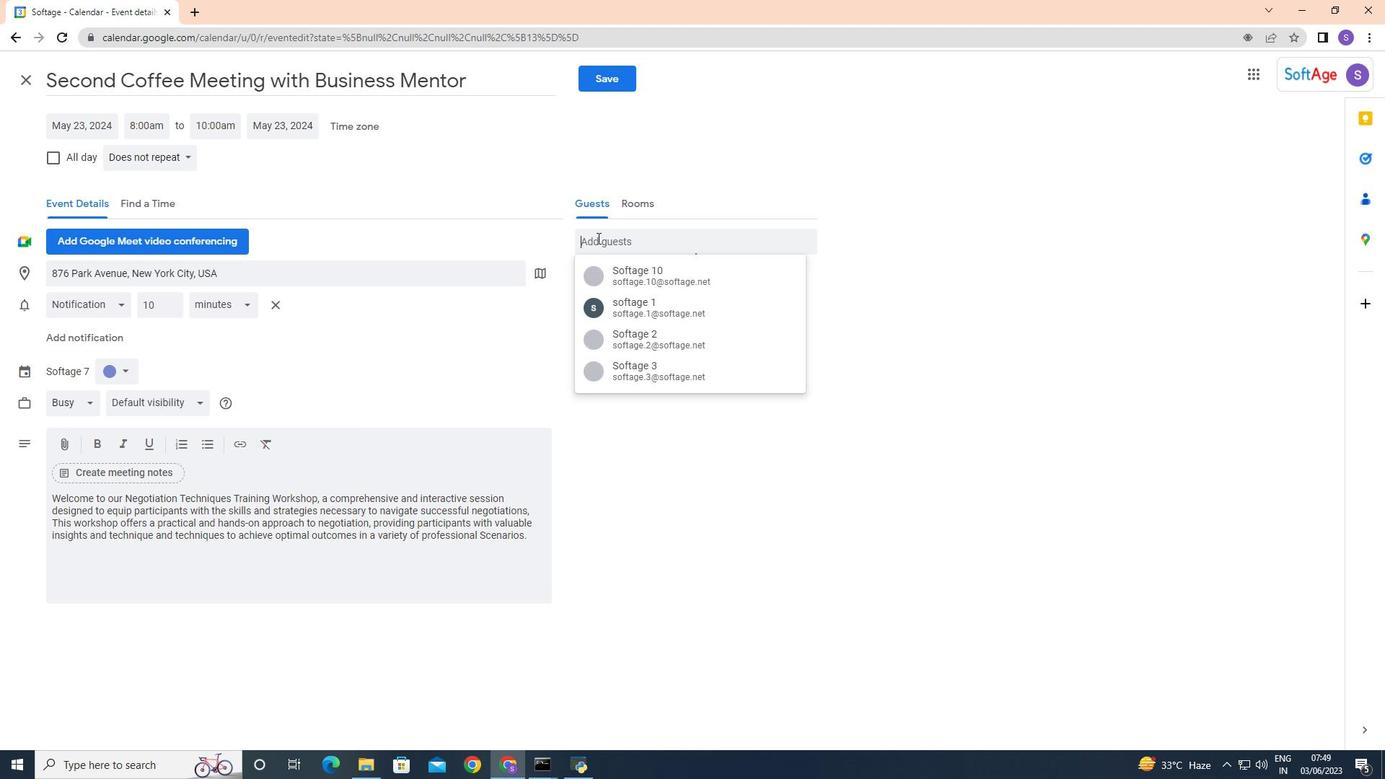 
Action: Key pressed softage
Screenshot: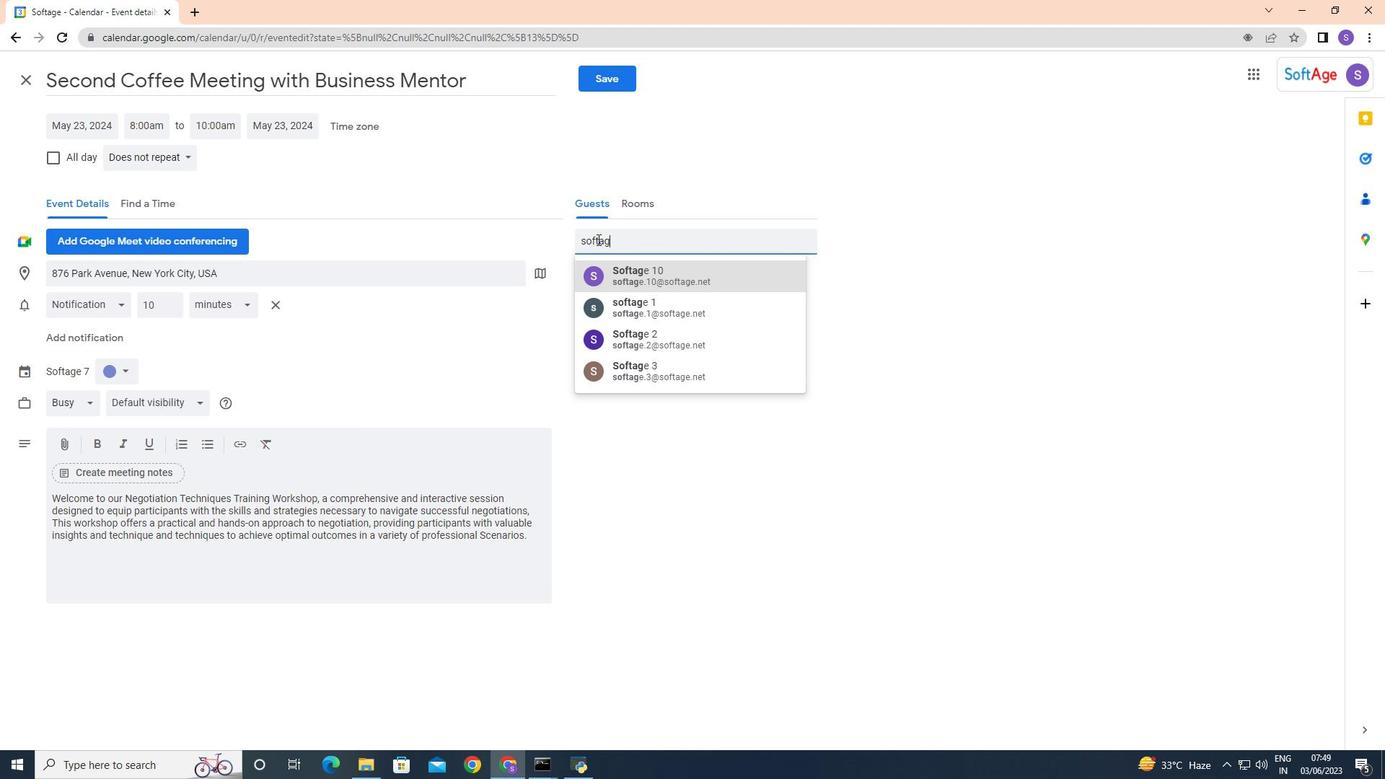 
Action: Mouse moved to (609, 238)
Screenshot: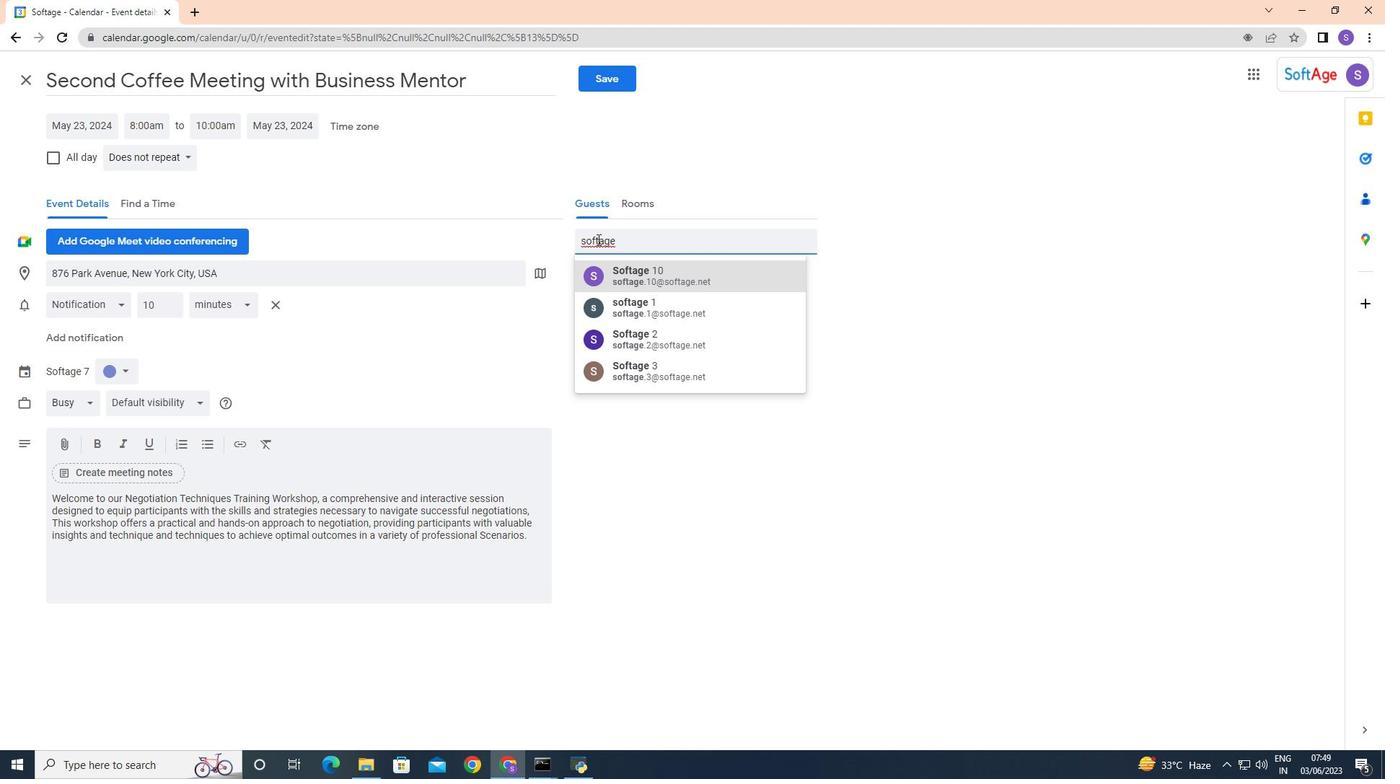 
Action: Key pressed .9
Screenshot: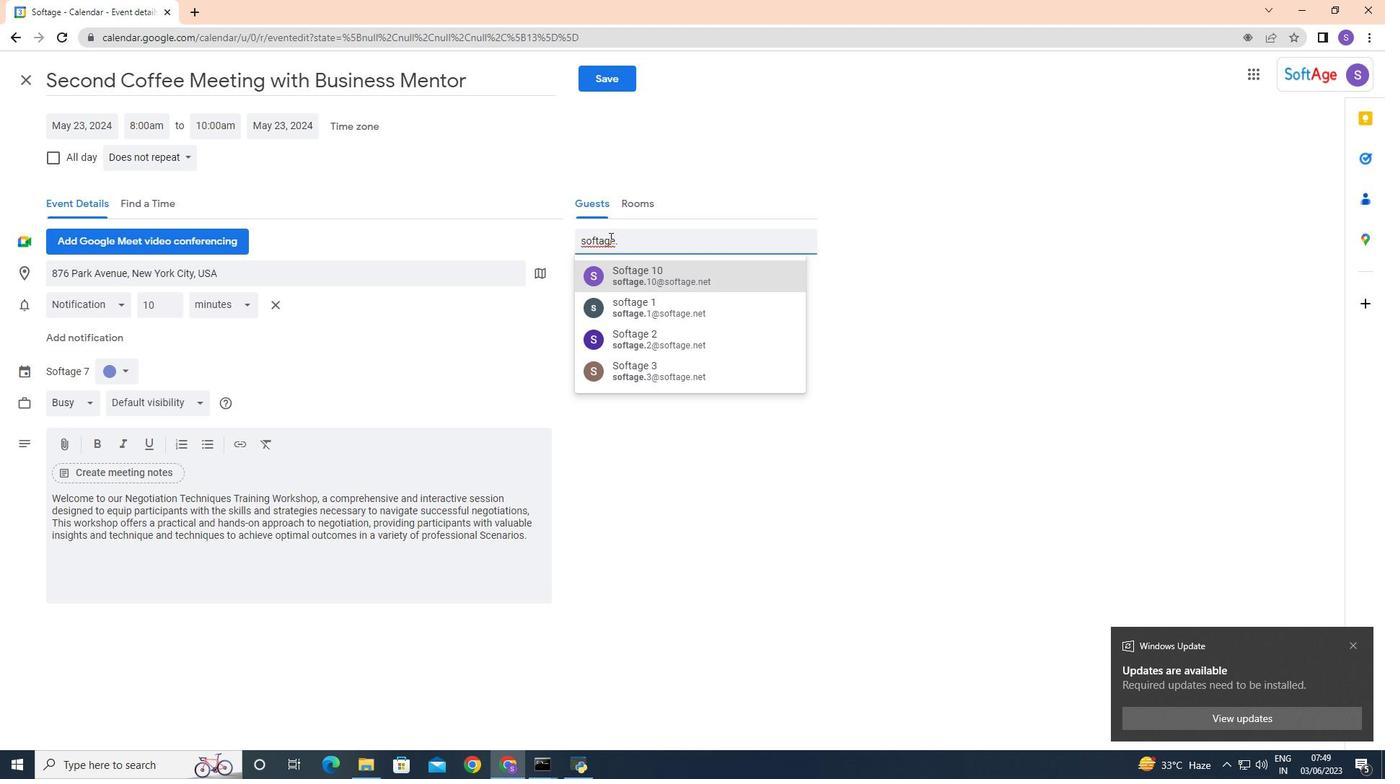
Action: Mouse moved to (645, 269)
Screenshot: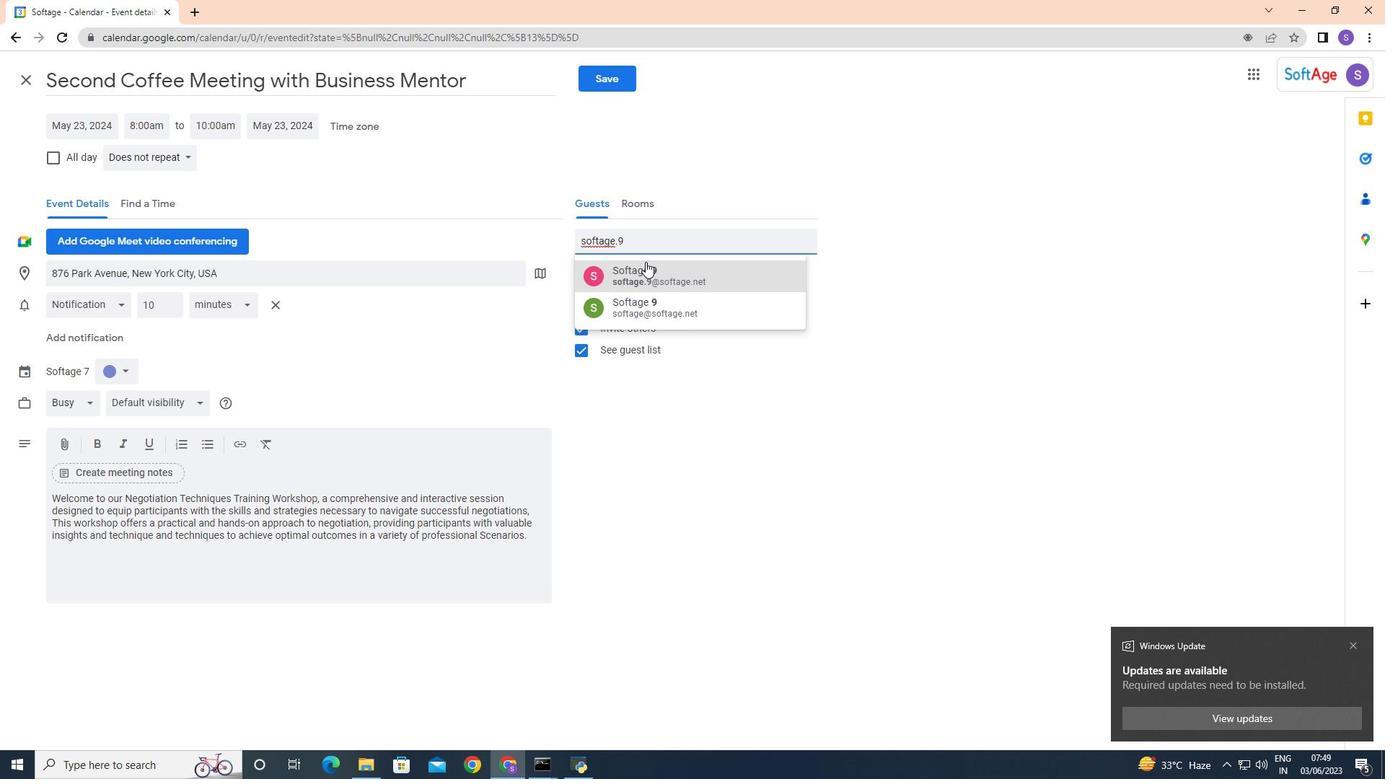 
Action: Mouse pressed left at (645, 269)
Screenshot: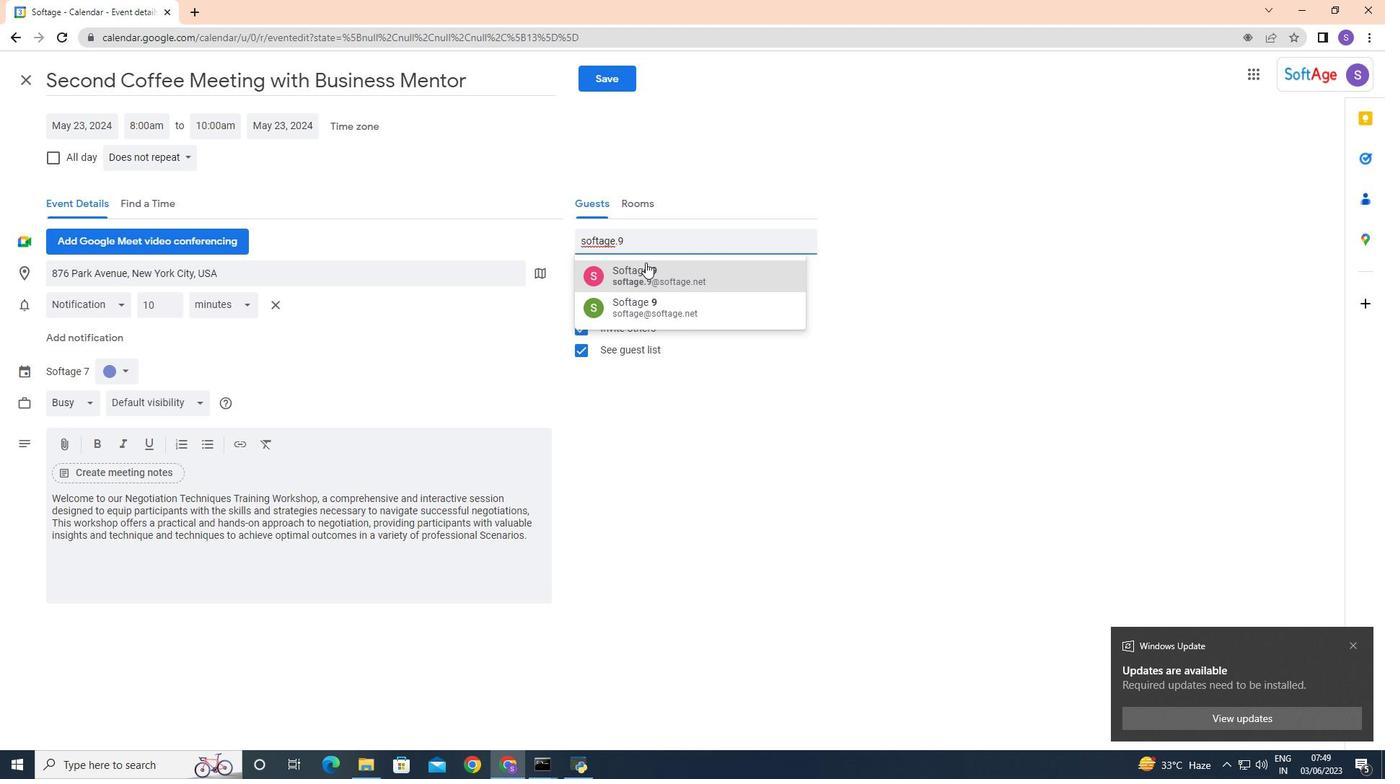 
Action: Mouse moved to (650, 243)
Screenshot: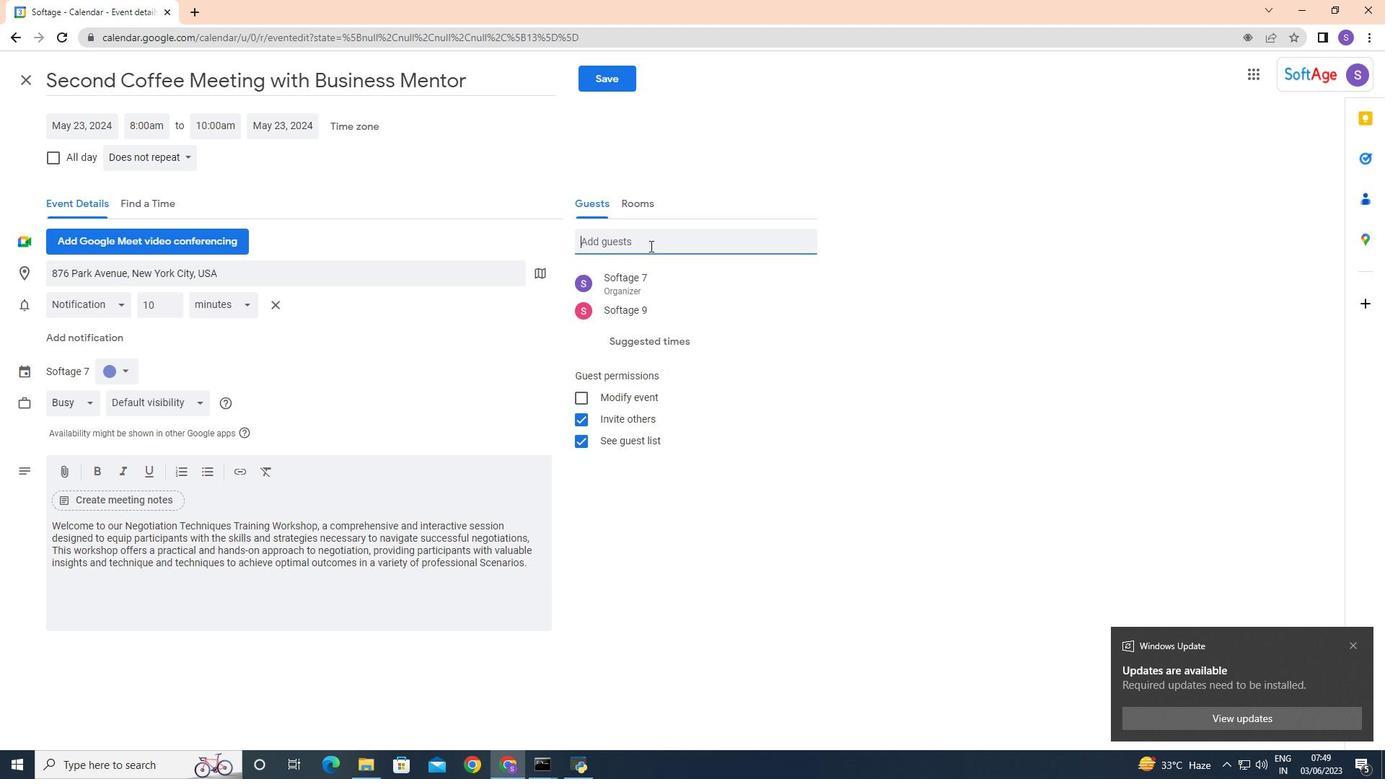
Action: Key pressed so
Screenshot: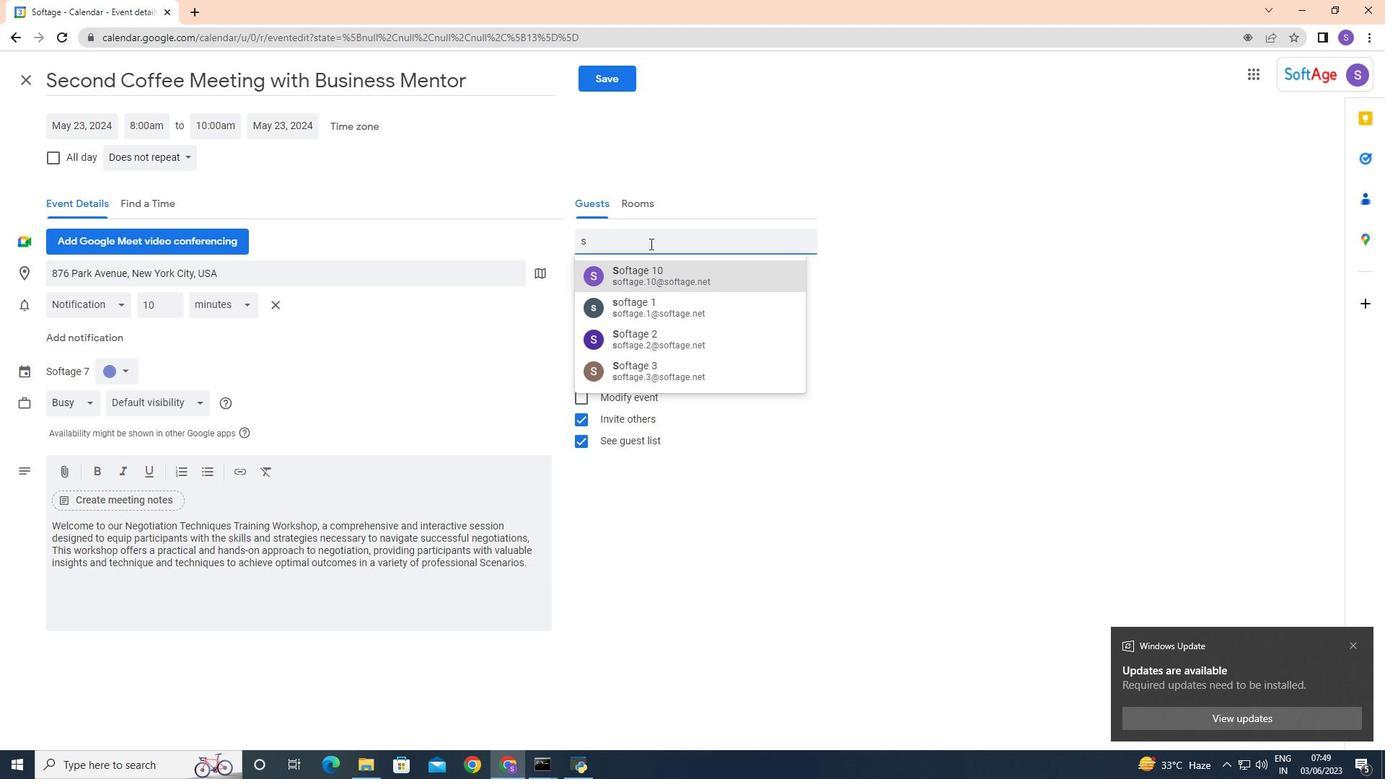 
Action: Mouse moved to (664, 286)
Screenshot: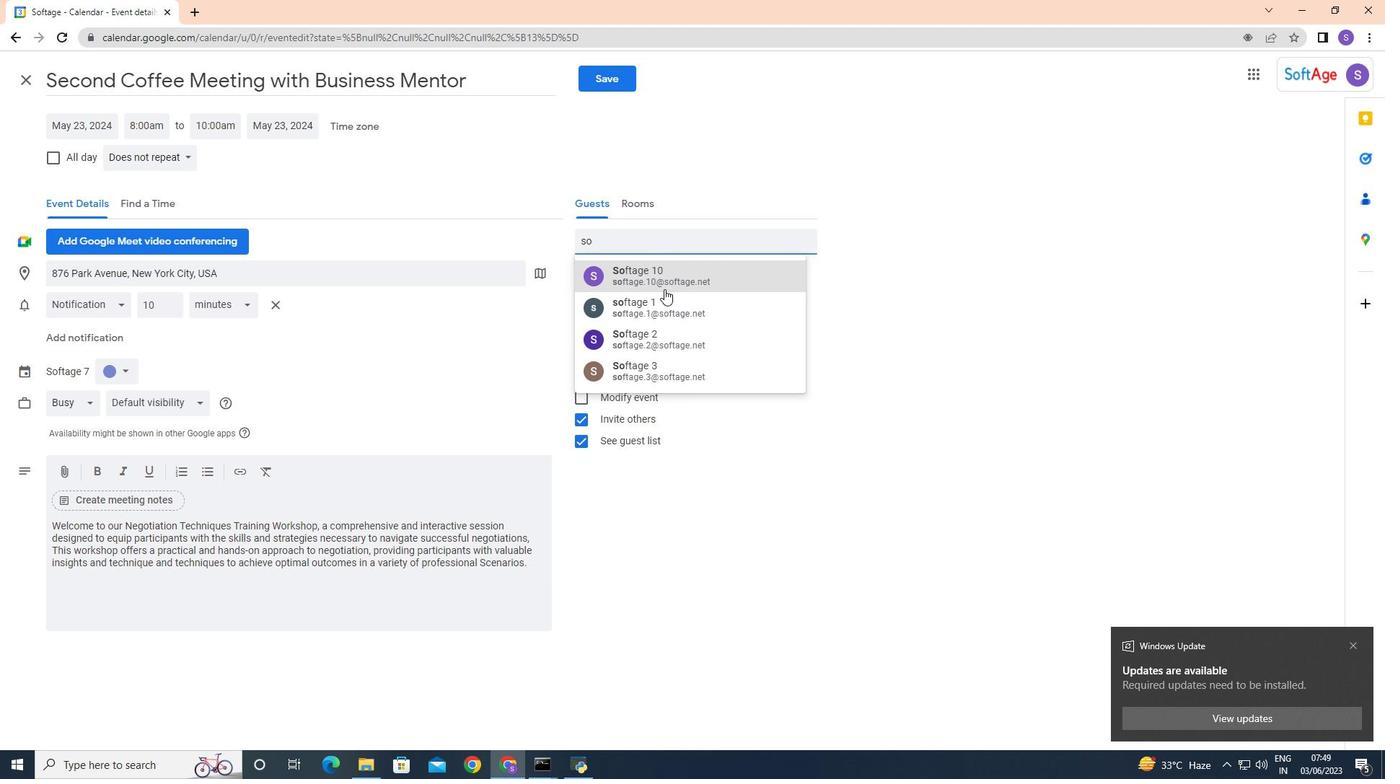 
Action: Mouse pressed left at (664, 286)
Screenshot: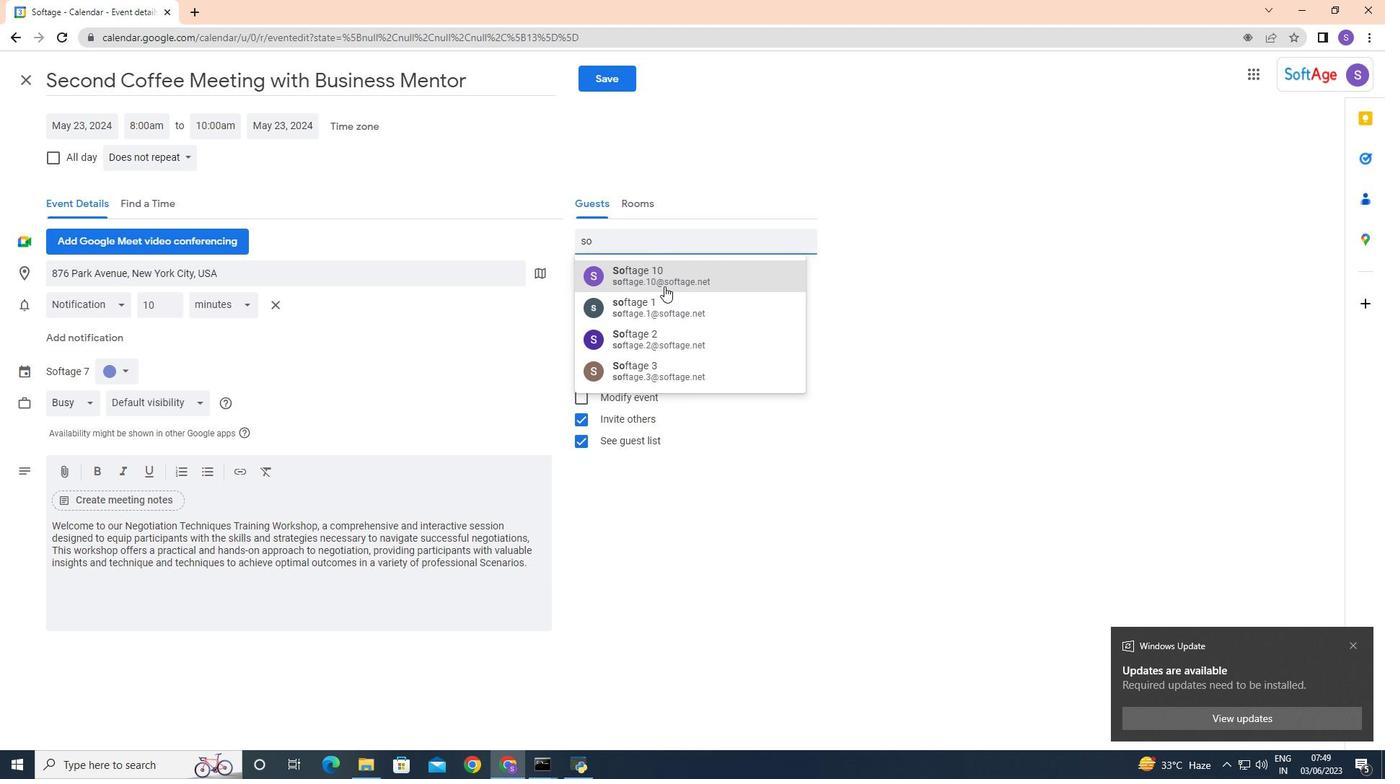 
Action: Mouse moved to (800, 279)
Screenshot: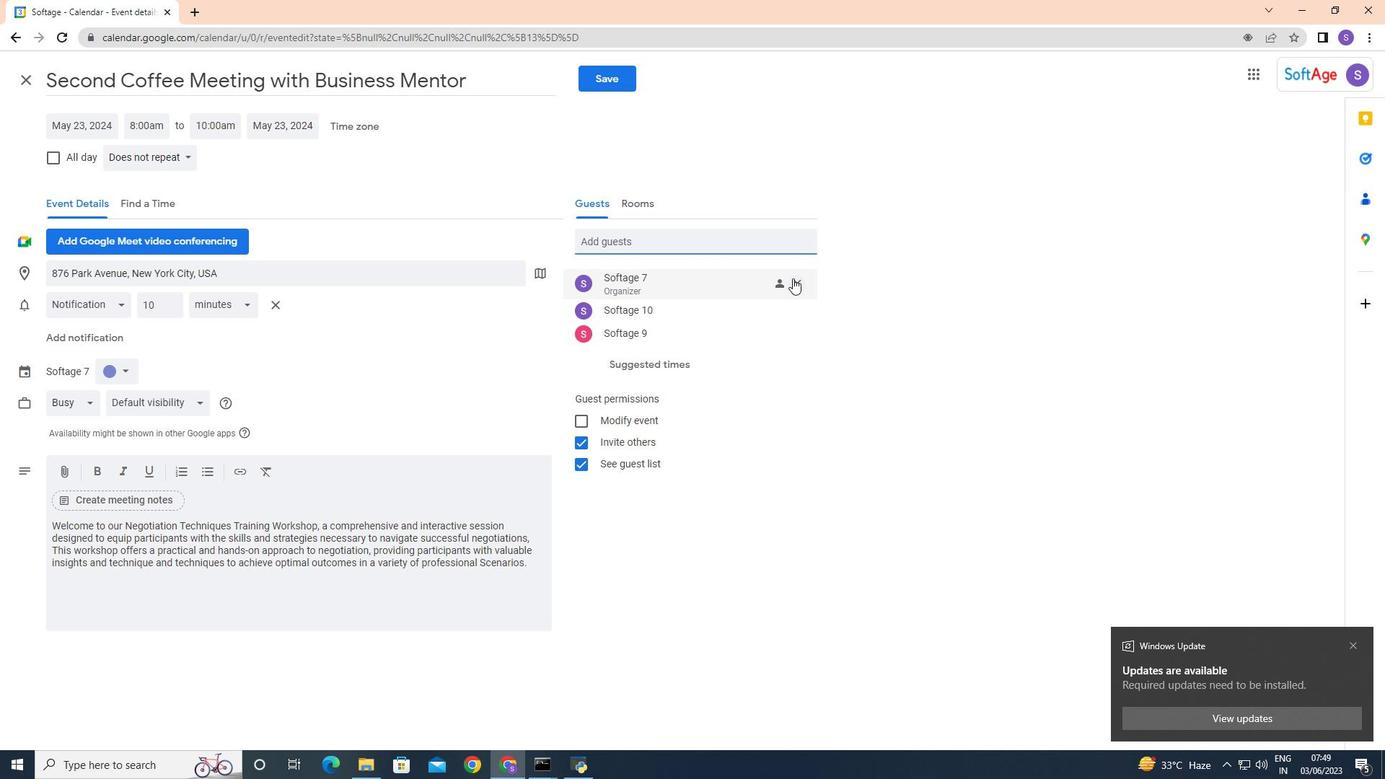 
Action: Mouse pressed left at (800, 279)
Screenshot: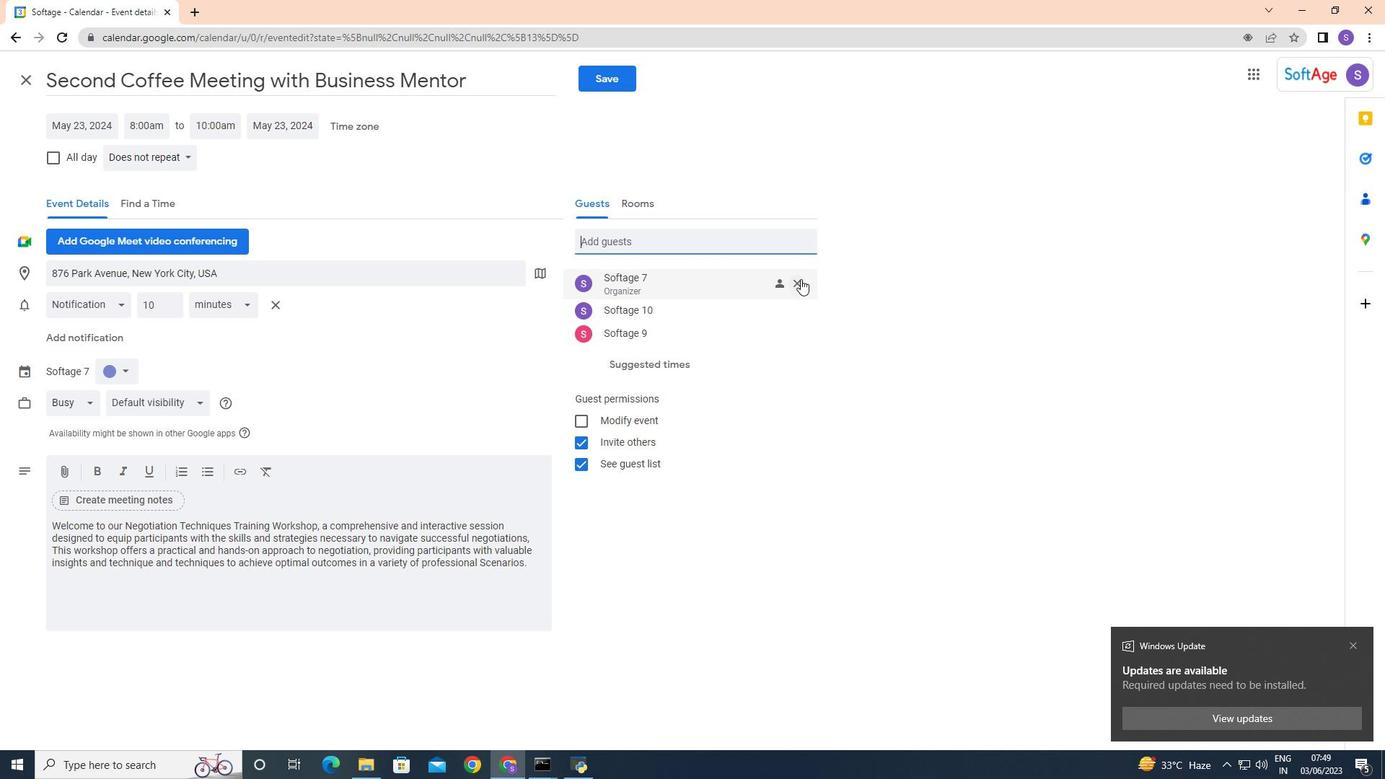 
Action: Mouse moved to (174, 154)
Screenshot: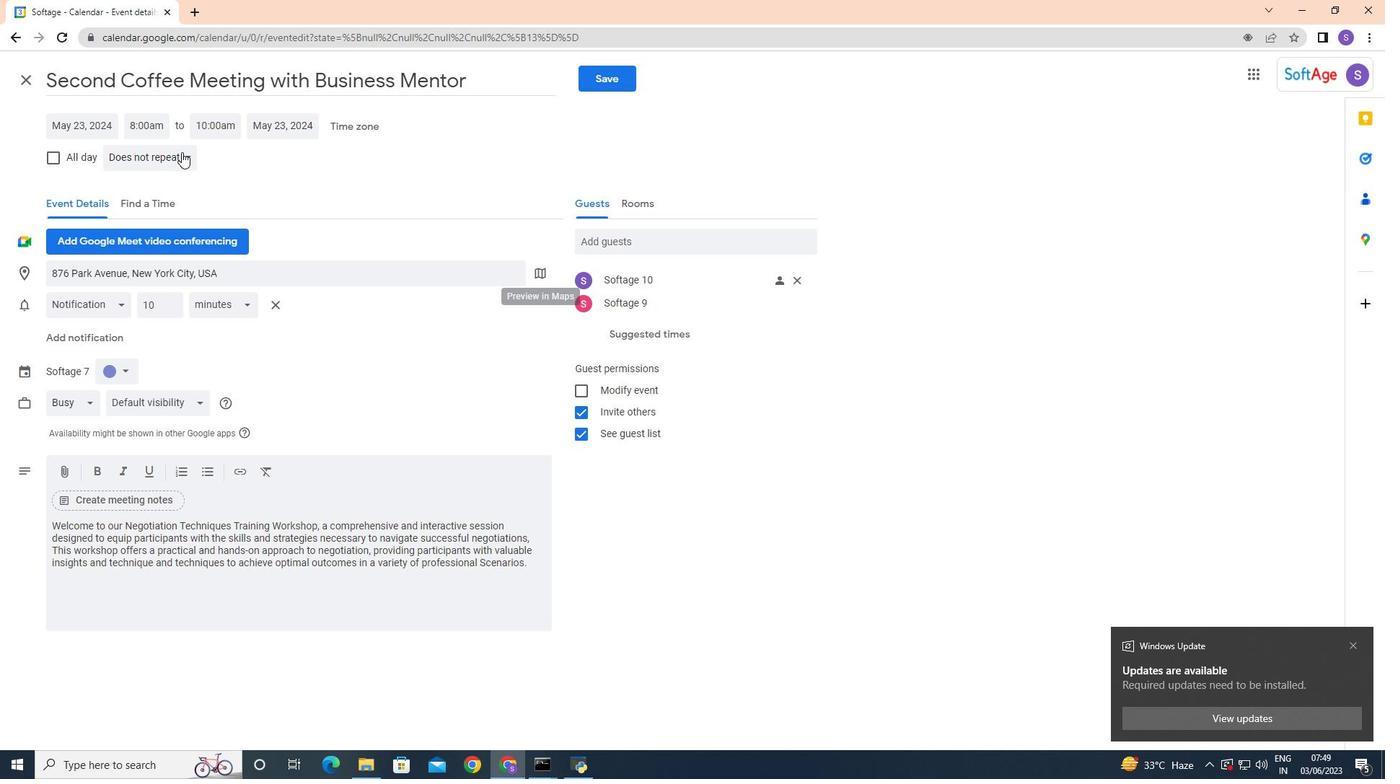 
Action: Mouse pressed left at (174, 154)
Screenshot: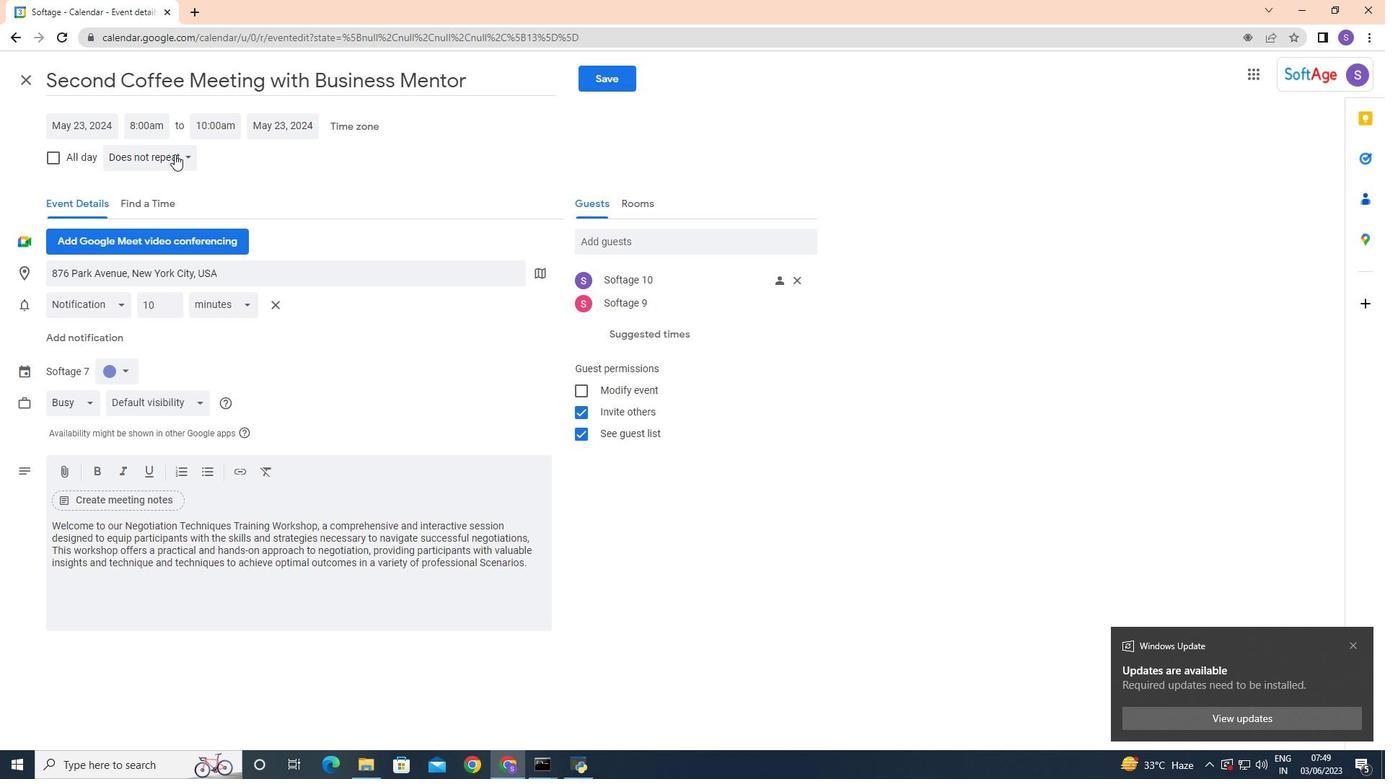
Action: Mouse moved to (153, 187)
Screenshot: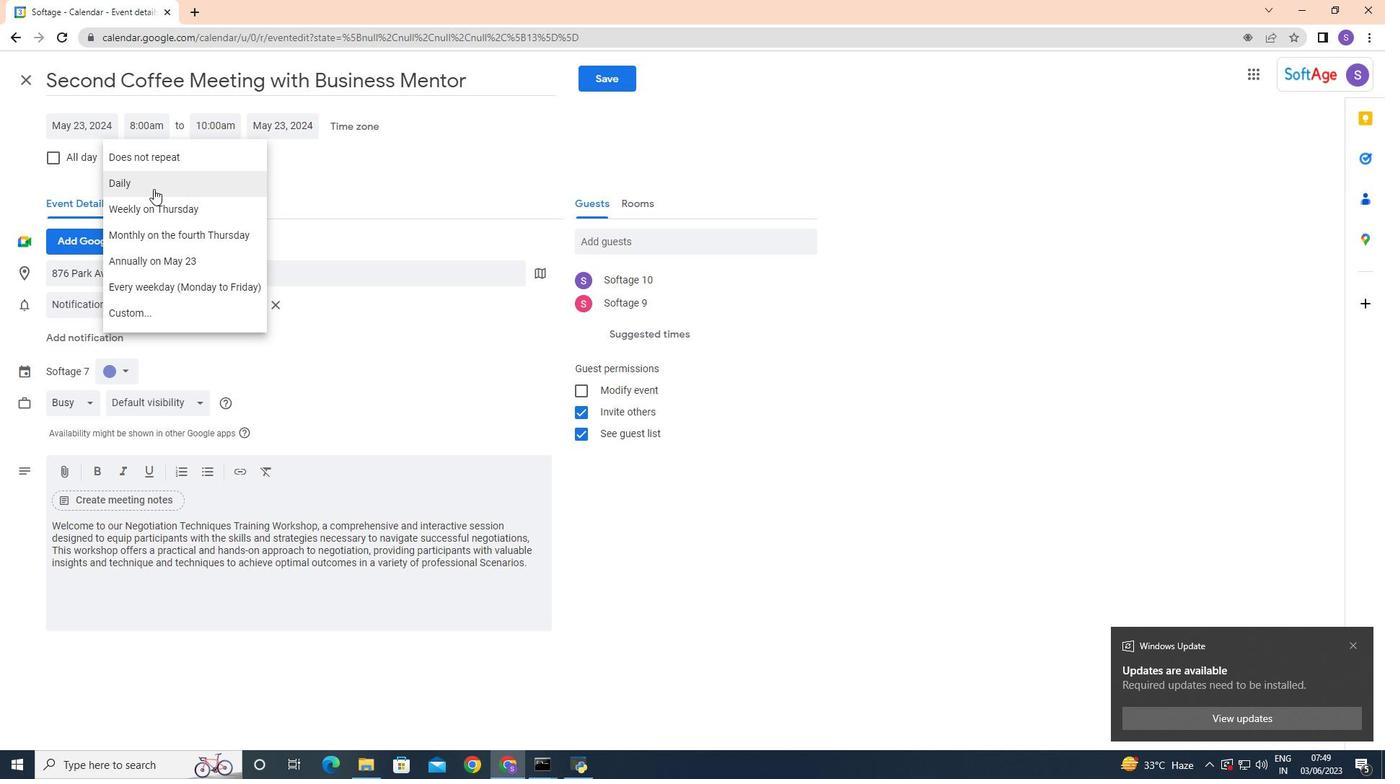 
Action: Mouse pressed left at (153, 187)
Screenshot: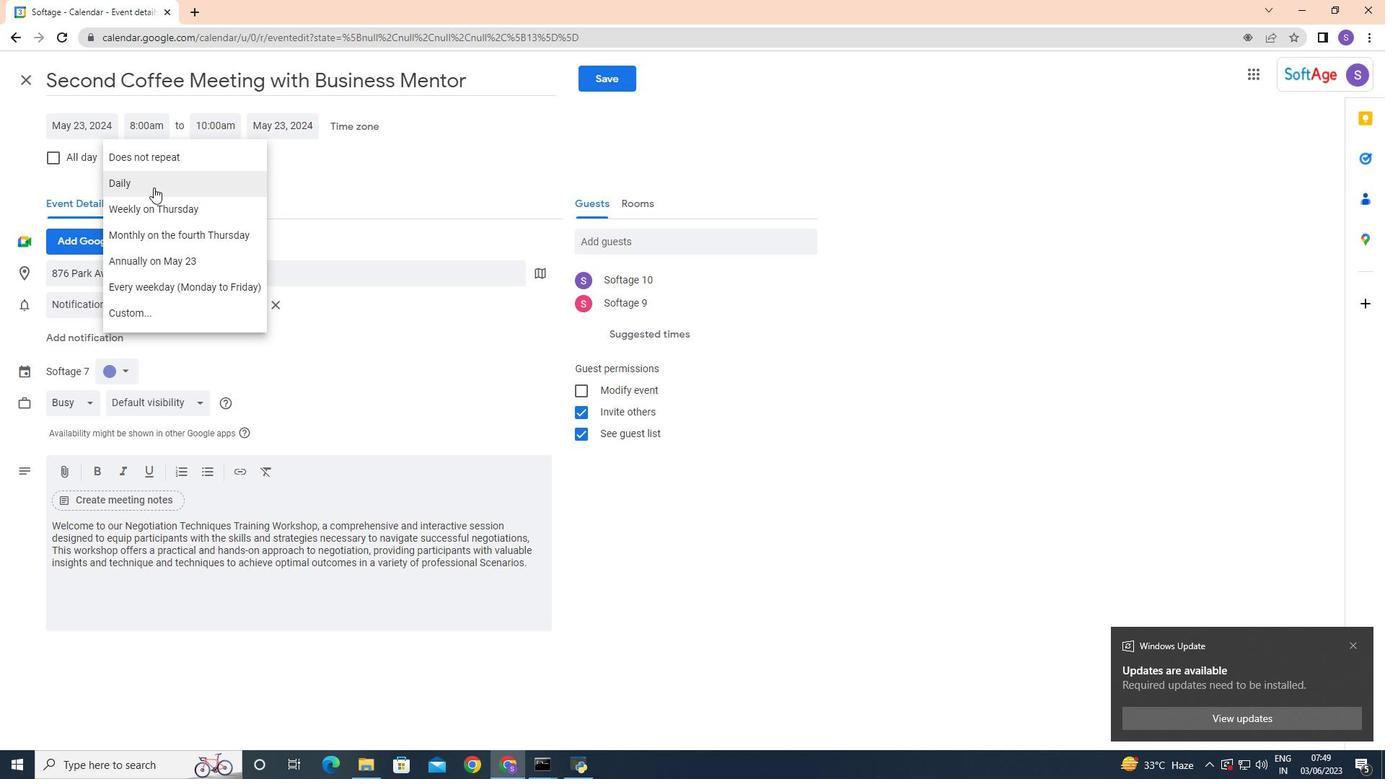 
Action: Mouse moved to (623, 88)
Screenshot: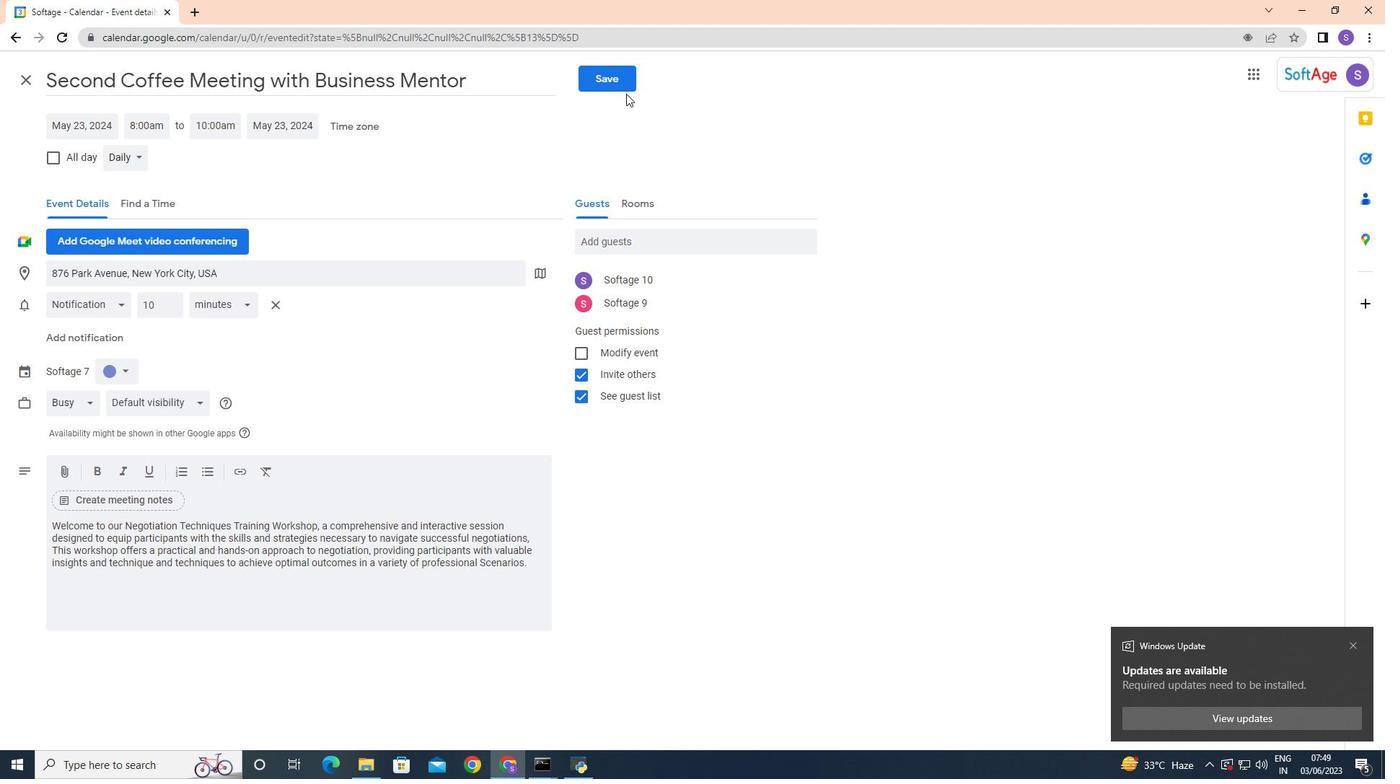 
Action: Mouse pressed left at (623, 88)
Screenshot: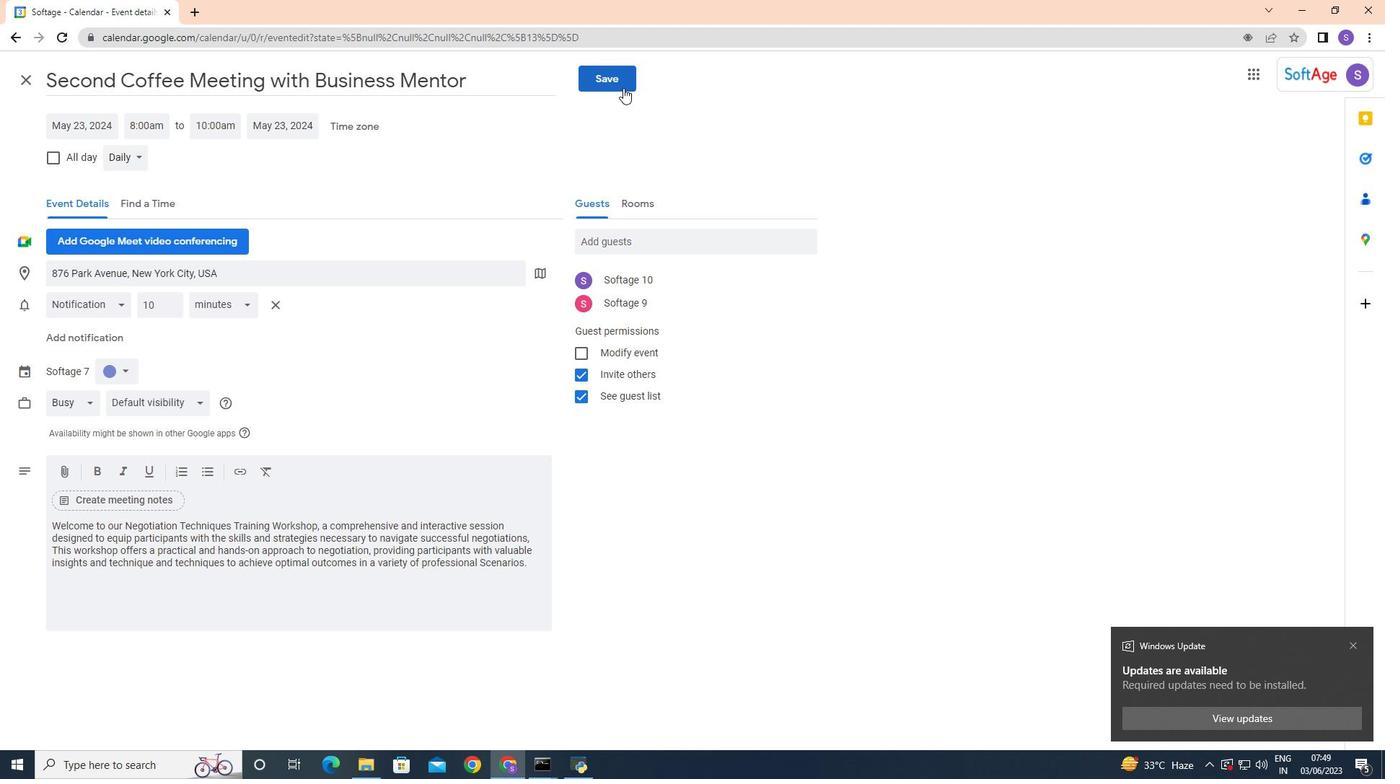 
Action: Mouse moved to (819, 434)
Screenshot: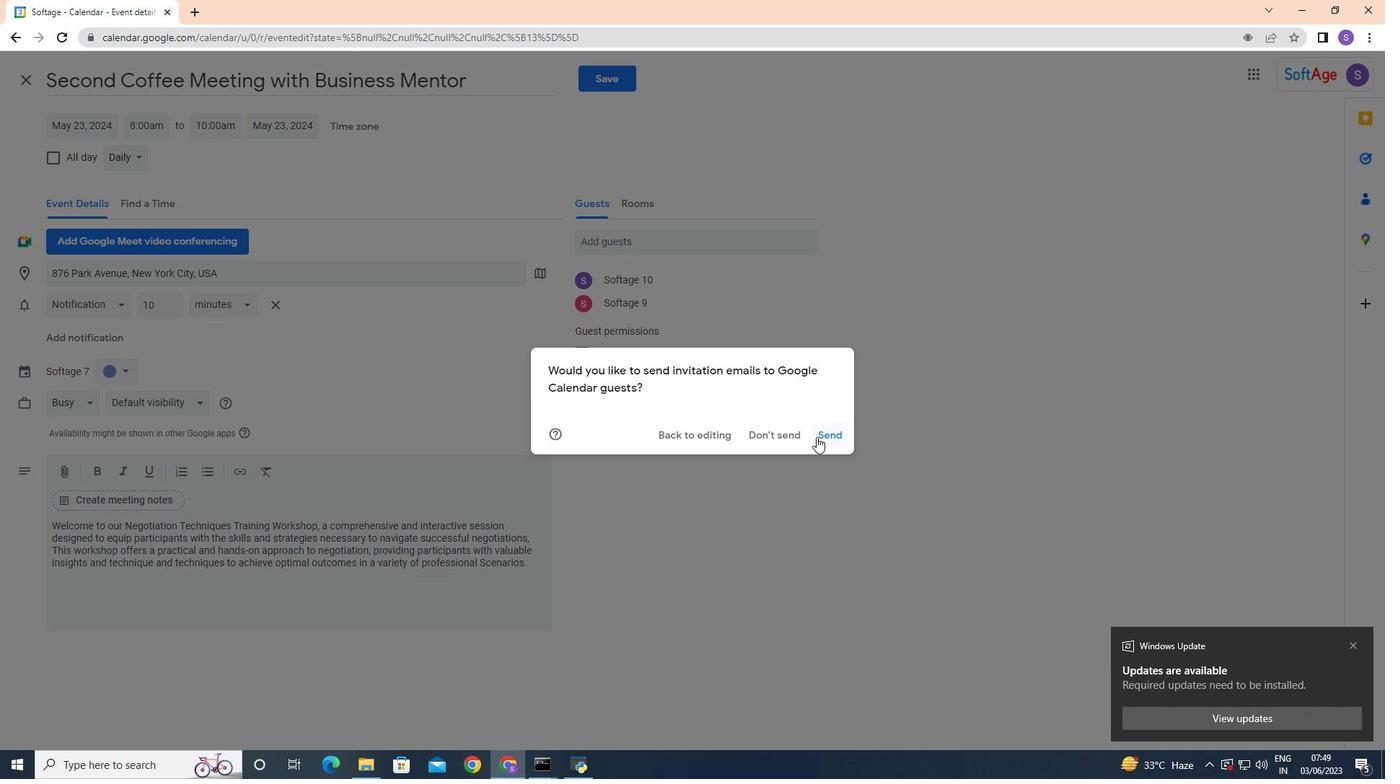 
Action: Mouse pressed left at (819, 434)
Screenshot: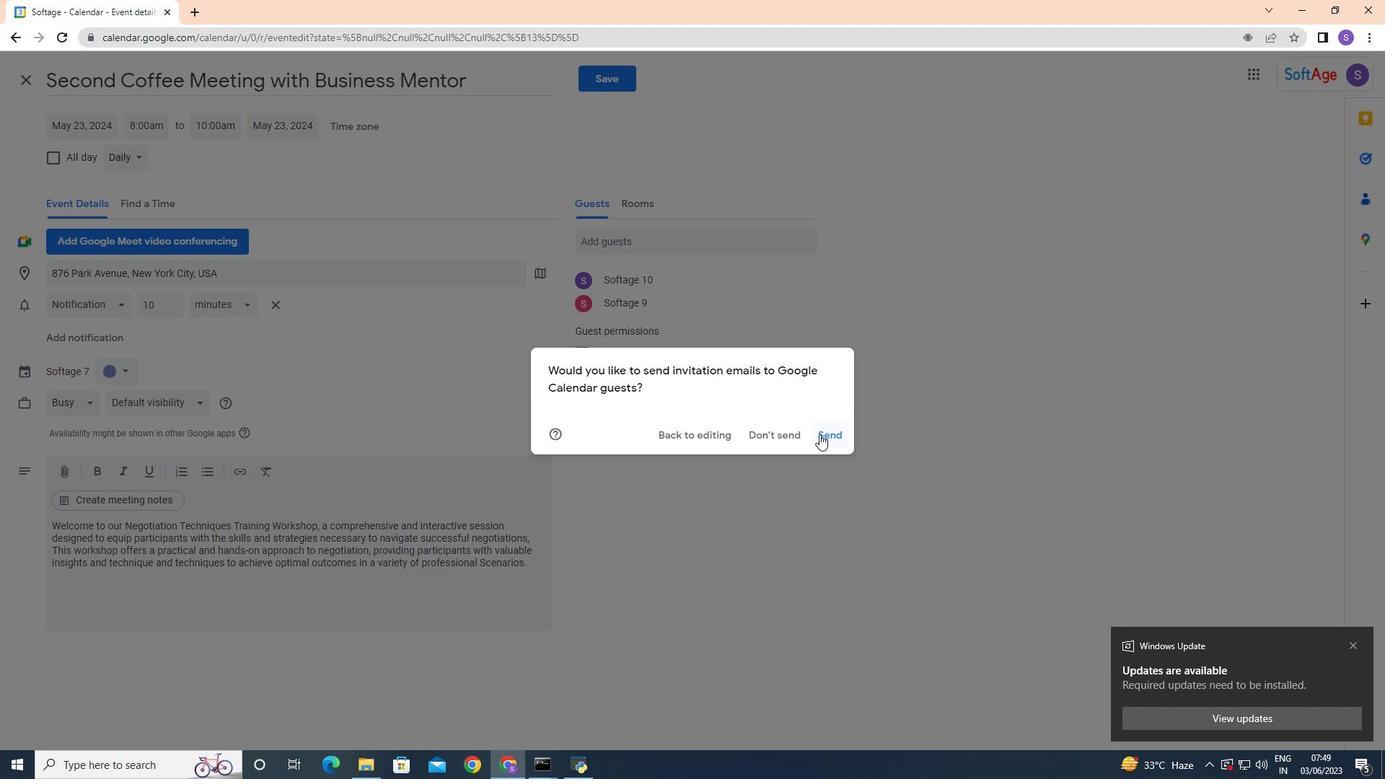 
